 Task: Select the es 2020 option in the target.
Action: Mouse moved to (18, 589)
Screenshot: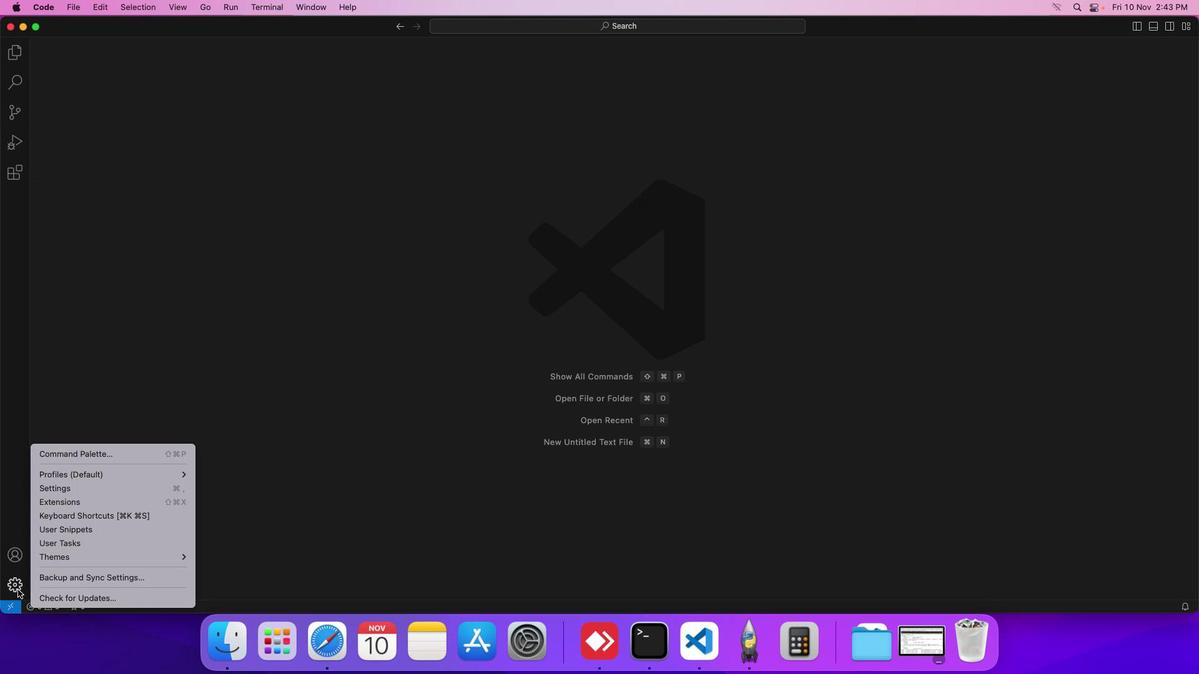 
Action: Mouse pressed left at (18, 589)
Screenshot: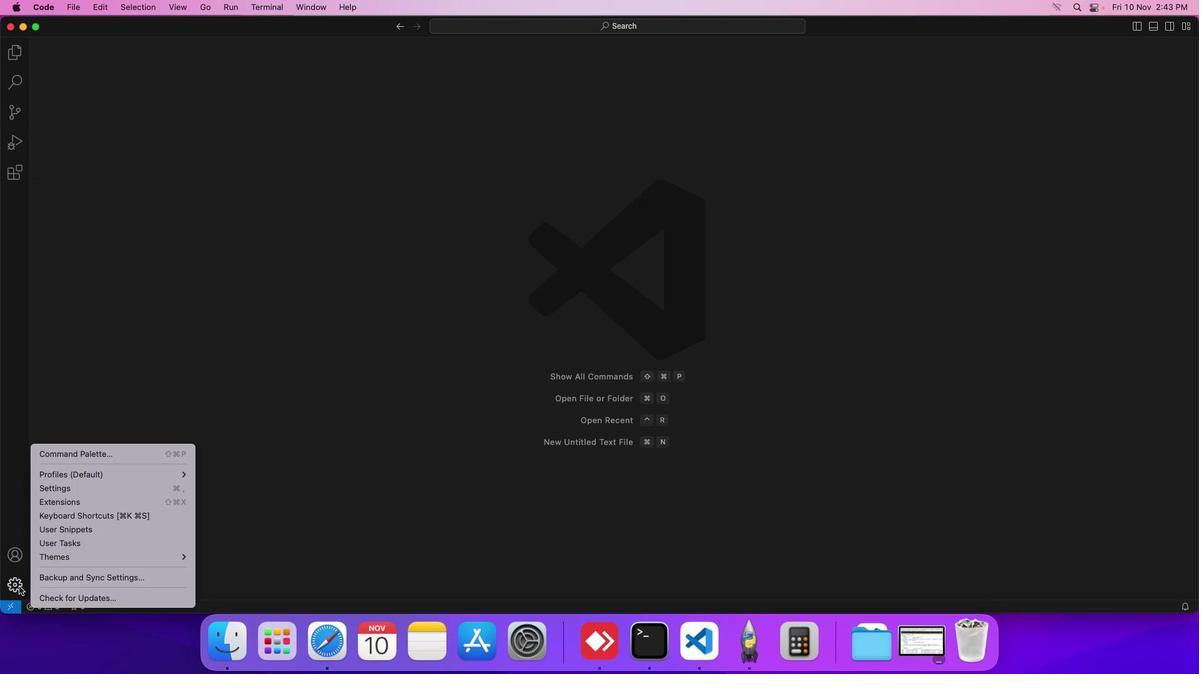 
Action: Mouse moved to (111, 489)
Screenshot: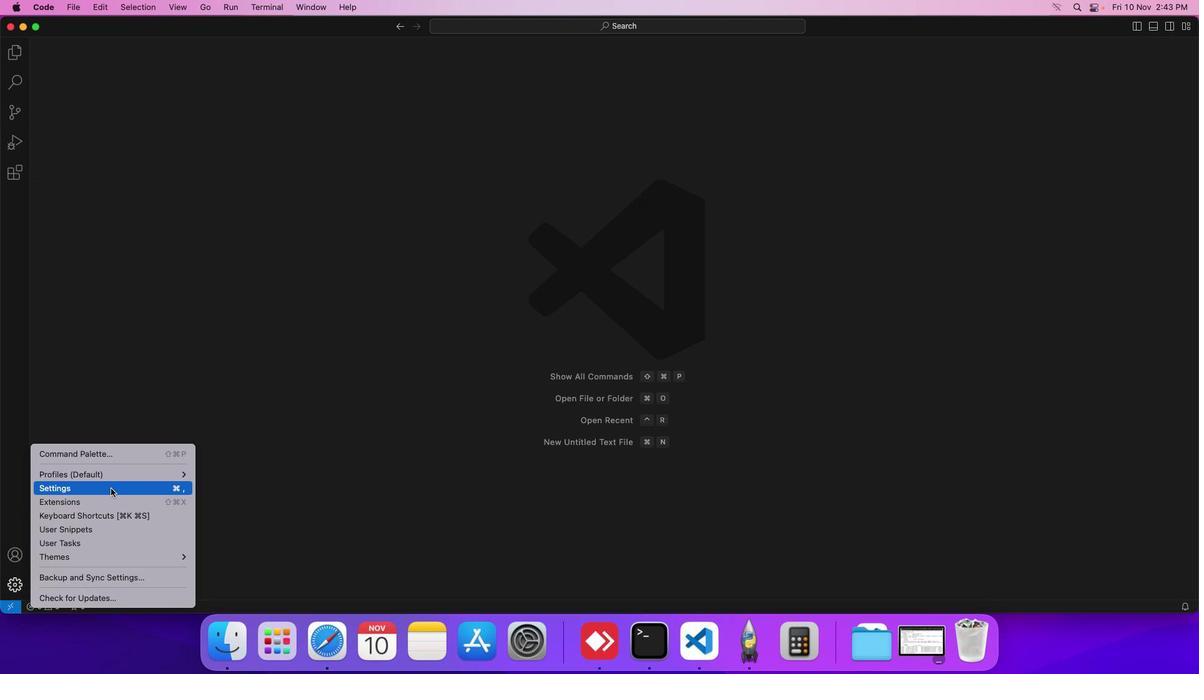 
Action: Mouse pressed left at (111, 489)
Screenshot: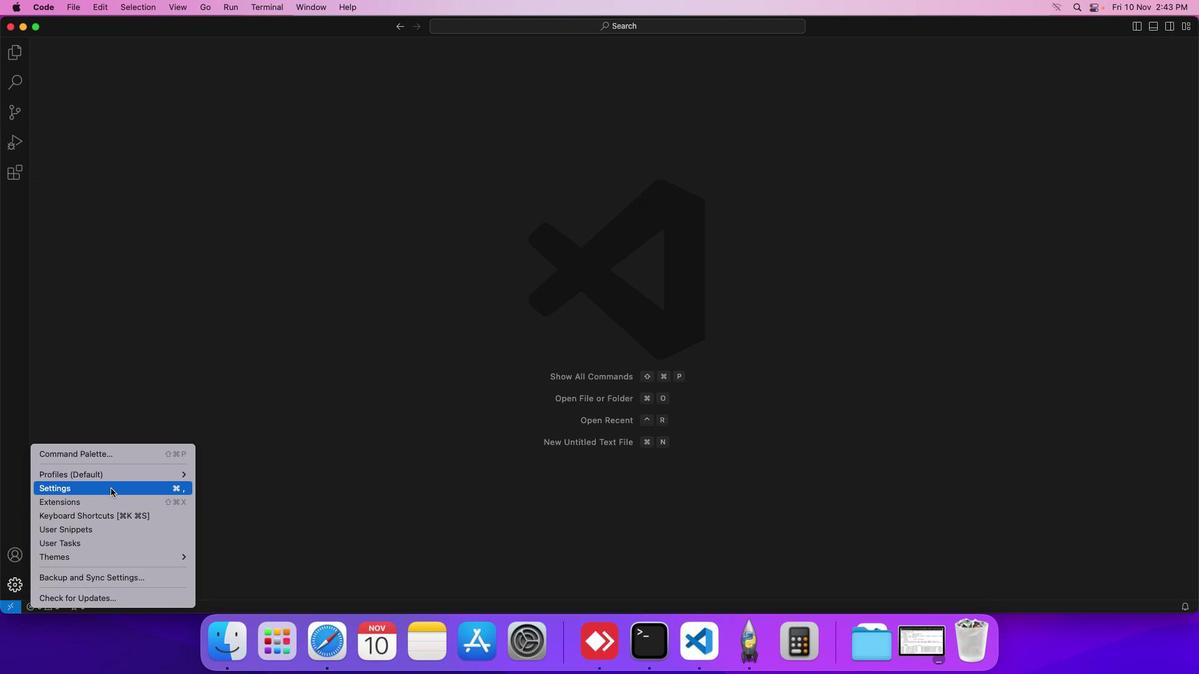 
Action: Mouse moved to (289, 226)
Screenshot: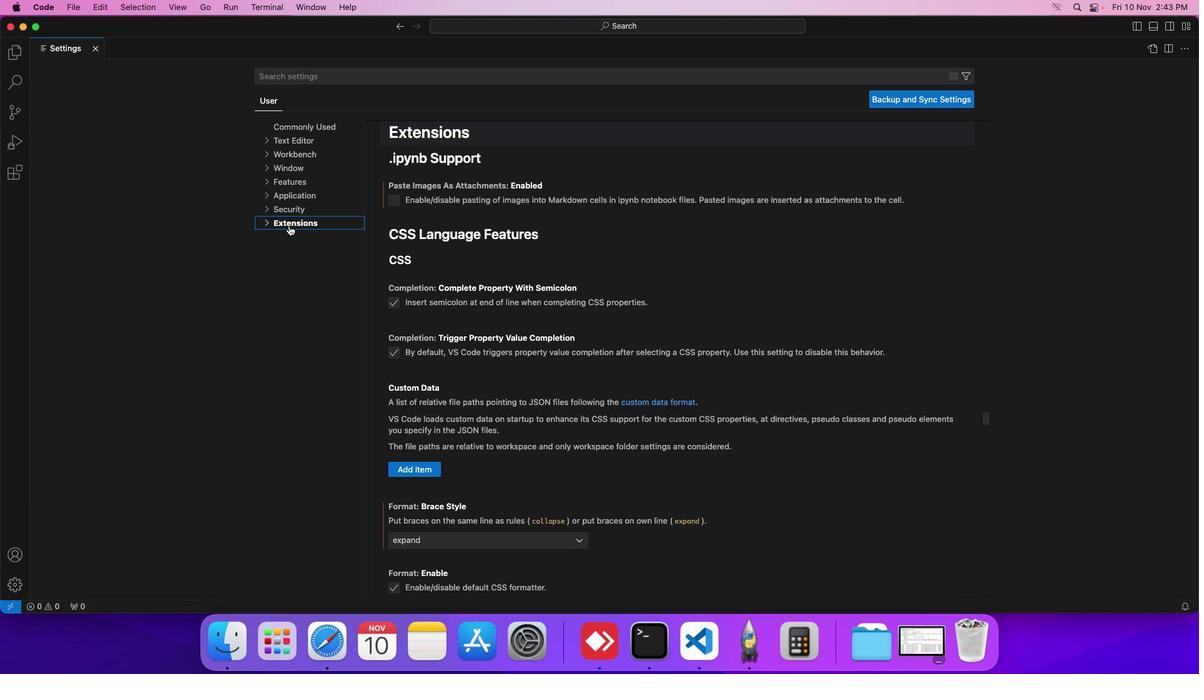 
Action: Mouse pressed left at (289, 226)
Screenshot: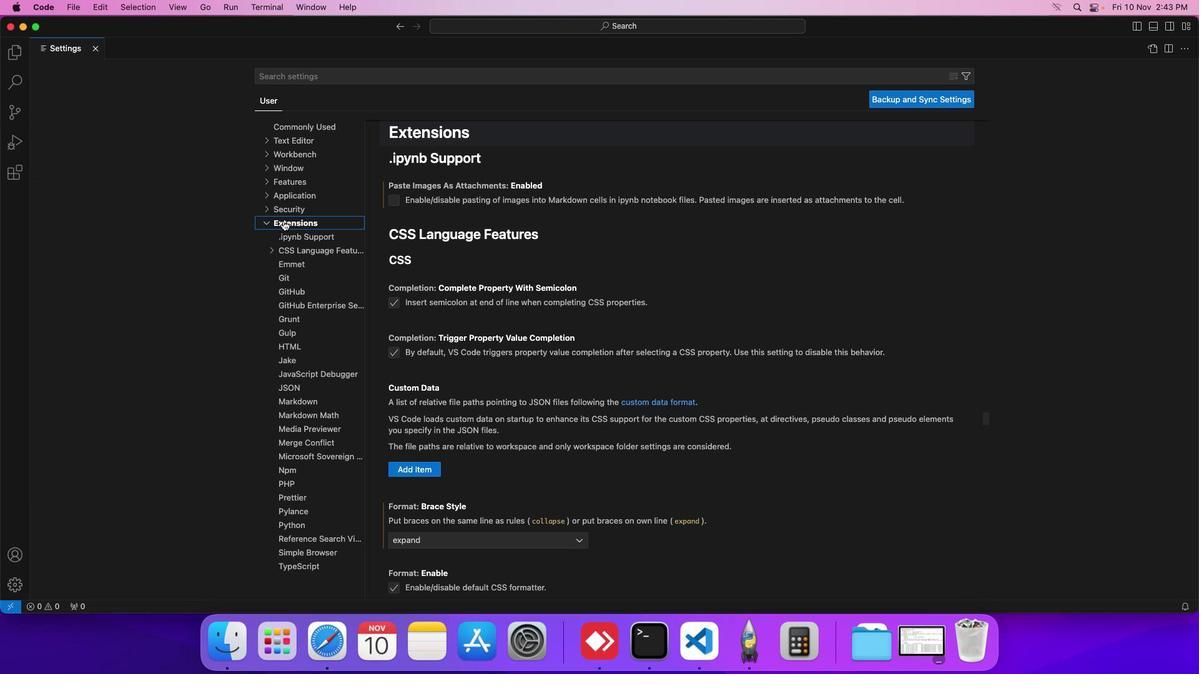 
Action: Mouse moved to (296, 565)
Screenshot: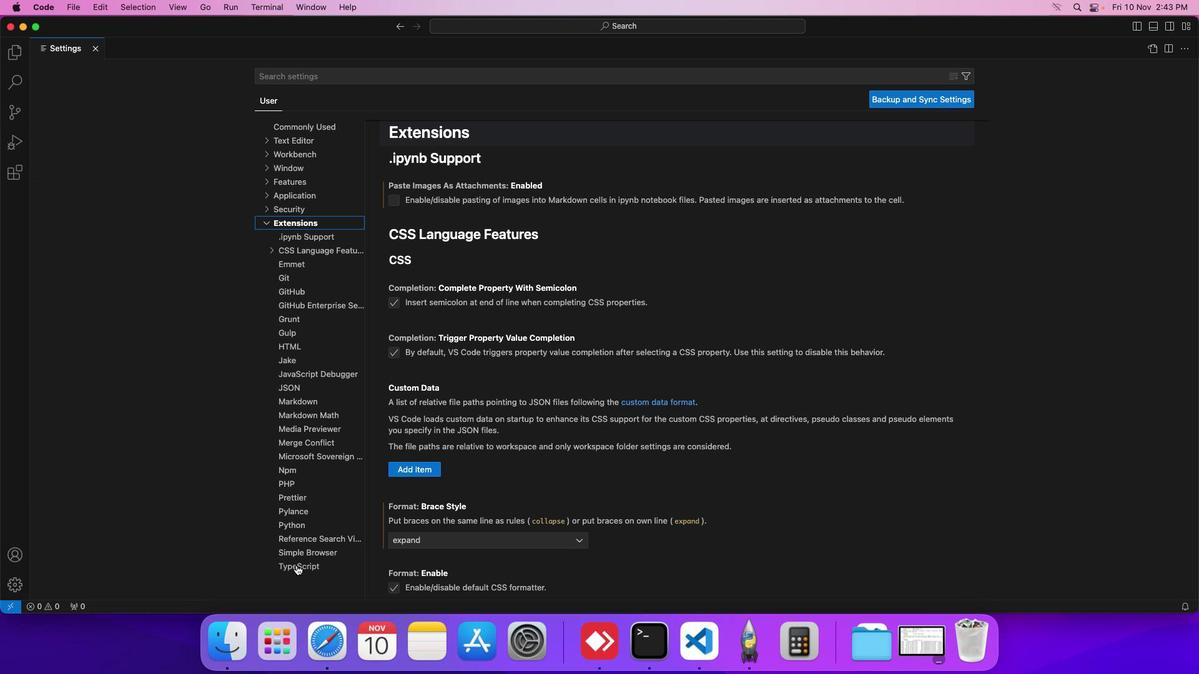 
Action: Mouse pressed left at (296, 565)
Screenshot: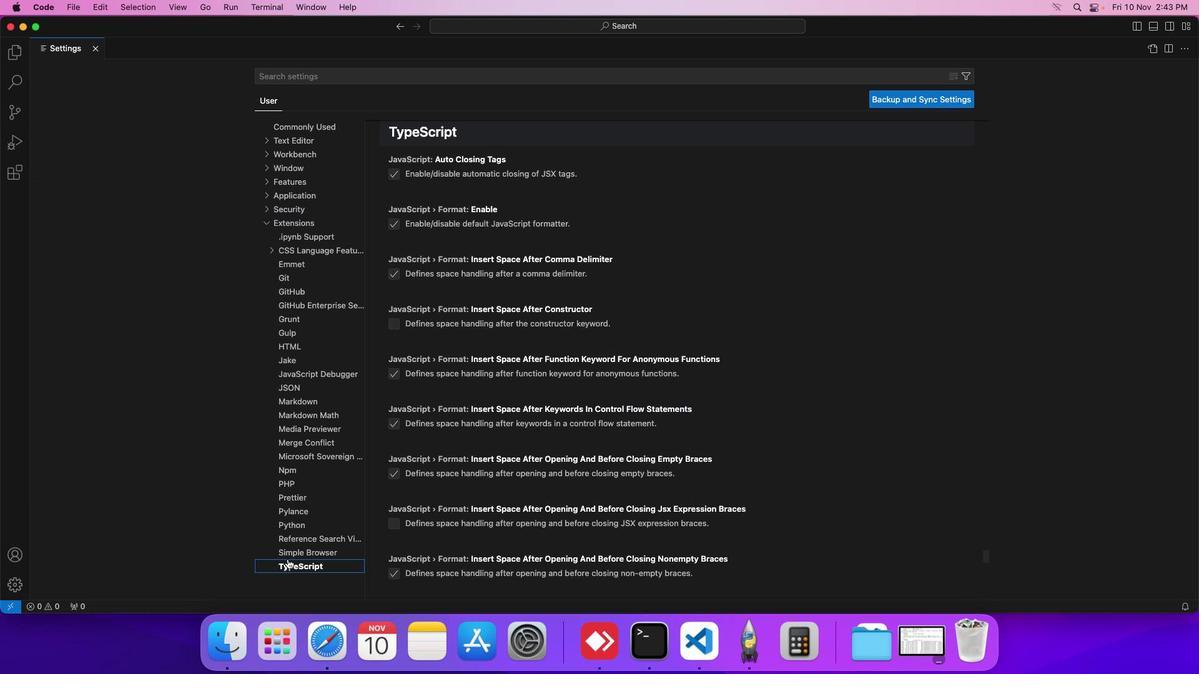 
Action: Mouse moved to (394, 551)
Screenshot: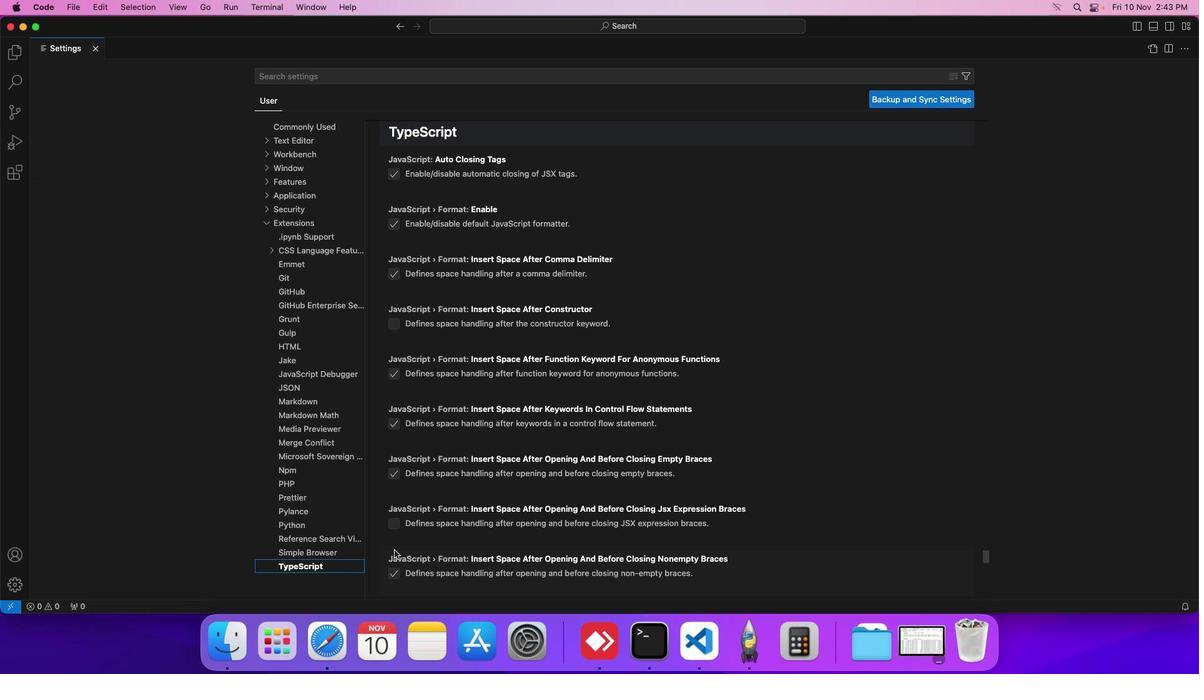 
Action: Mouse scrolled (394, 551) with delta (0, 0)
Screenshot: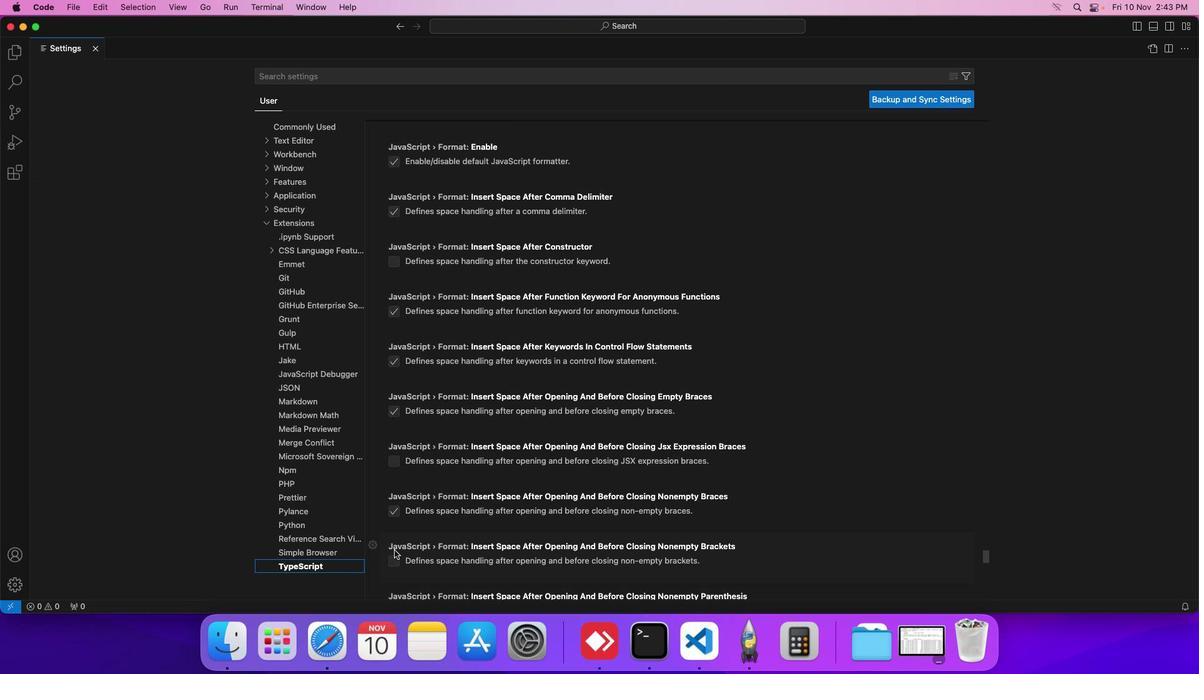 
Action: Mouse scrolled (394, 551) with delta (0, 0)
Screenshot: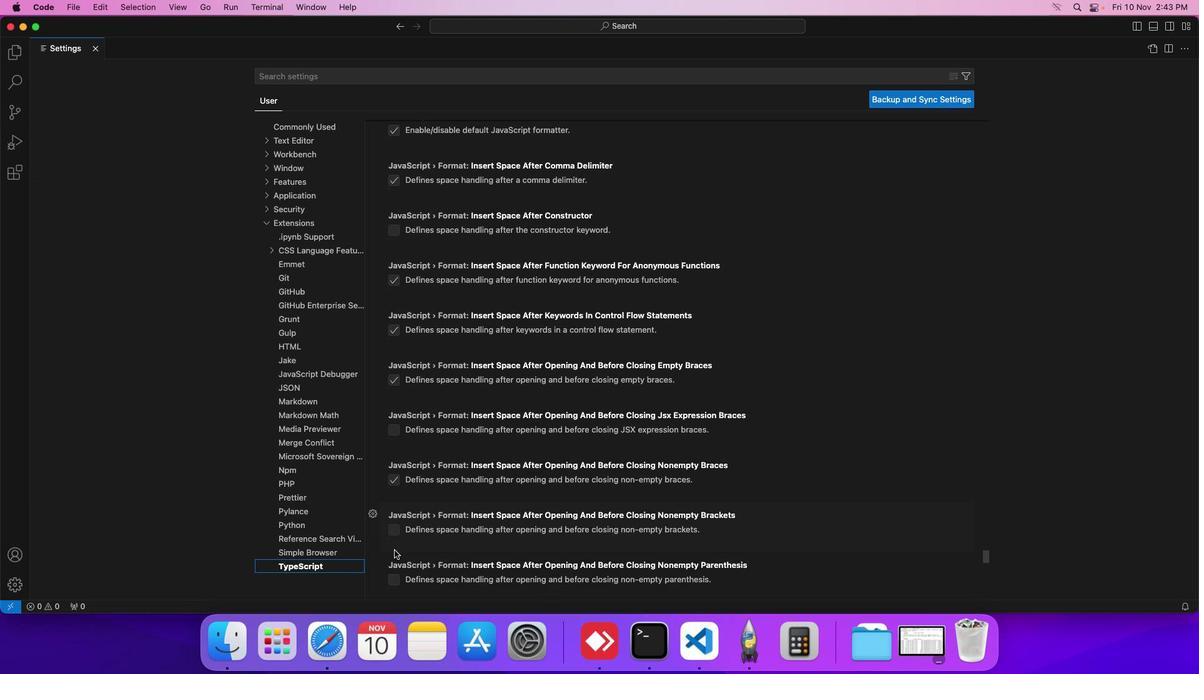 
Action: Mouse scrolled (394, 551) with delta (0, 0)
Screenshot: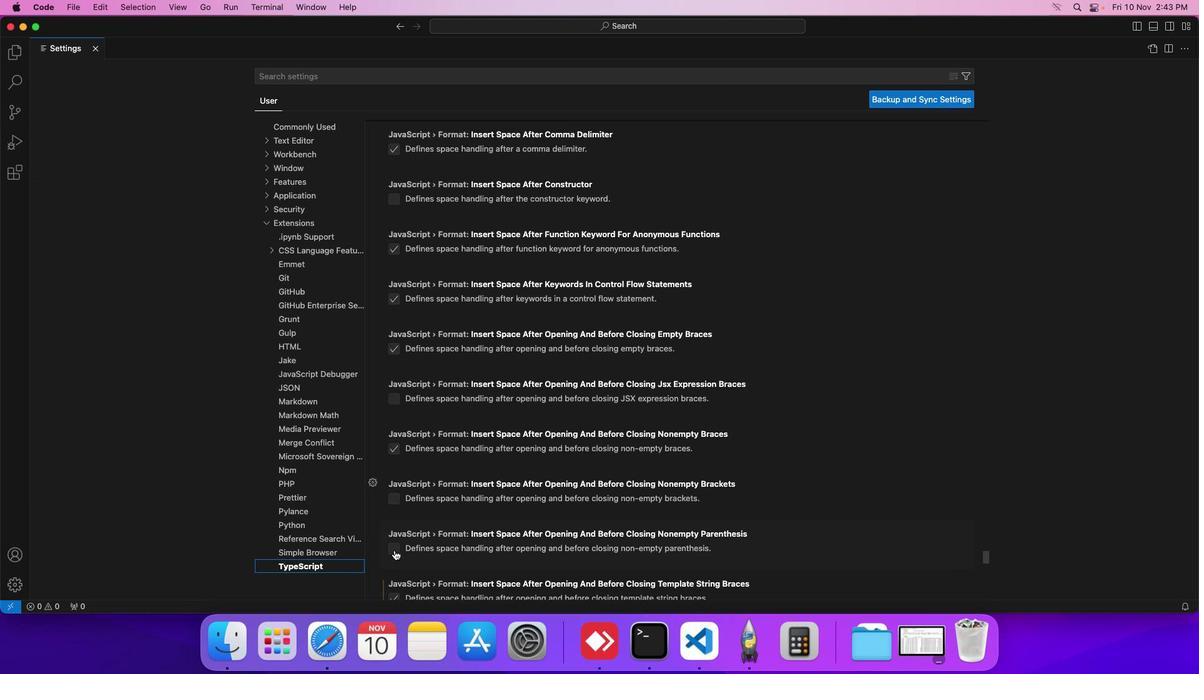 
Action: Mouse scrolled (394, 551) with delta (0, 0)
Screenshot: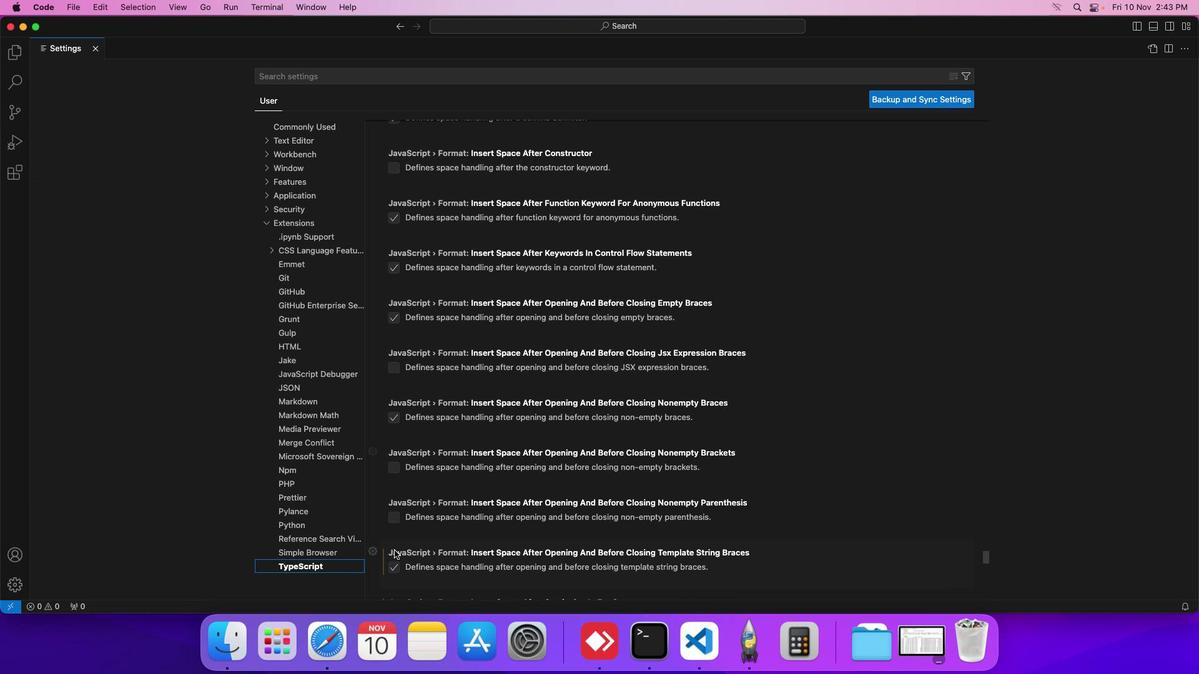 
Action: Mouse scrolled (394, 551) with delta (0, 0)
Screenshot: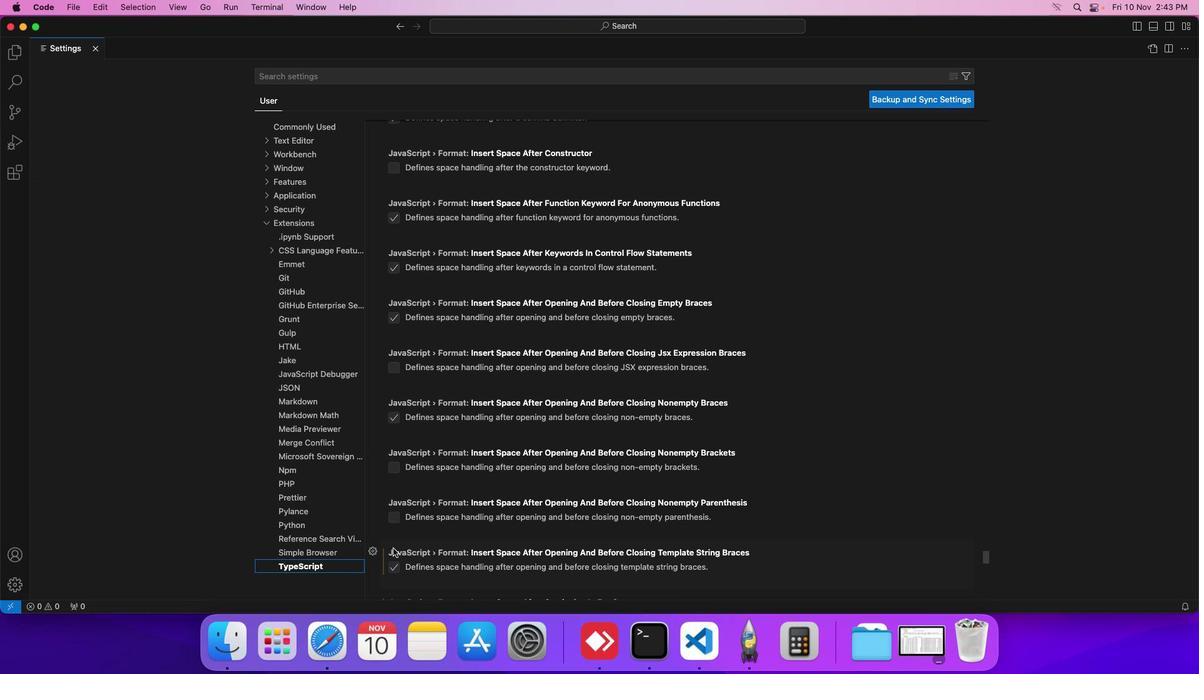 
Action: Mouse moved to (392, 548)
Screenshot: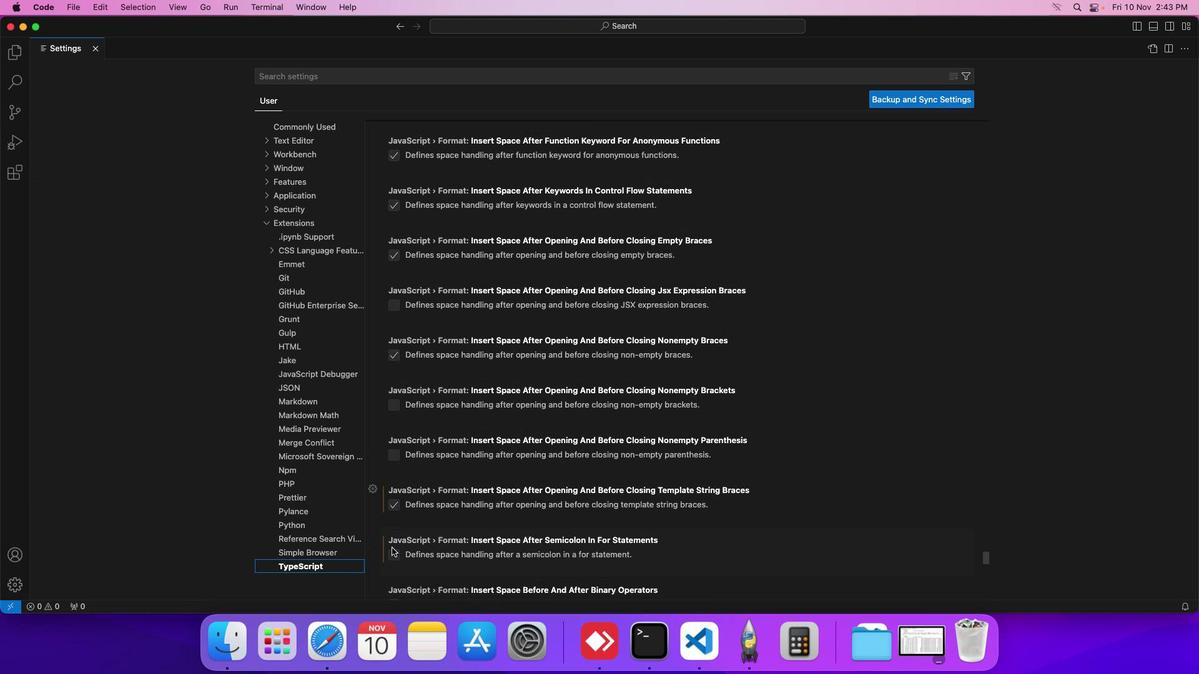 
Action: Mouse scrolled (392, 548) with delta (0, 0)
Screenshot: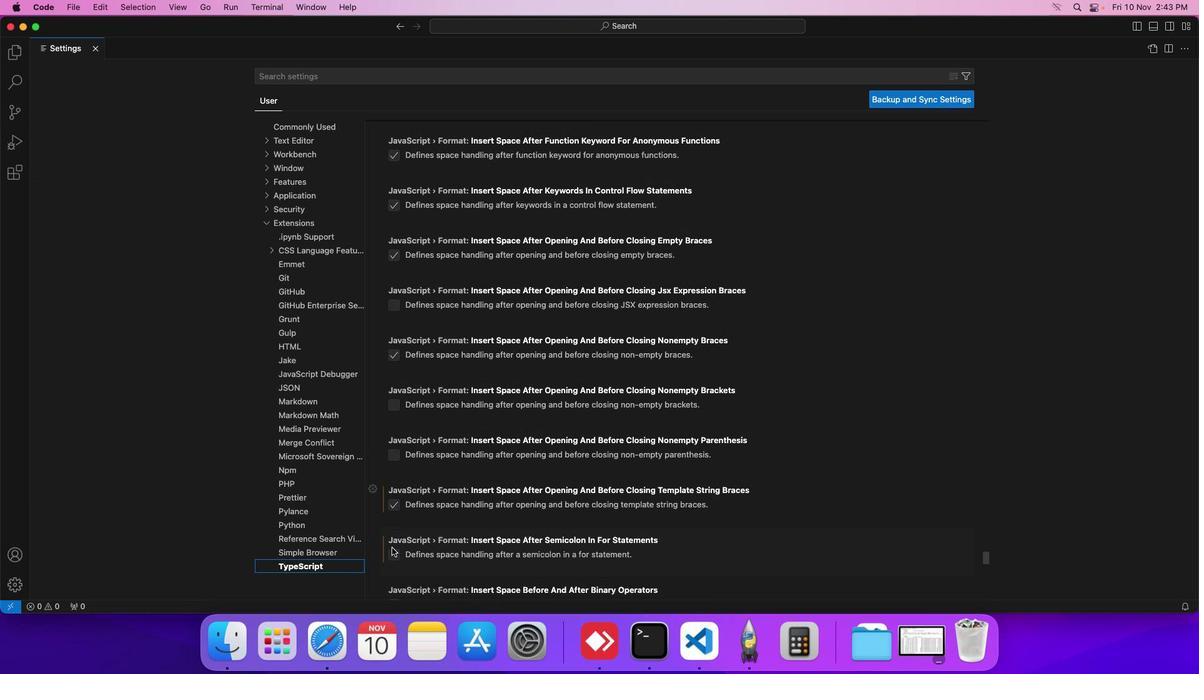
Action: Mouse scrolled (392, 548) with delta (0, 0)
Screenshot: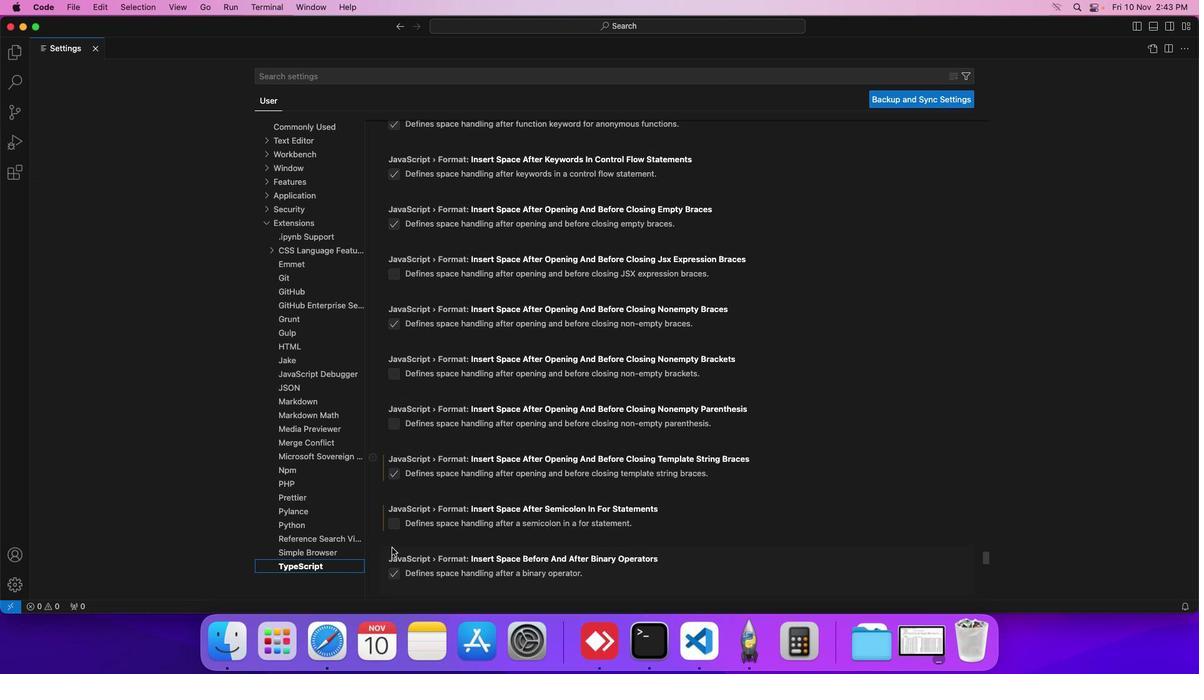 
Action: Mouse scrolled (392, 548) with delta (0, 0)
Screenshot: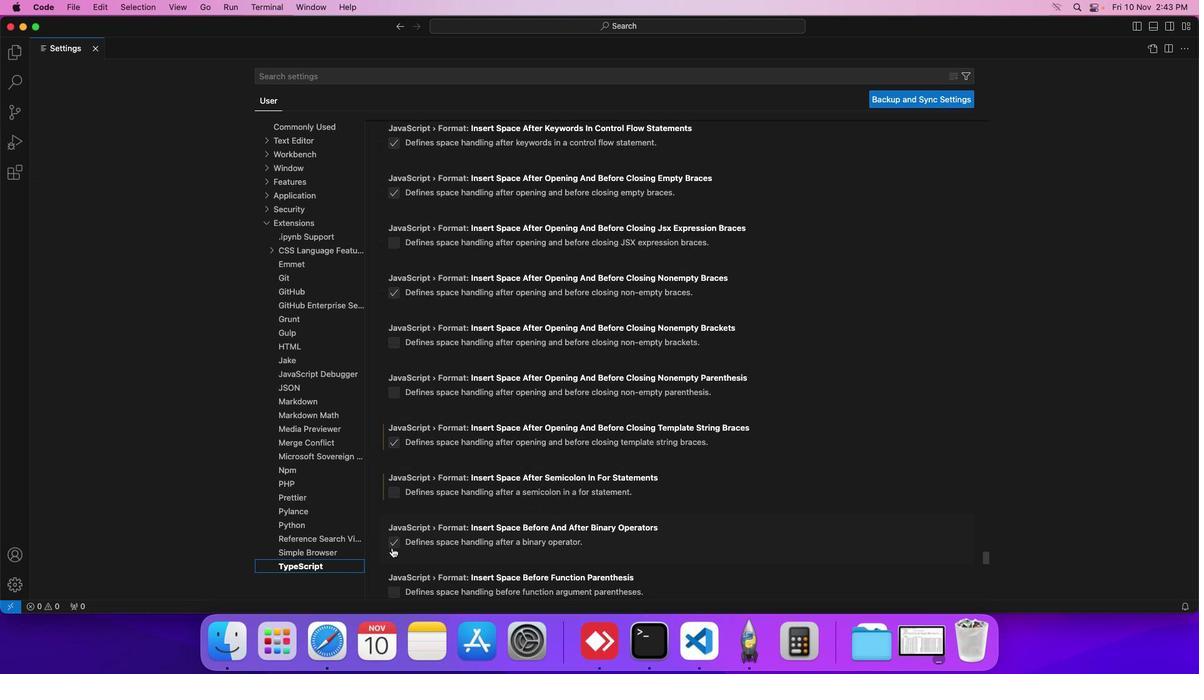 
Action: Mouse scrolled (392, 548) with delta (0, 0)
Screenshot: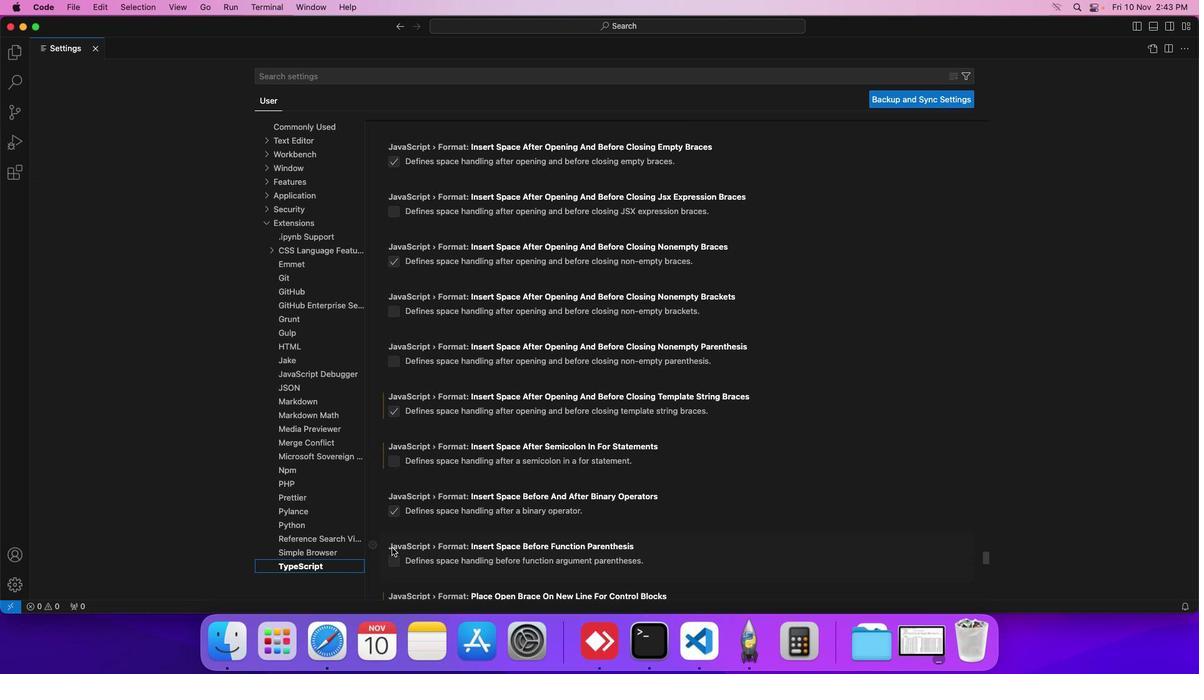 
Action: Mouse scrolled (392, 548) with delta (0, 0)
Screenshot: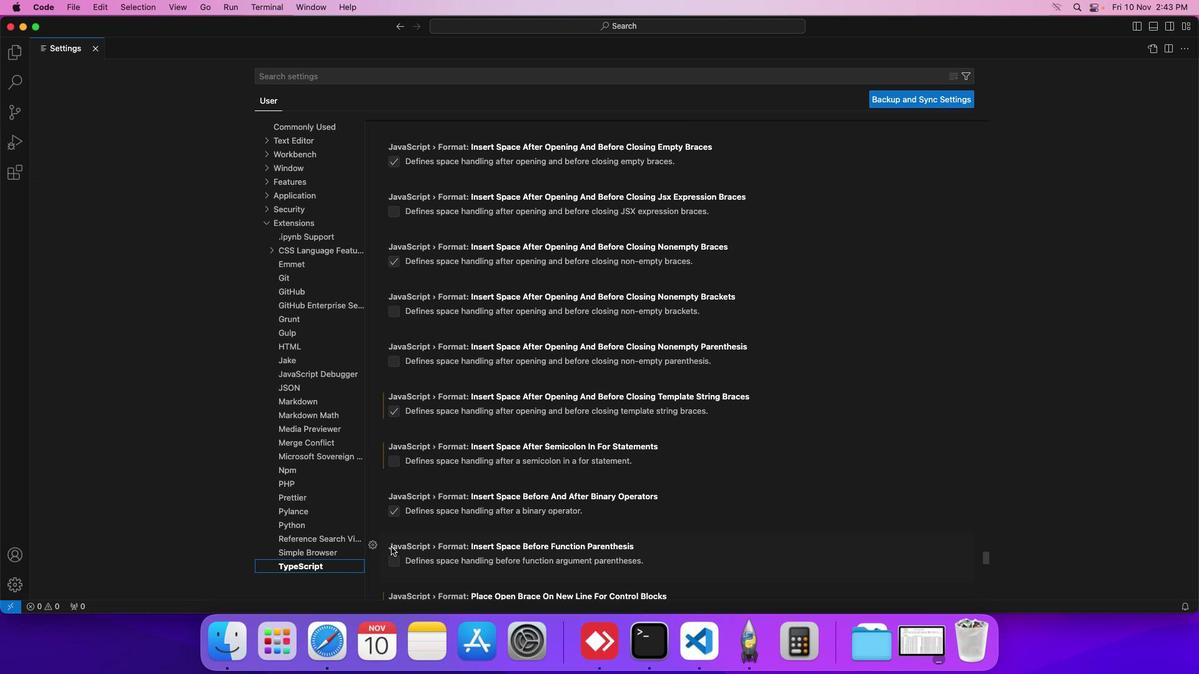 
Action: Mouse moved to (391, 547)
Screenshot: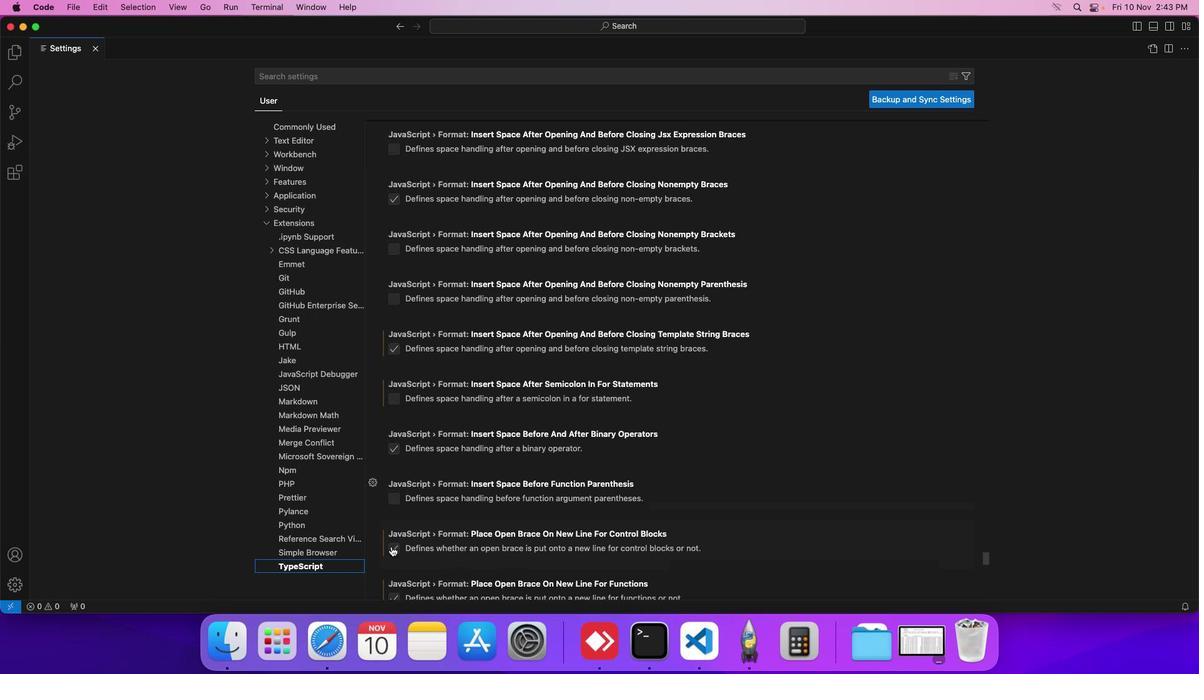 
Action: Mouse scrolled (391, 547) with delta (0, 0)
Screenshot: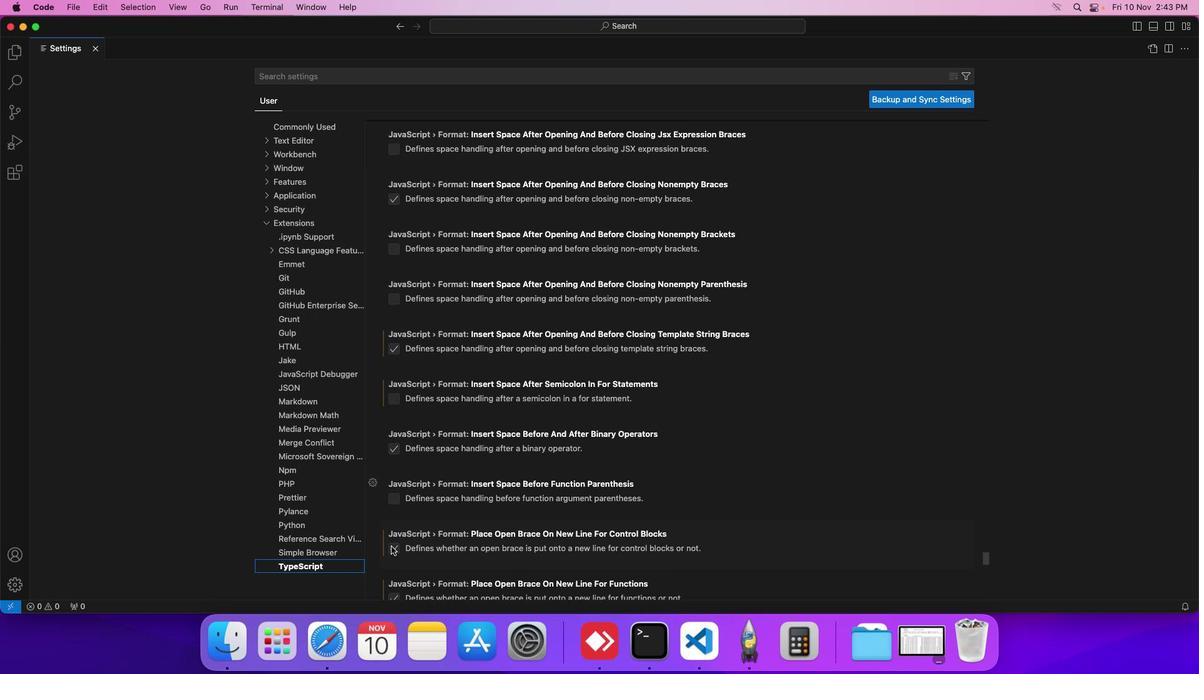 
Action: Mouse scrolled (391, 547) with delta (0, 0)
Screenshot: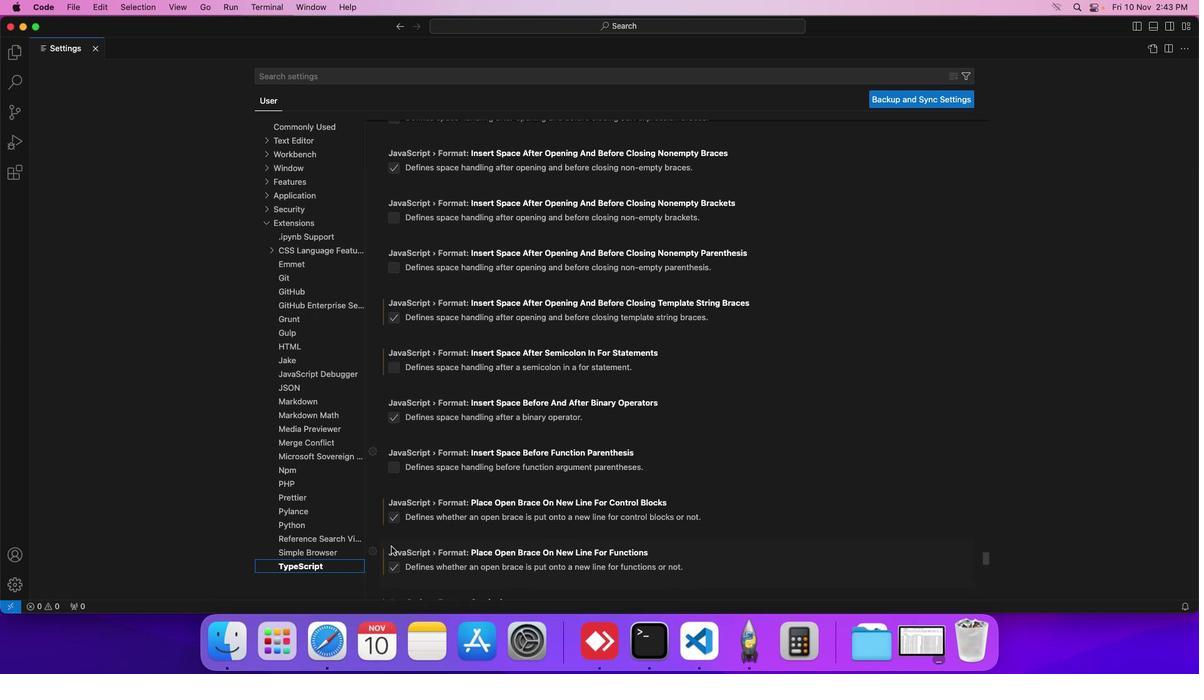 
Action: Mouse scrolled (391, 547) with delta (0, 0)
Screenshot: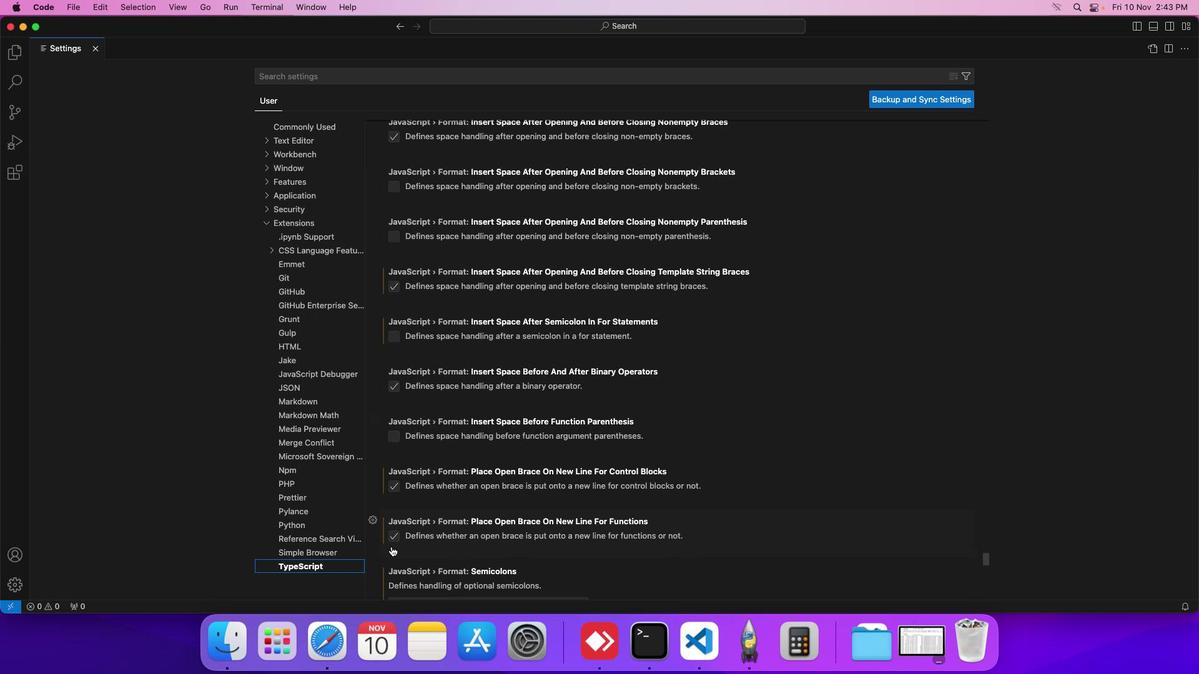 
Action: Mouse scrolled (391, 547) with delta (0, 0)
Screenshot: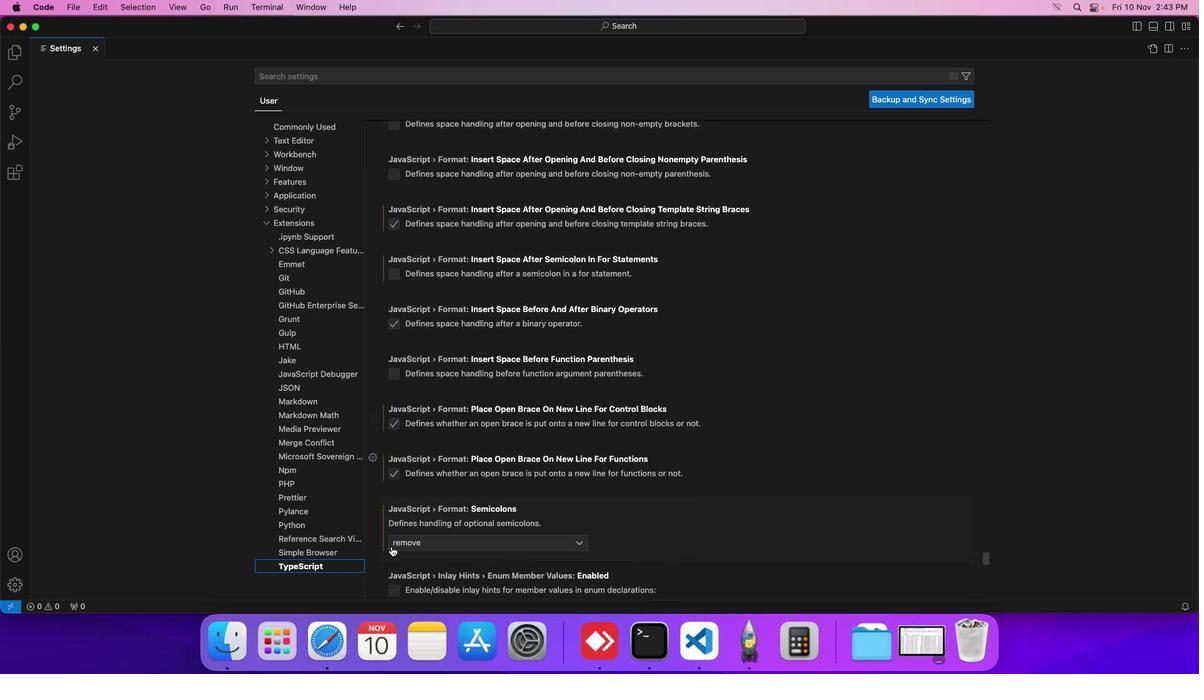 
Action: Mouse scrolled (391, 547) with delta (0, -1)
Screenshot: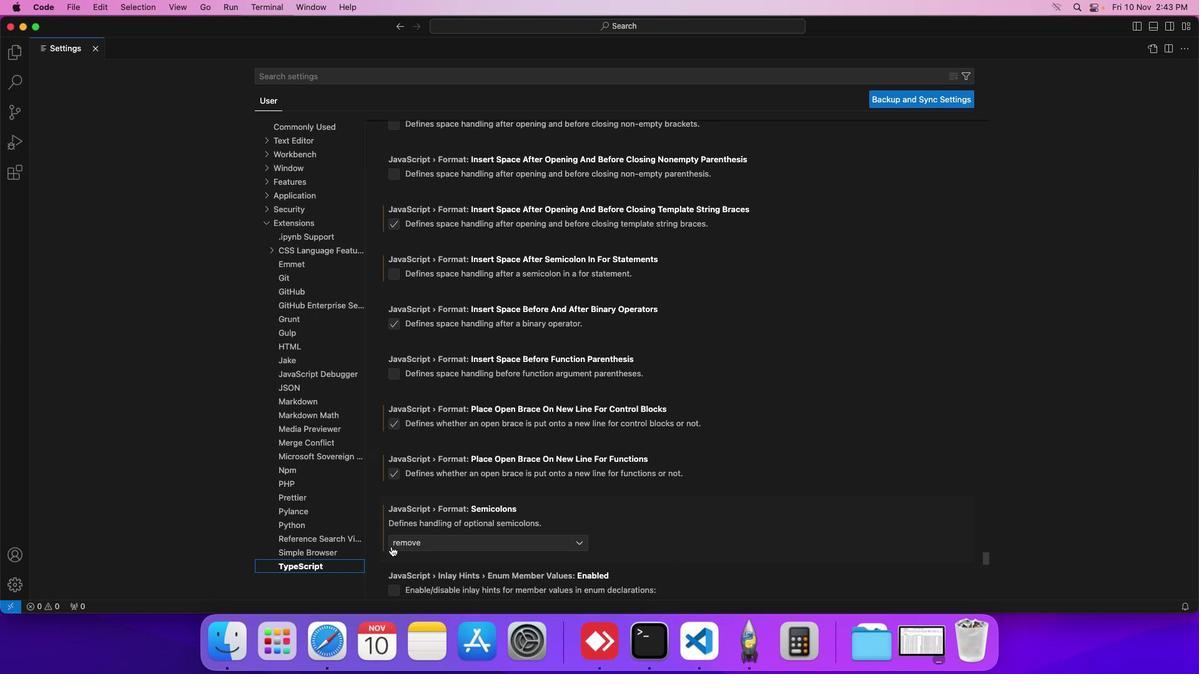 
Action: Mouse scrolled (391, 547) with delta (0, 0)
Screenshot: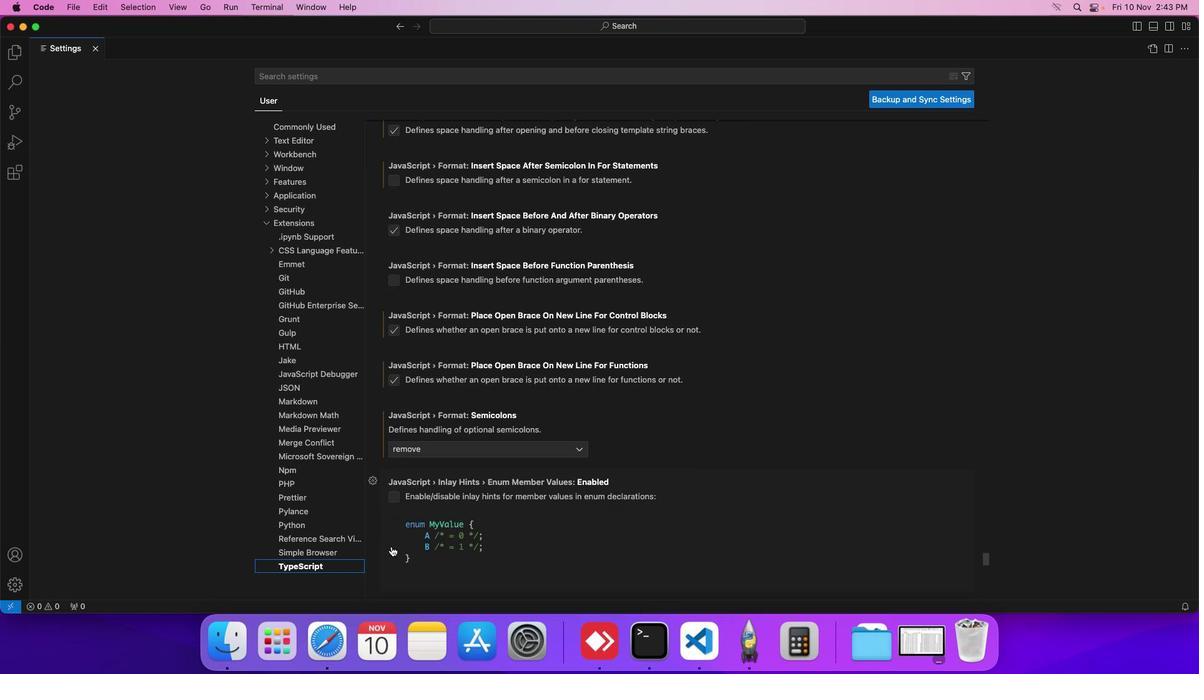 
Action: Mouse scrolled (391, 547) with delta (0, 0)
Screenshot: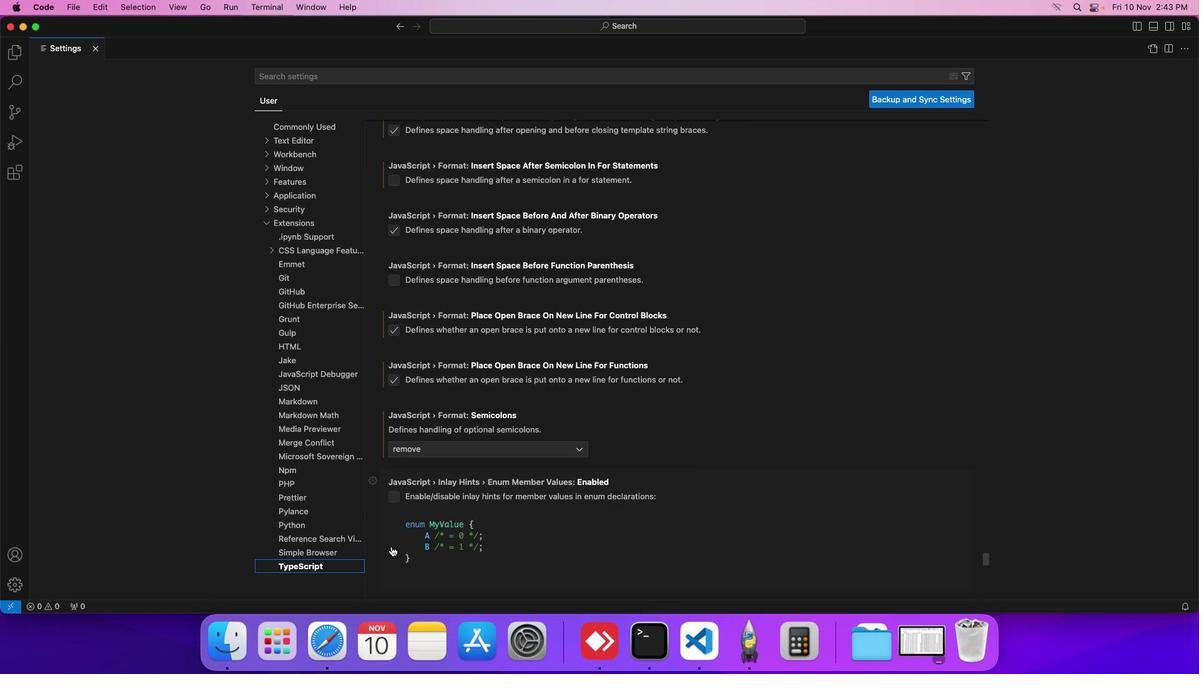
Action: Mouse scrolled (391, 547) with delta (0, 0)
Screenshot: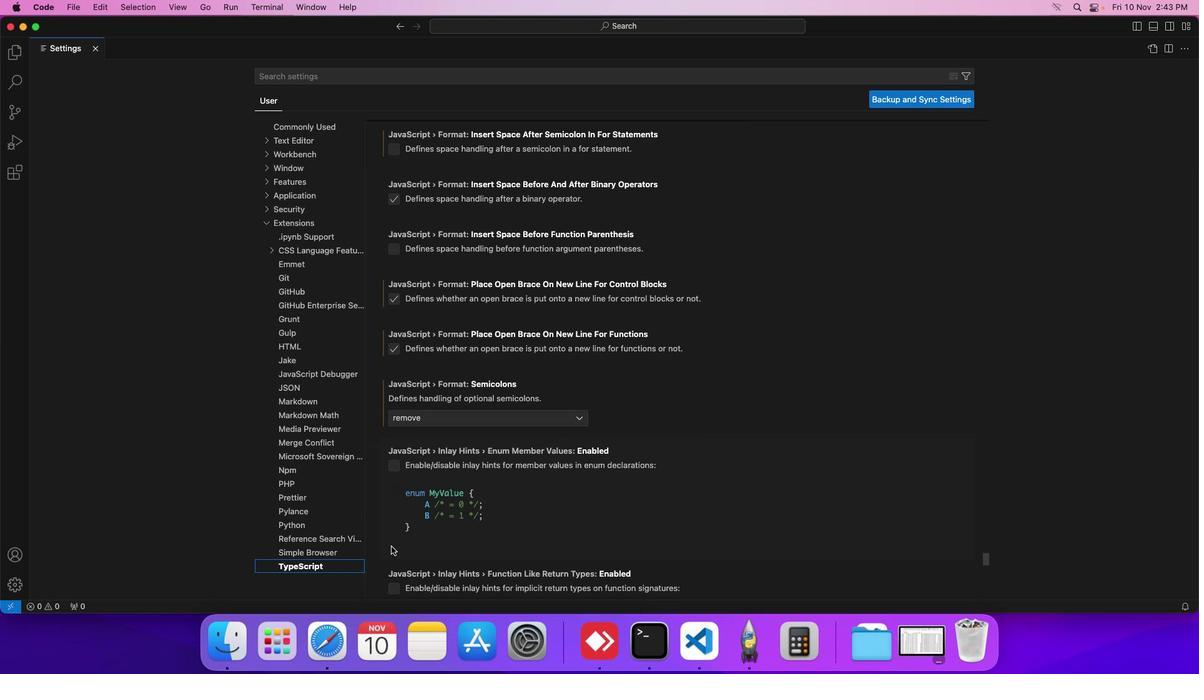 
Action: Mouse scrolled (391, 547) with delta (0, 0)
Screenshot: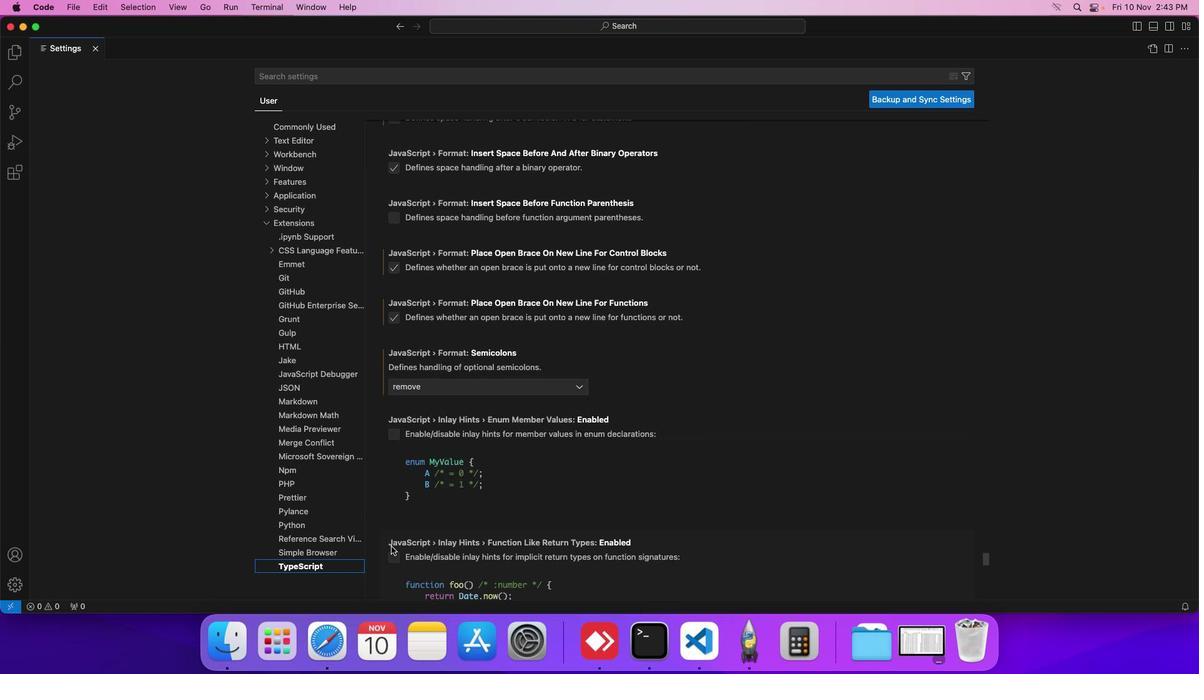 
Action: Mouse scrolled (391, 547) with delta (0, 0)
Screenshot: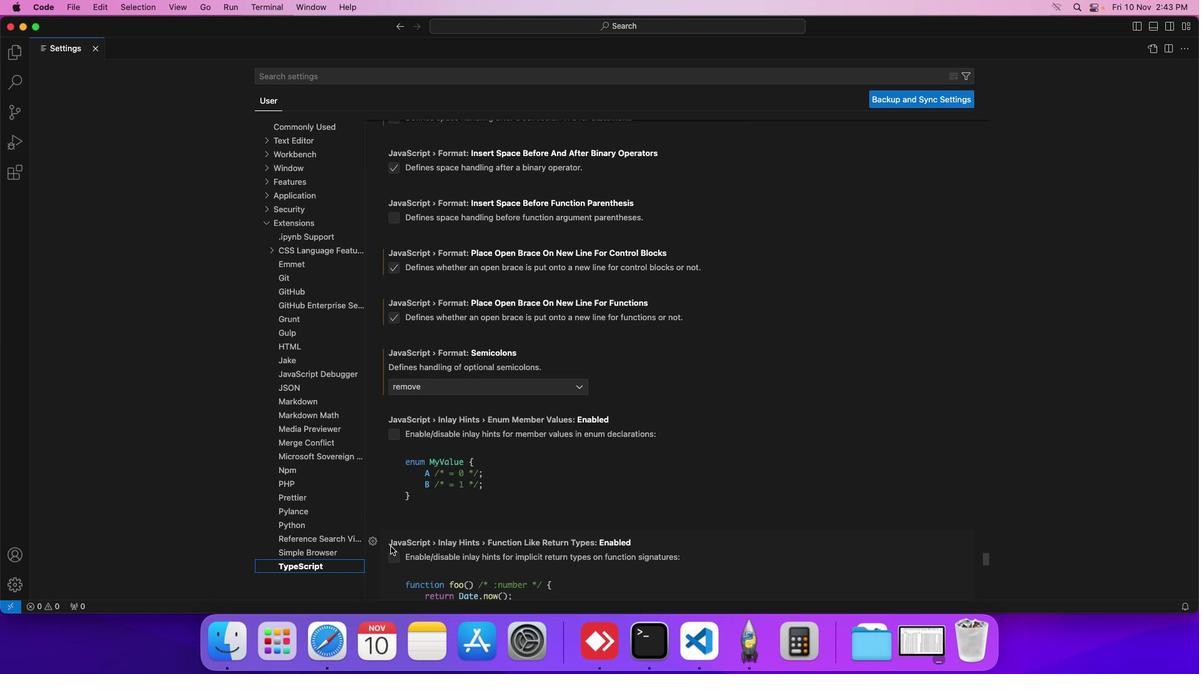 
Action: Mouse moved to (390, 546)
Screenshot: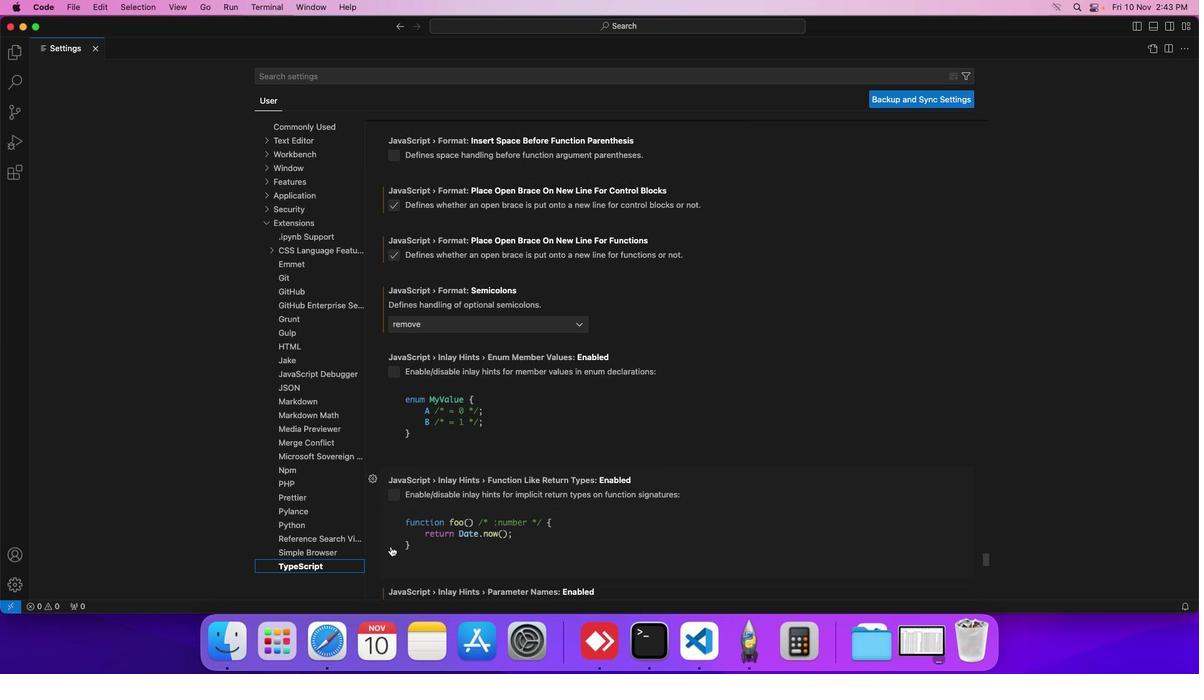 
Action: Mouse scrolled (390, 546) with delta (0, 0)
Screenshot: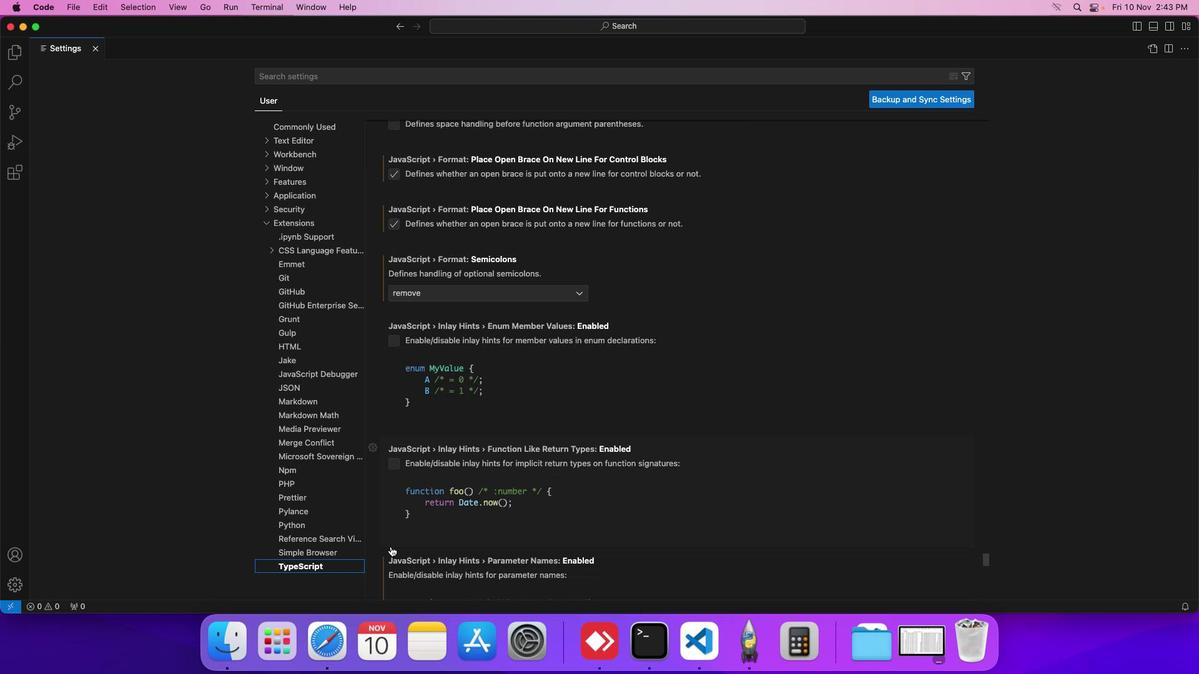 
Action: Mouse scrolled (390, 546) with delta (0, 0)
Screenshot: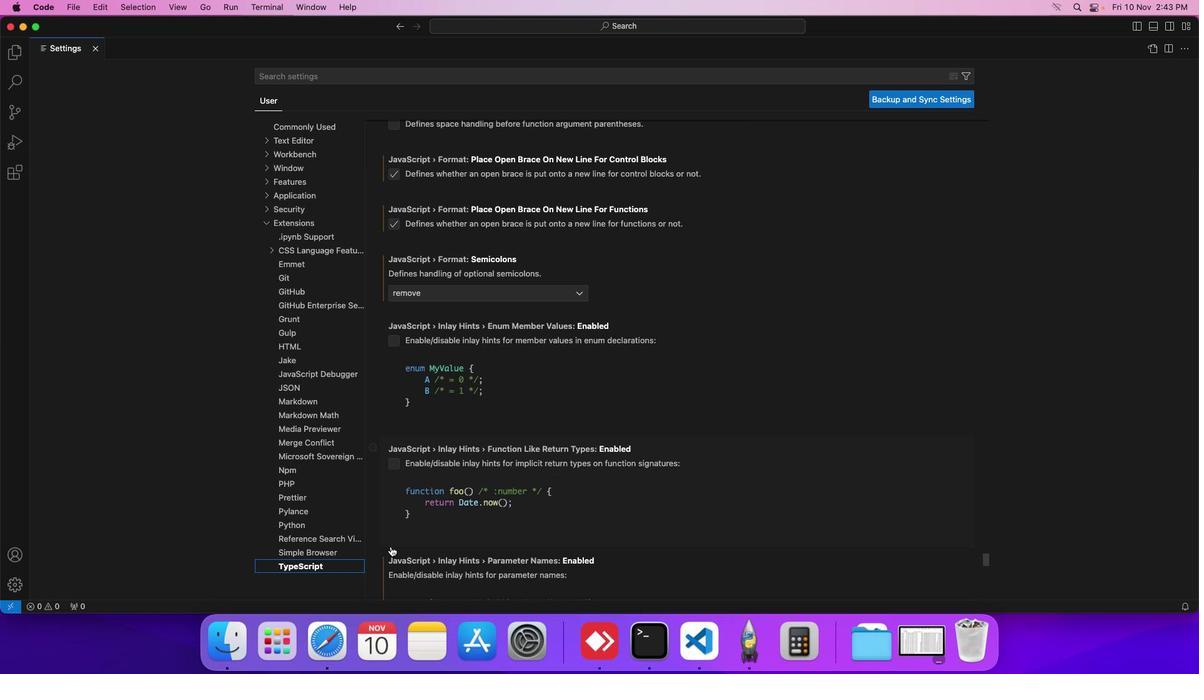 
Action: Mouse scrolled (390, 546) with delta (0, 0)
Screenshot: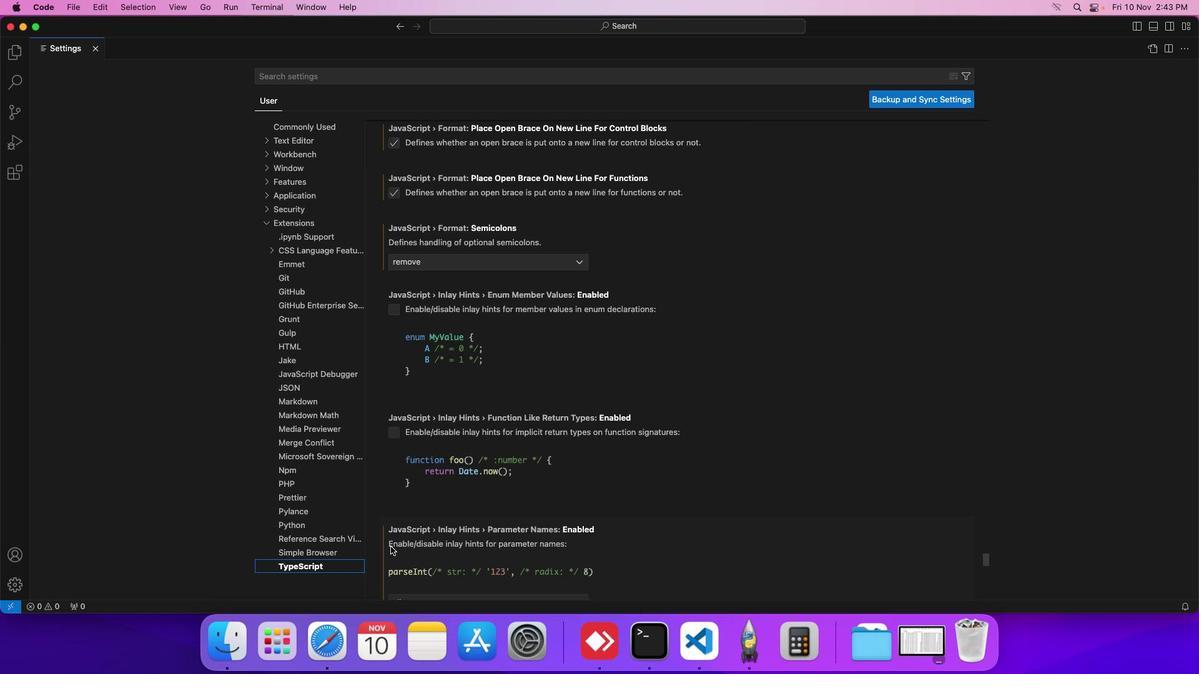 
Action: Mouse scrolled (390, 546) with delta (0, 0)
Screenshot: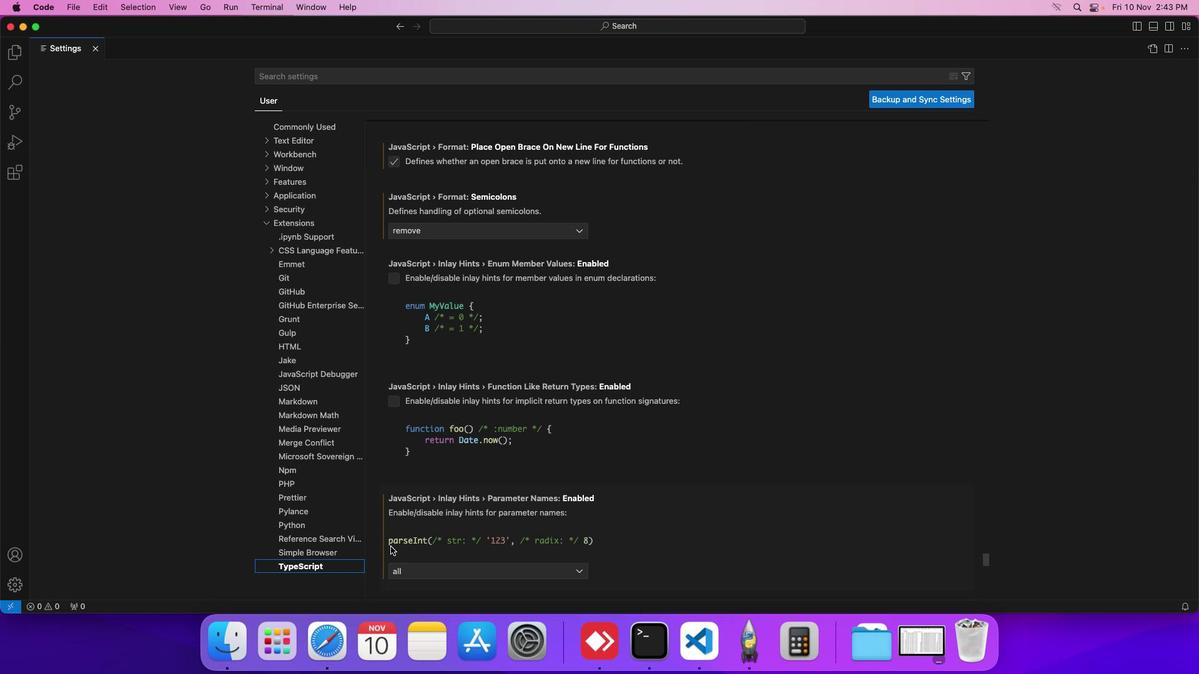 
Action: Mouse scrolled (390, 546) with delta (0, 0)
Screenshot: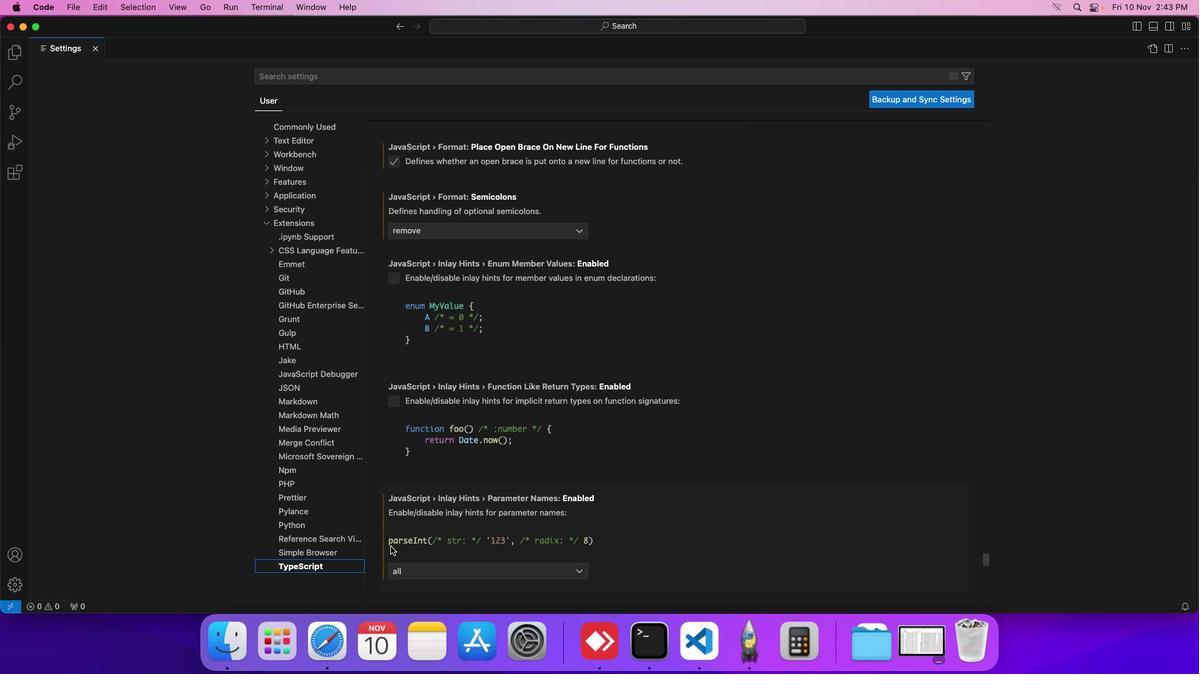 
Action: Mouse scrolled (390, 546) with delta (0, 0)
Screenshot: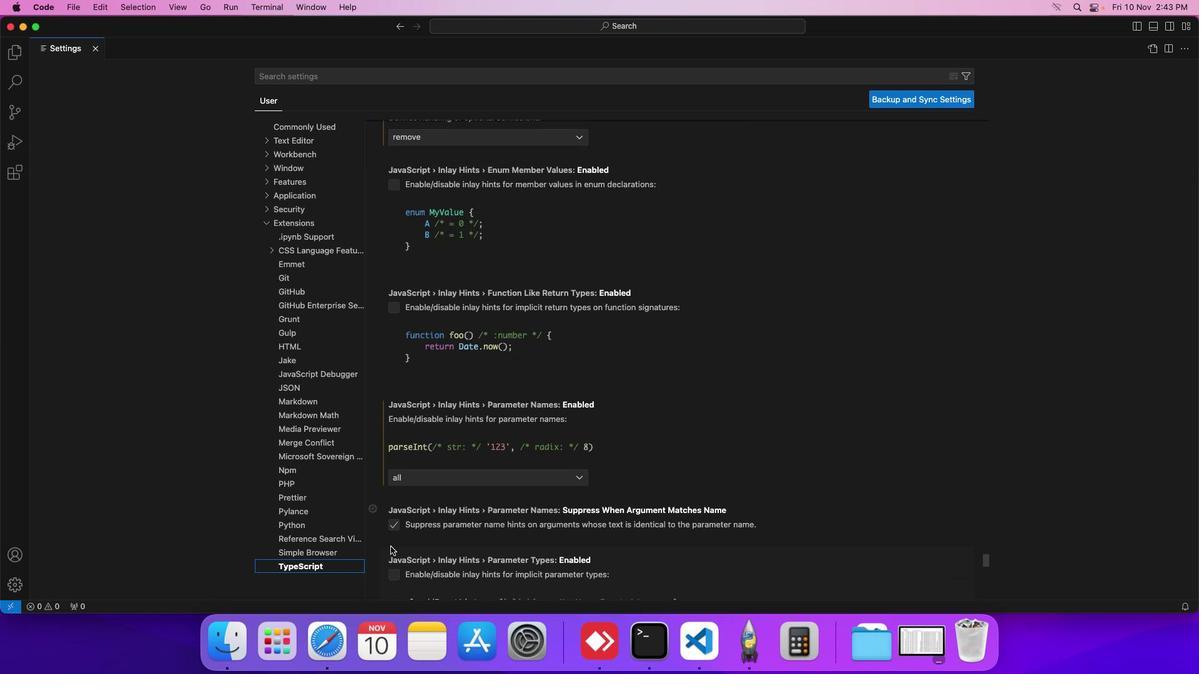 
Action: Mouse scrolled (390, 546) with delta (0, 0)
Screenshot: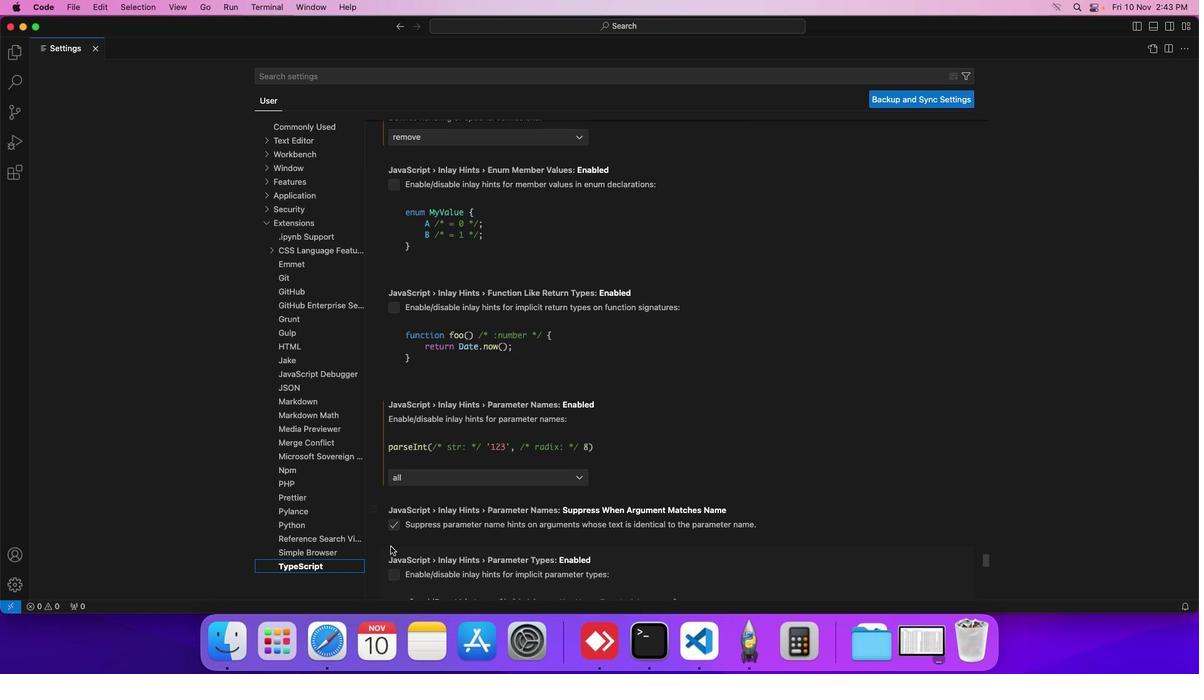 
Action: Mouse scrolled (390, 546) with delta (0, 0)
Screenshot: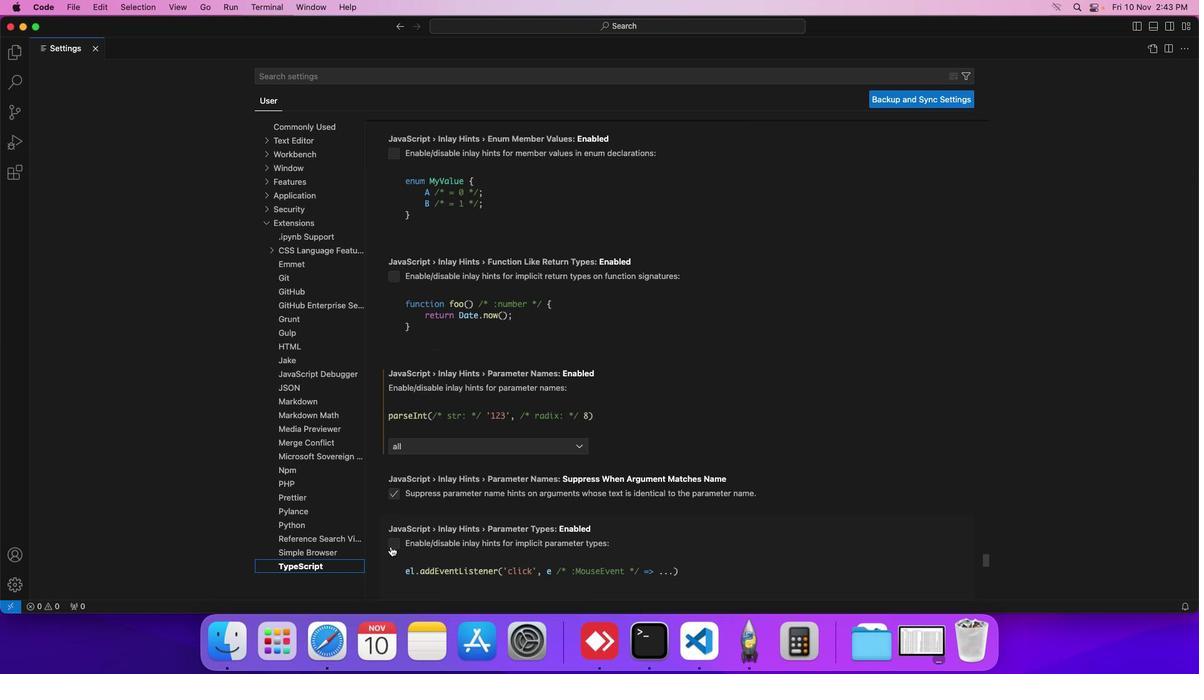 
Action: Mouse scrolled (390, 546) with delta (0, 0)
Screenshot: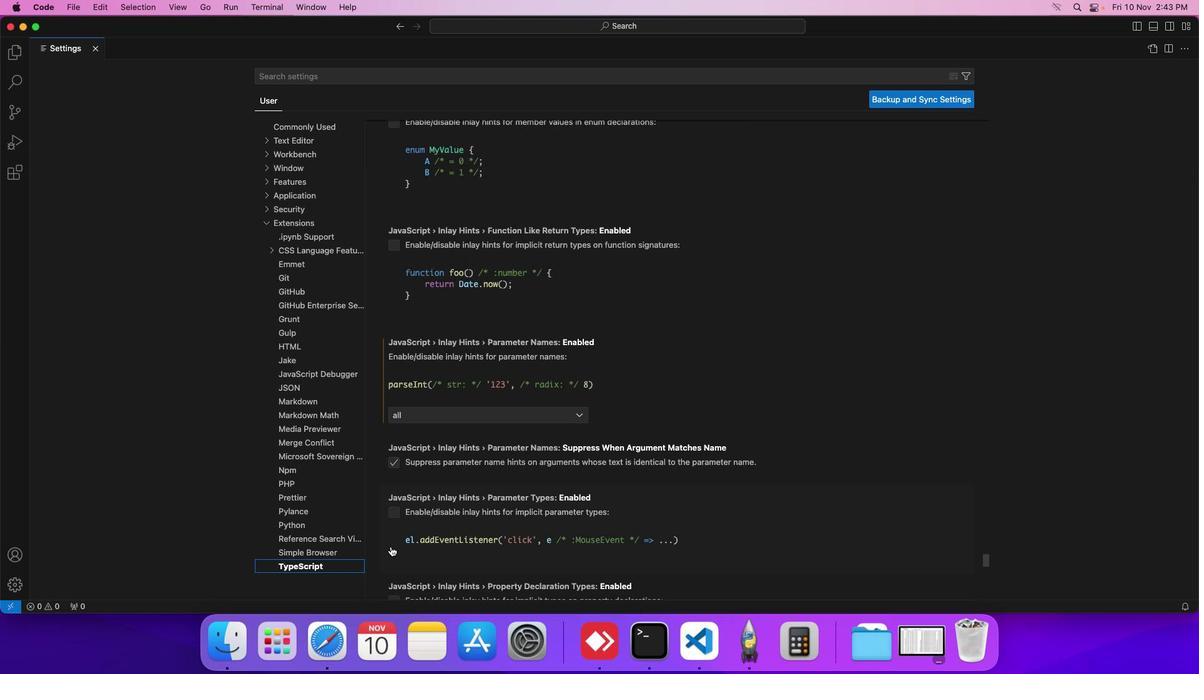 
Action: Mouse scrolled (390, 546) with delta (0, 0)
Screenshot: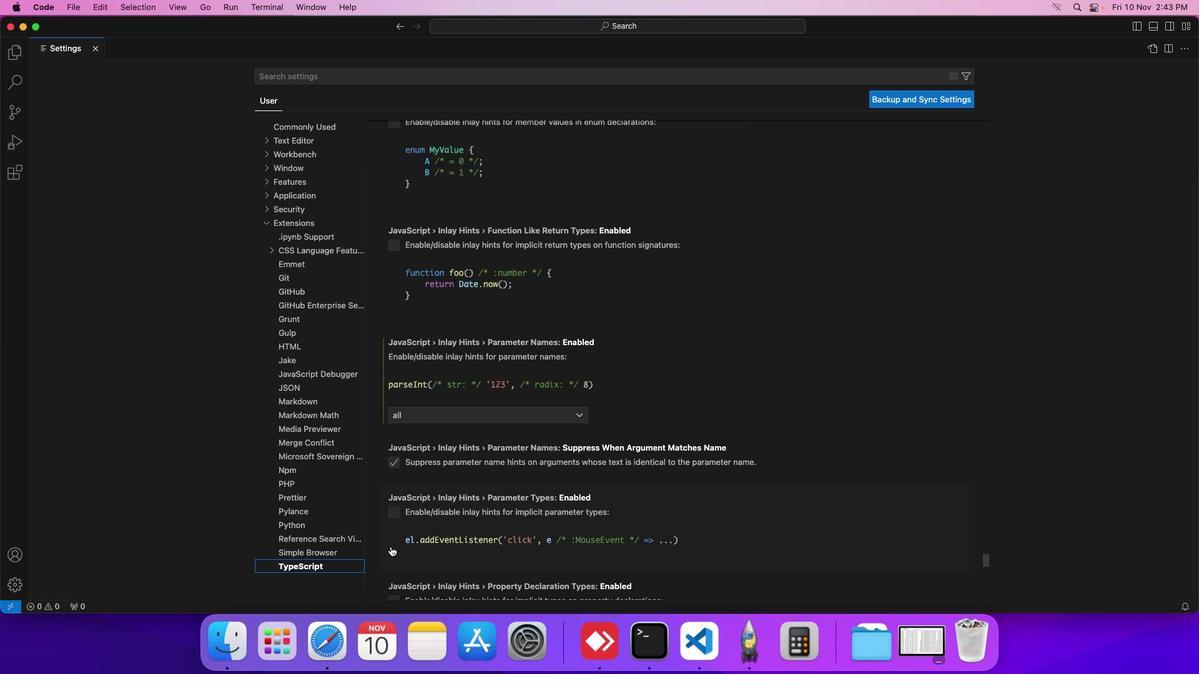 
Action: Mouse scrolled (390, 546) with delta (0, 0)
Screenshot: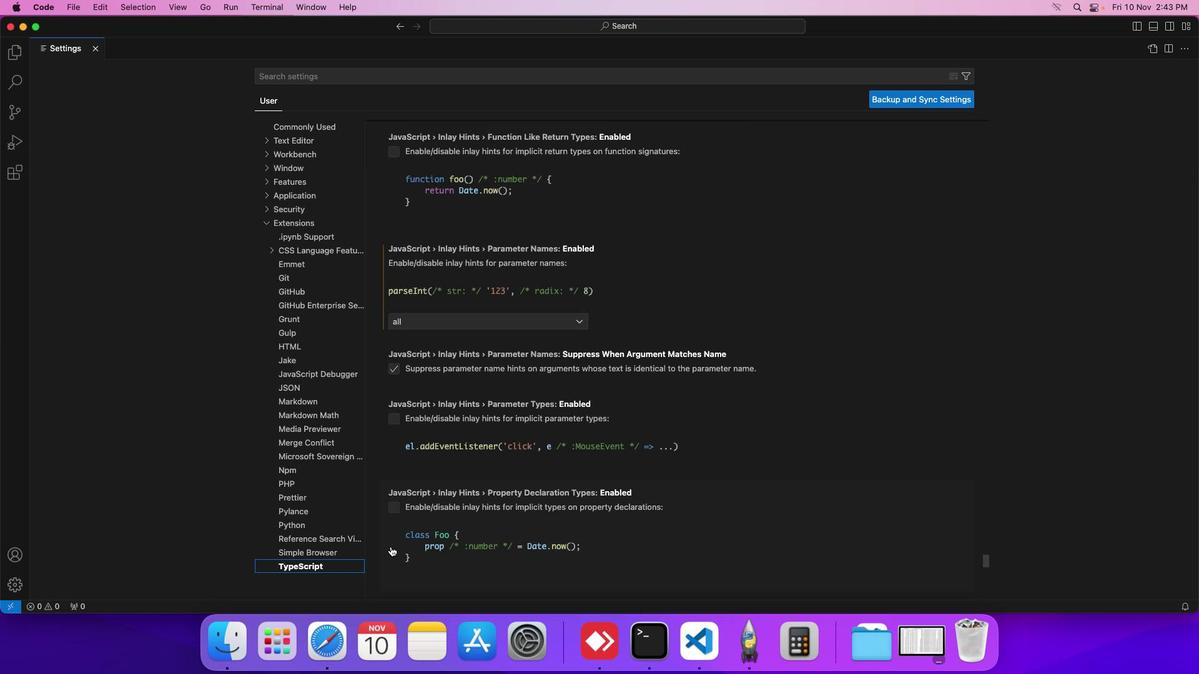 
Action: Mouse scrolled (390, 546) with delta (0, 0)
Screenshot: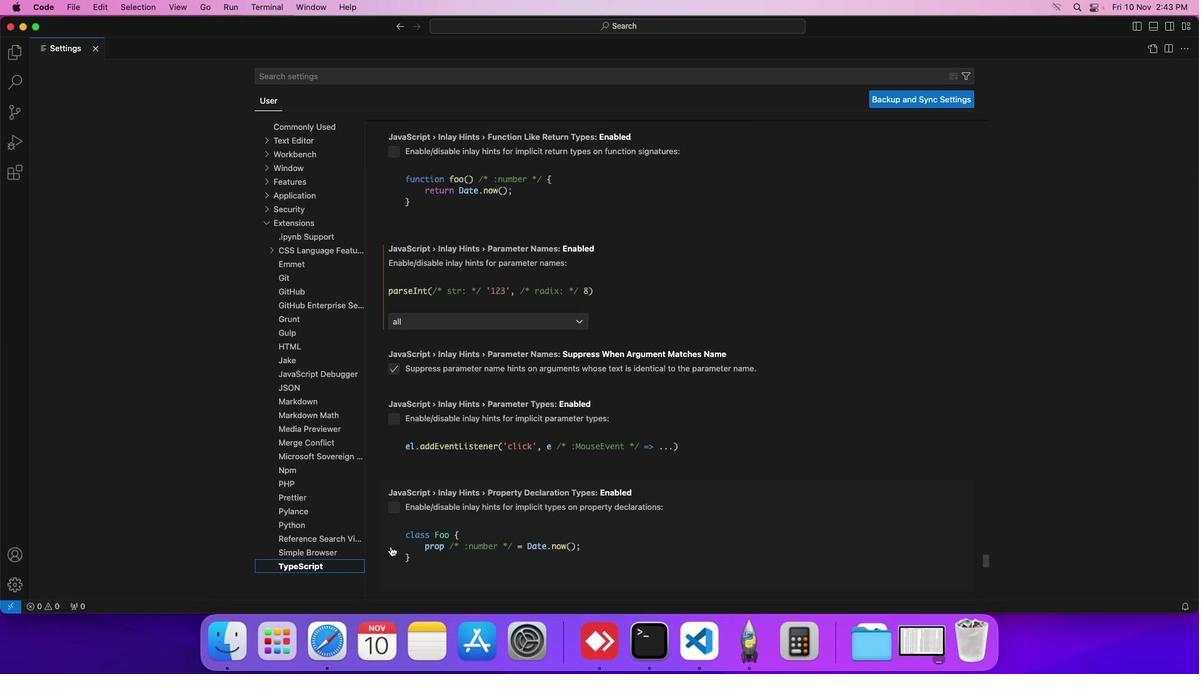 
Action: Mouse scrolled (390, 546) with delta (0, 0)
Screenshot: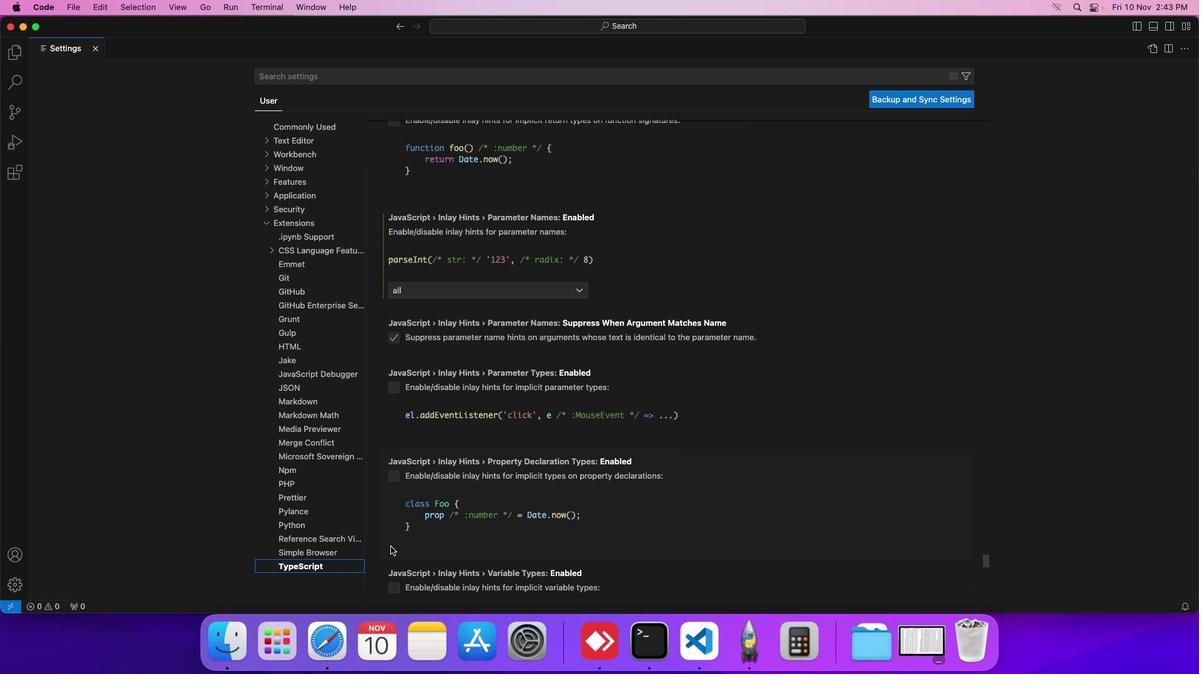 
Action: Mouse scrolled (390, 546) with delta (0, 0)
Screenshot: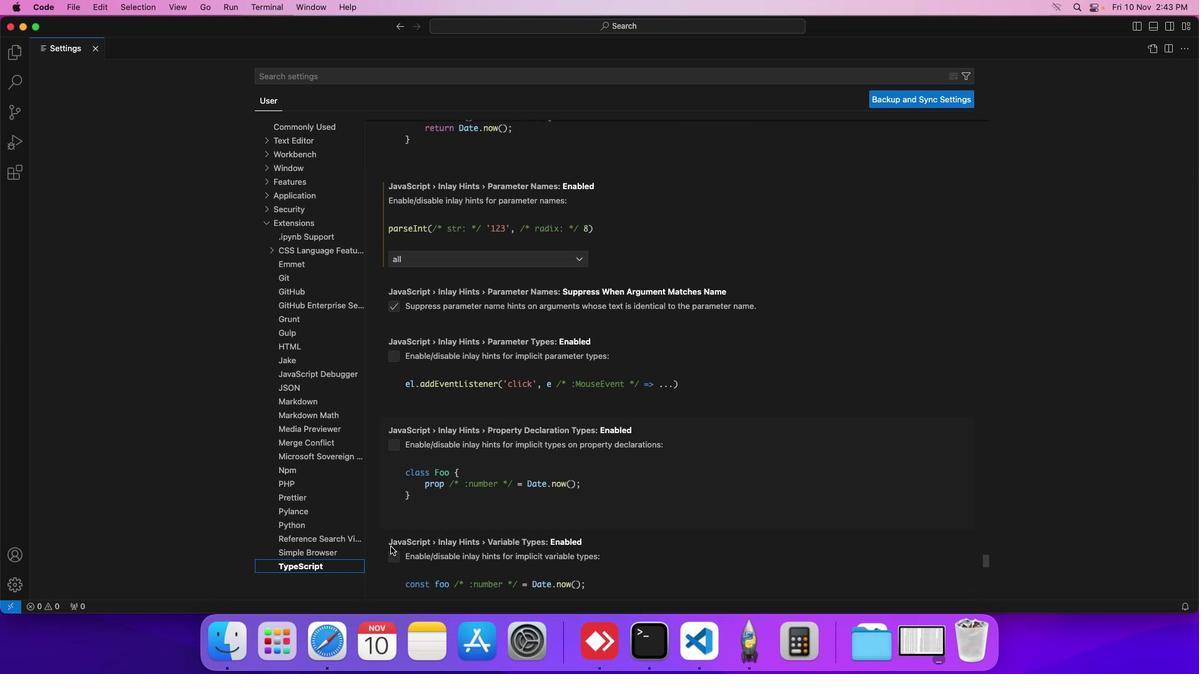 
Action: Mouse scrolled (390, 546) with delta (0, 0)
Screenshot: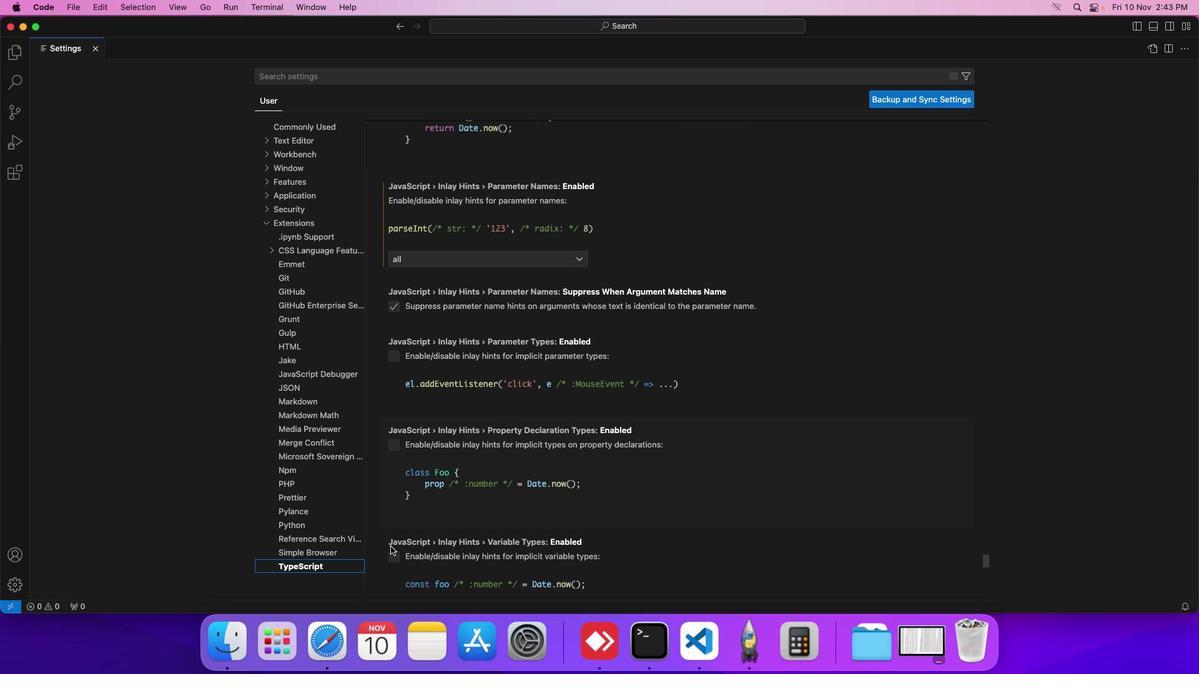 
Action: Mouse scrolled (390, 546) with delta (0, 0)
Screenshot: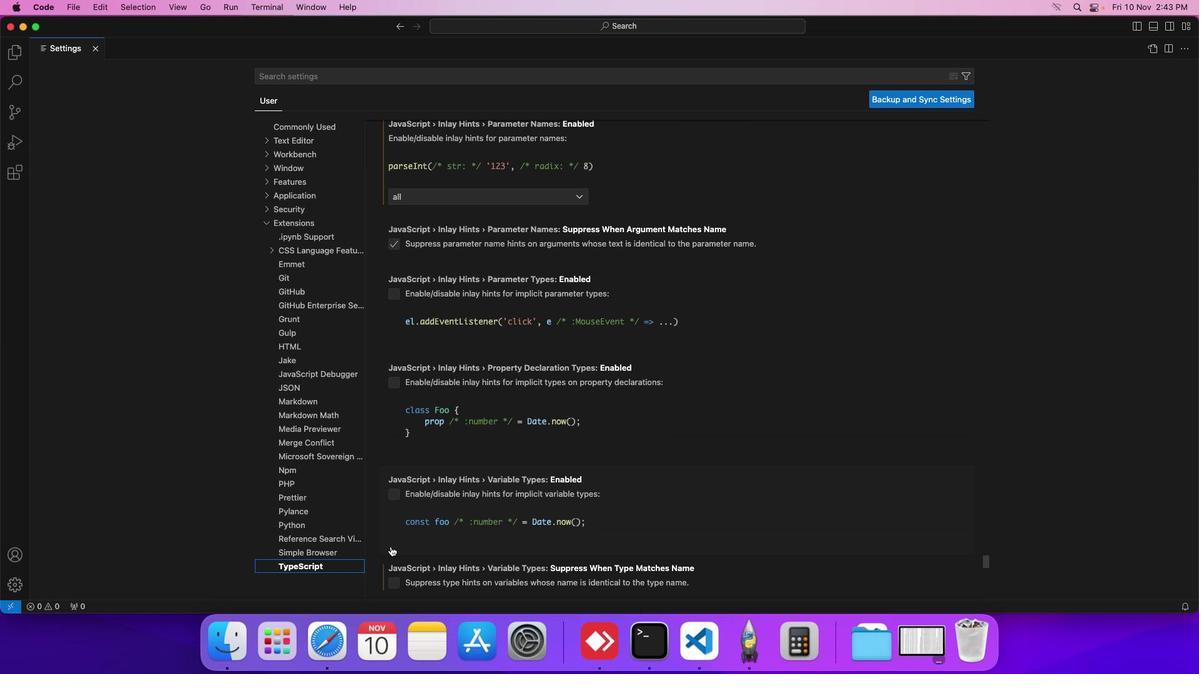 
Action: Mouse scrolled (390, 546) with delta (0, 0)
Screenshot: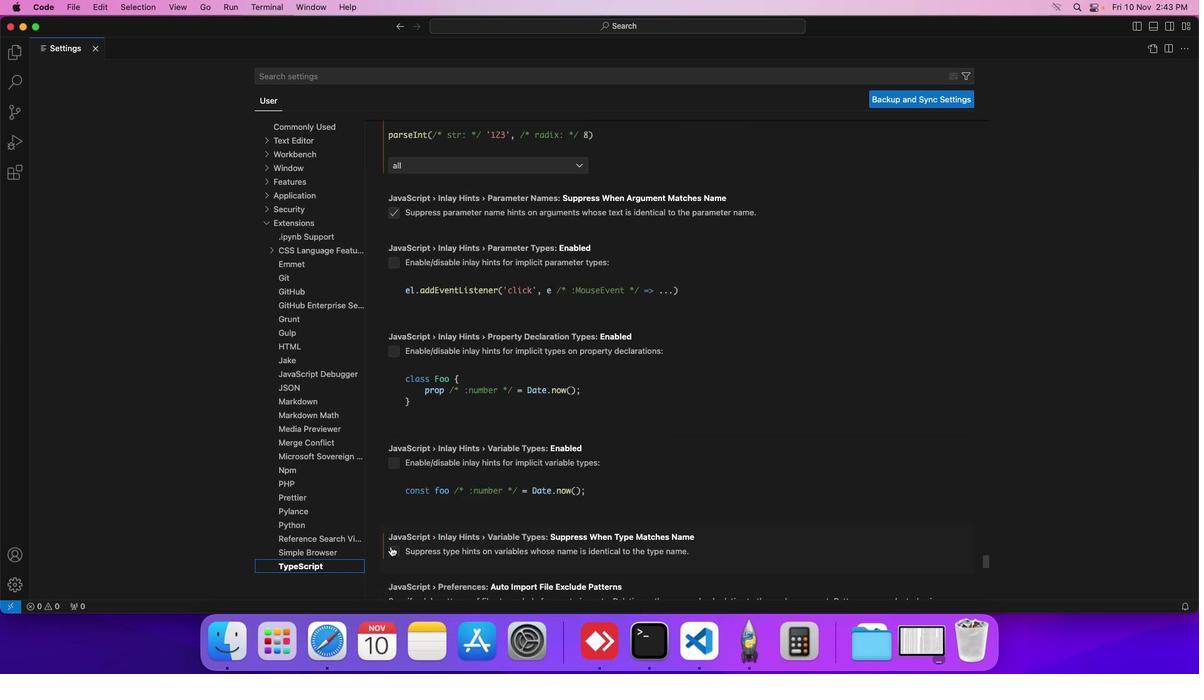 
Action: Mouse scrolled (390, 546) with delta (0, 0)
Screenshot: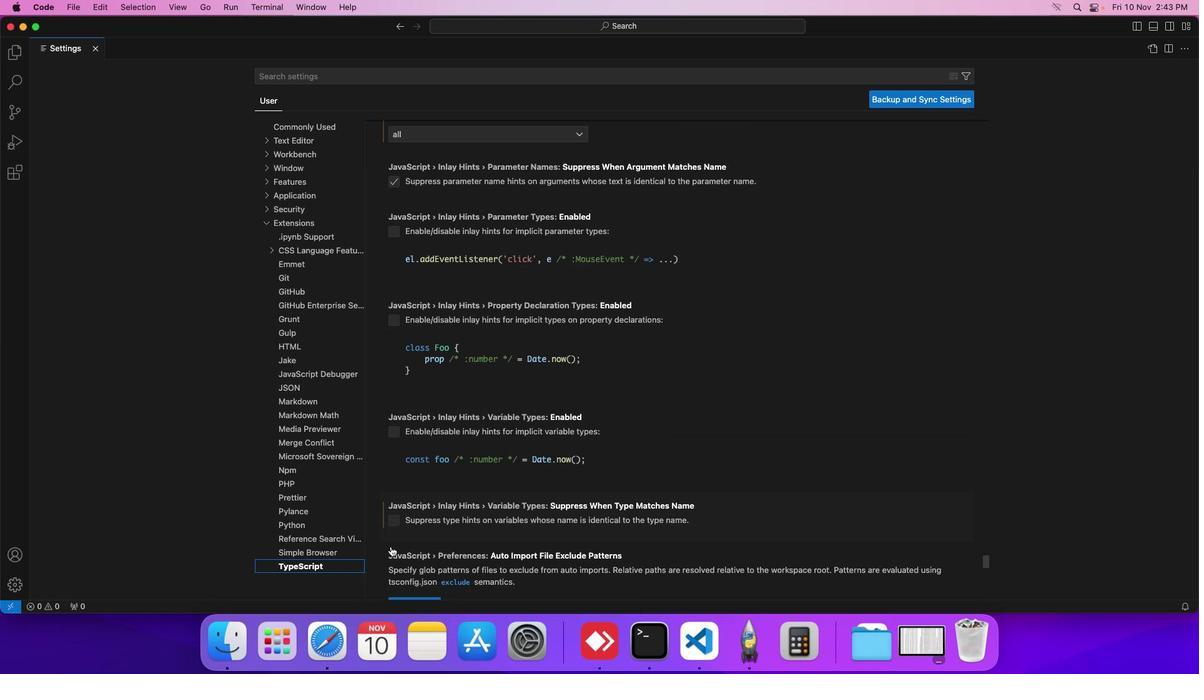 
Action: Mouse scrolled (390, 546) with delta (0, 0)
Screenshot: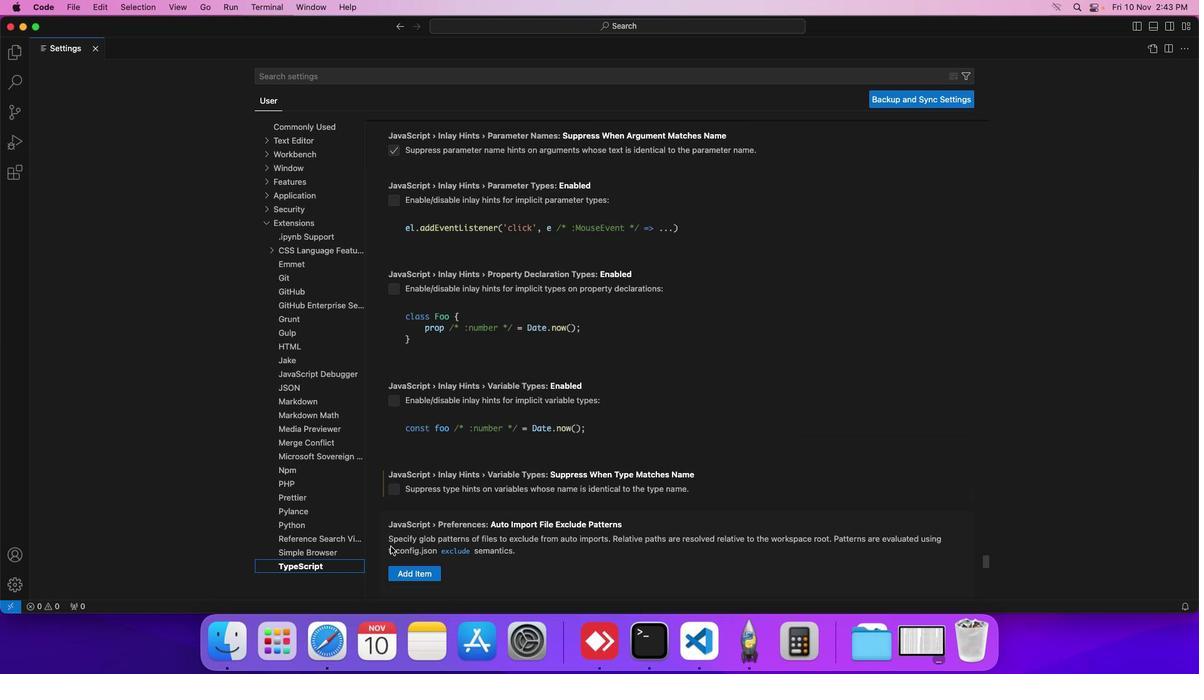 
Action: Mouse scrolled (390, 546) with delta (0, 0)
Screenshot: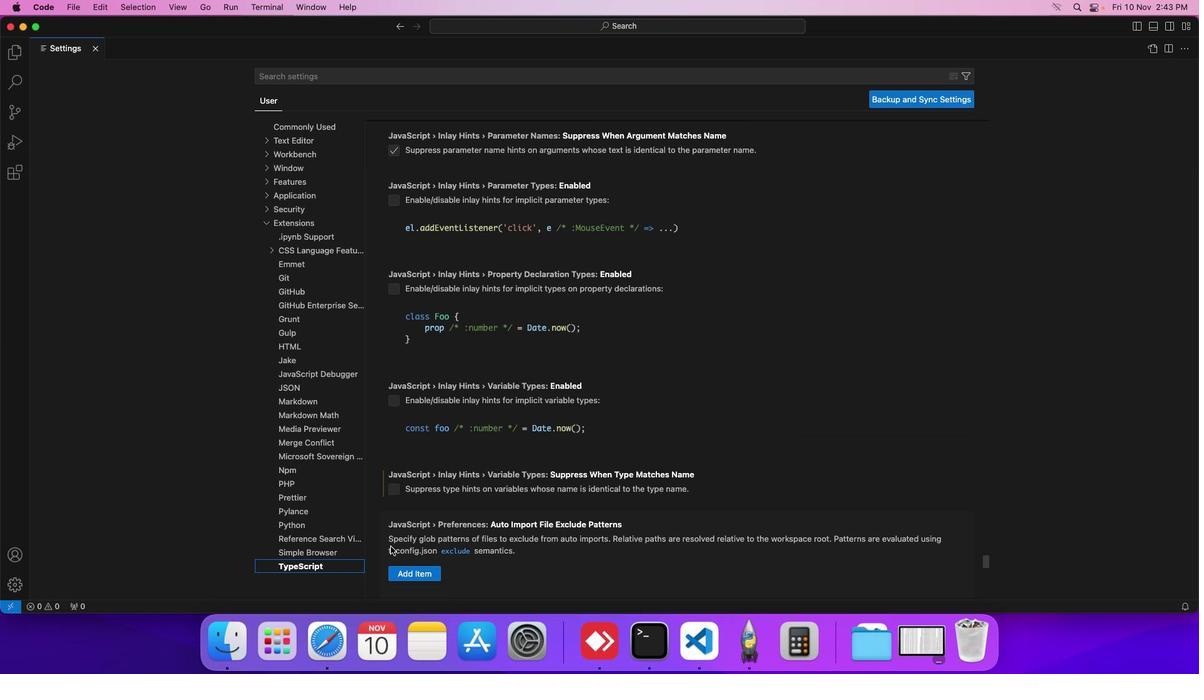 
Action: Mouse scrolled (390, 546) with delta (0, 0)
Screenshot: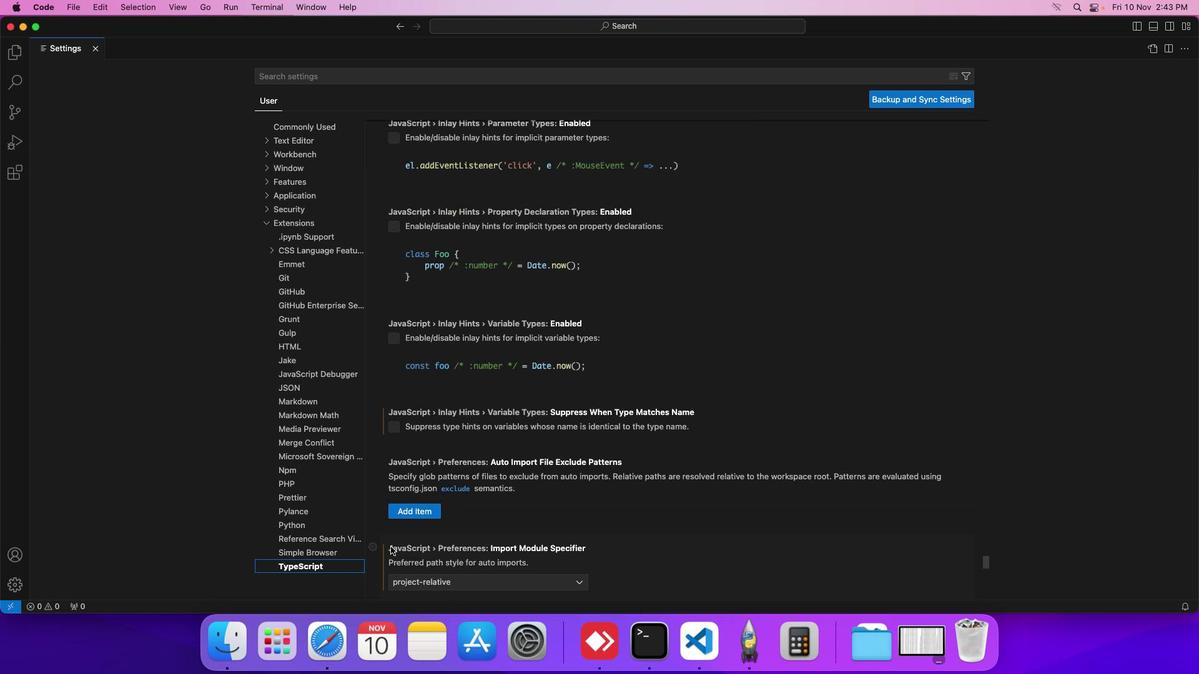 
Action: Mouse scrolled (390, 546) with delta (0, 0)
Screenshot: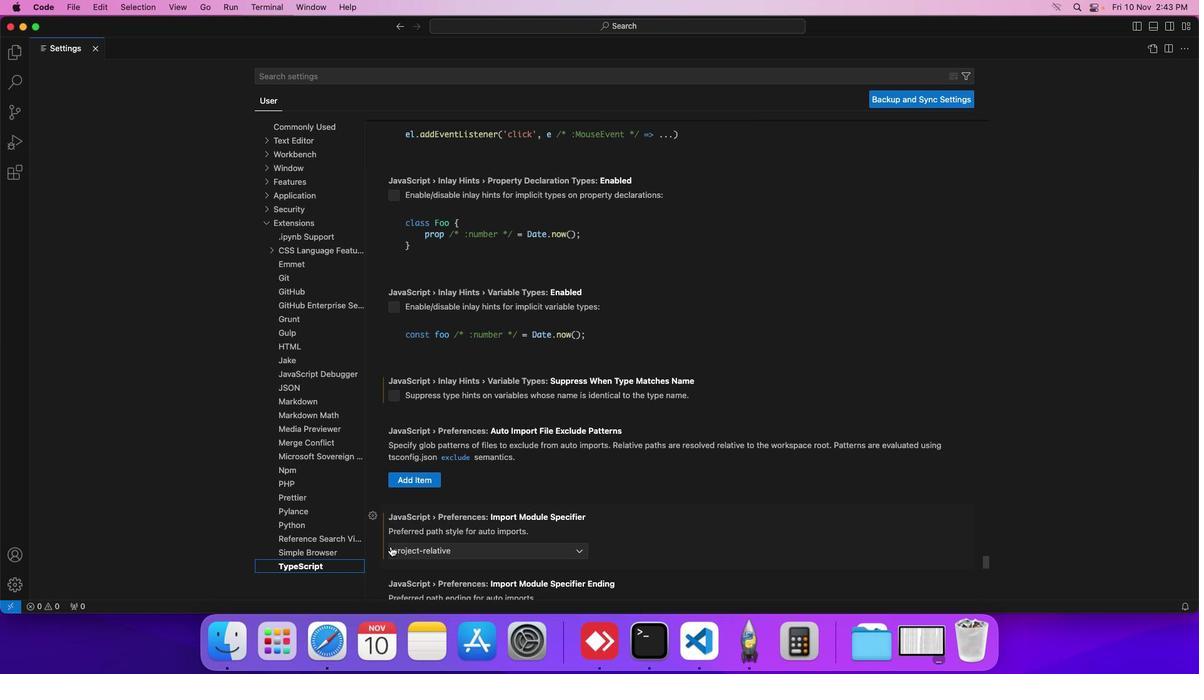 
Action: Mouse scrolled (390, 546) with delta (0, 0)
Screenshot: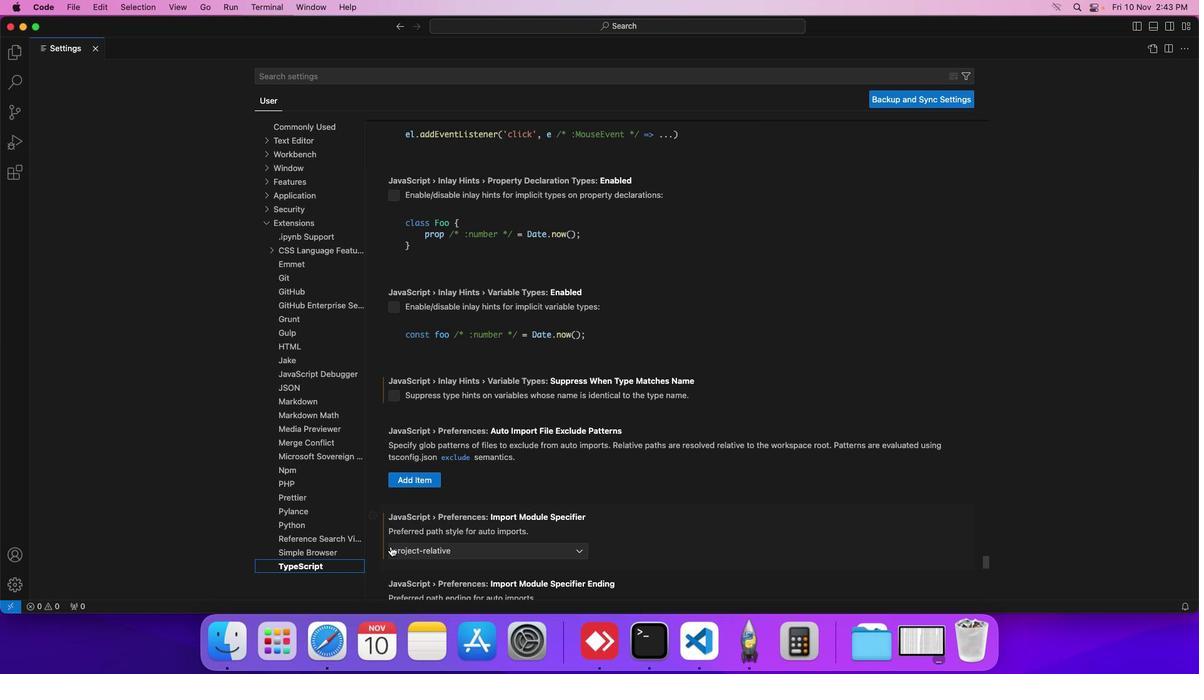
Action: Mouse scrolled (390, 546) with delta (0, 0)
Screenshot: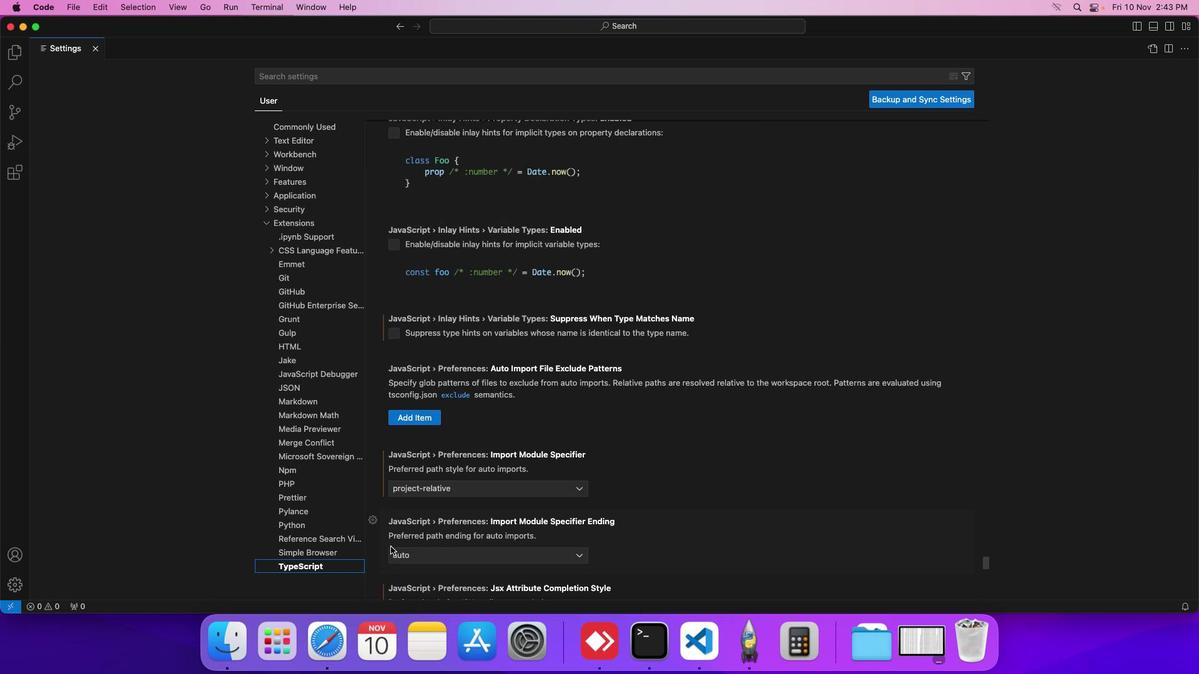 
Action: Mouse scrolled (390, 546) with delta (0, 0)
Screenshot: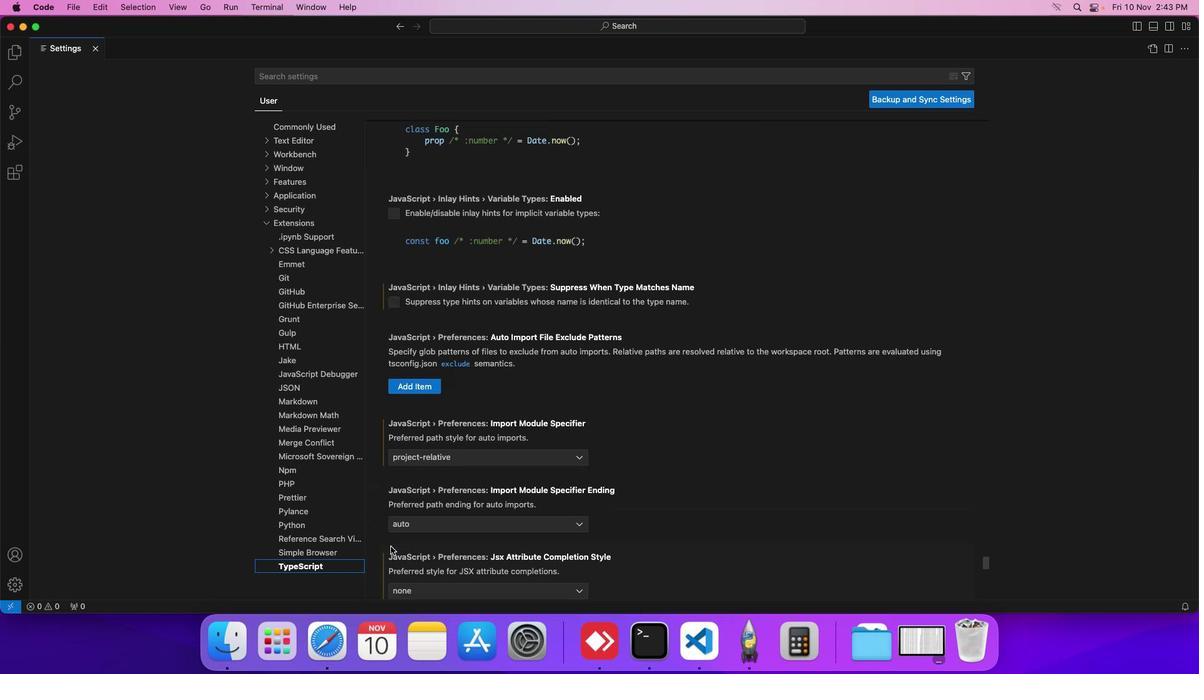 
Action: Mouse scrolled (390, 546) with delta (0, 0)
Screenshot: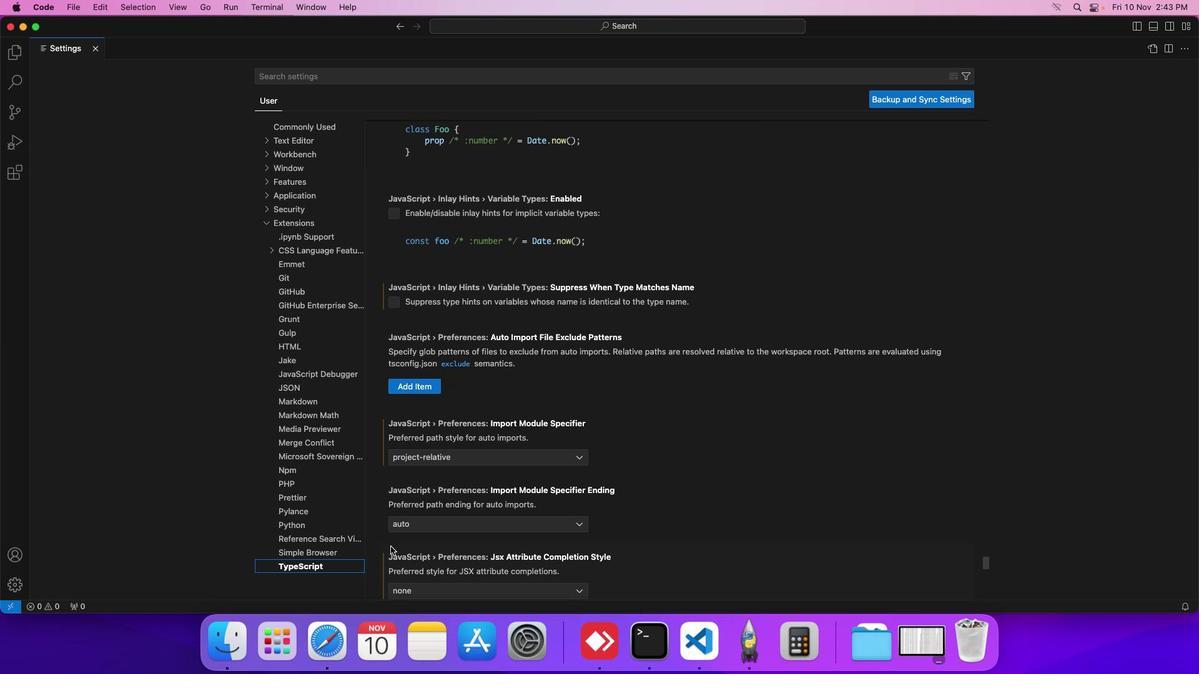 
Action: Mouse scrolled (390, 546) with delta (0, 0)
Screenshot: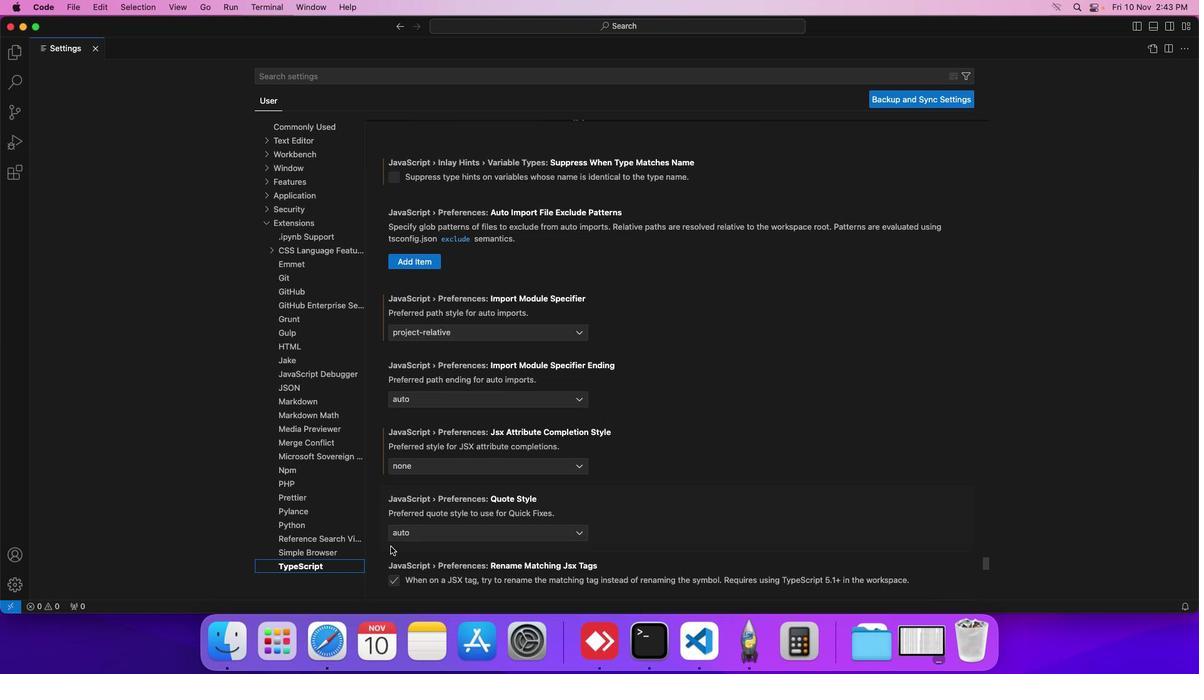 
Action: Mouse scrolled (390, 546) with delta (0, 0)
Screenshot: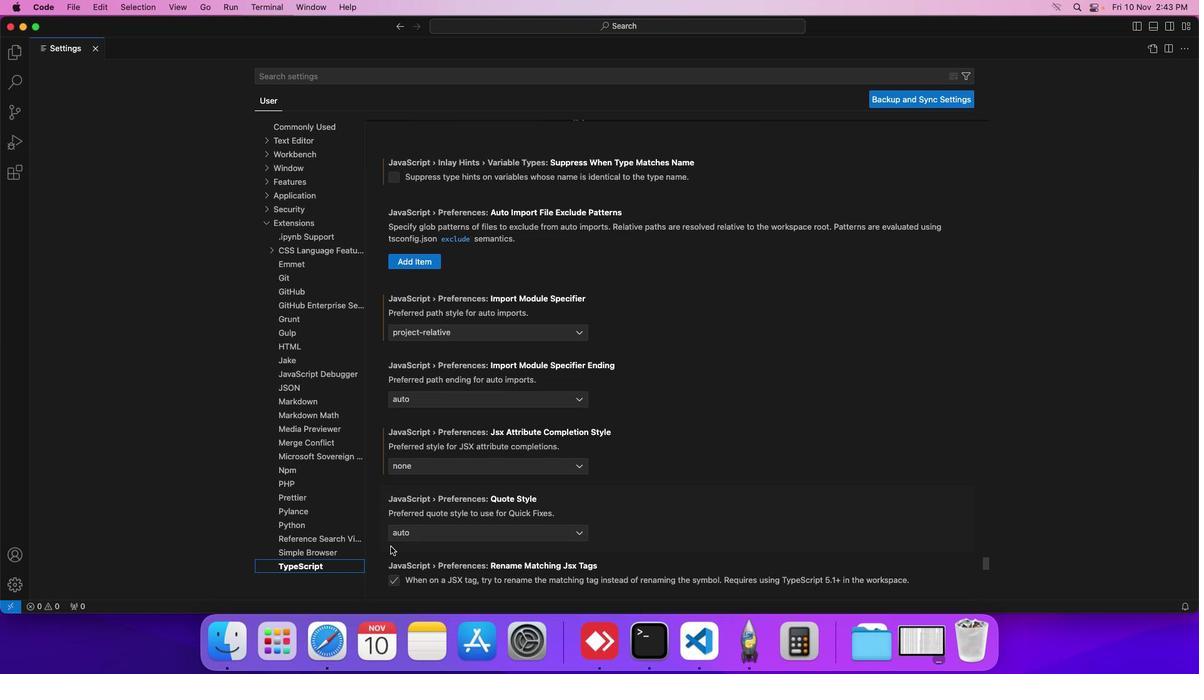 
Action: Mouse scrolled (390, 546) with delta (0, -1)
Screenshot: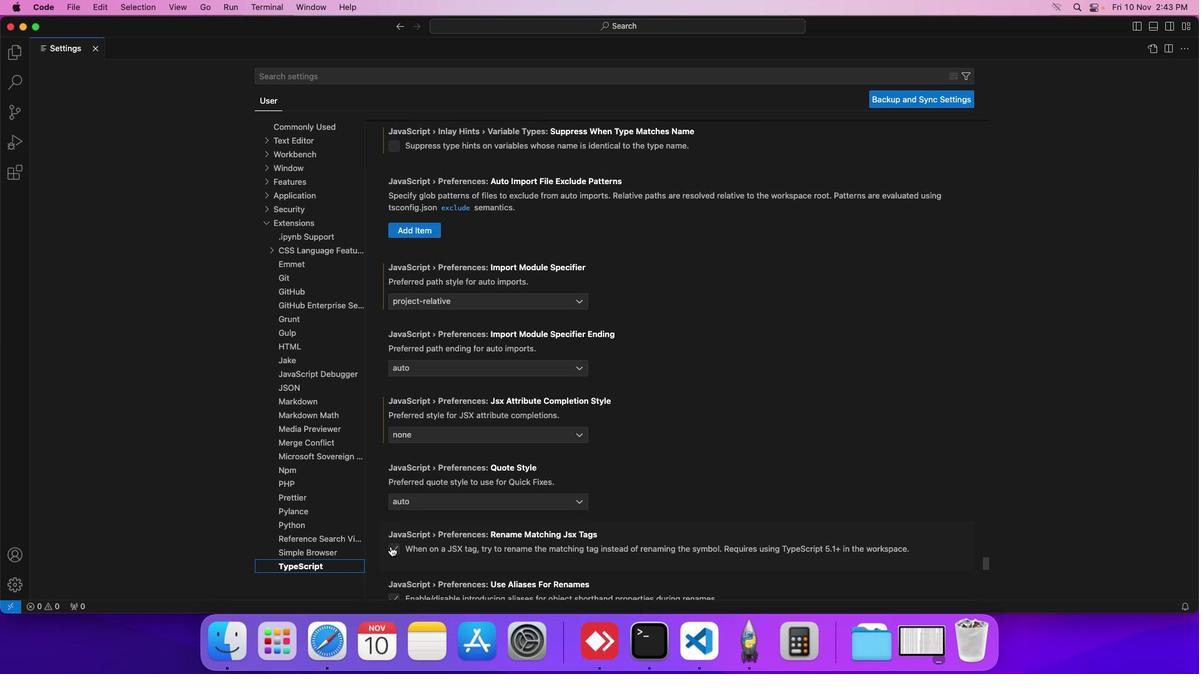 
Action: Mouse scrolled (390, 546) with delta (0, 0)
Screenshot: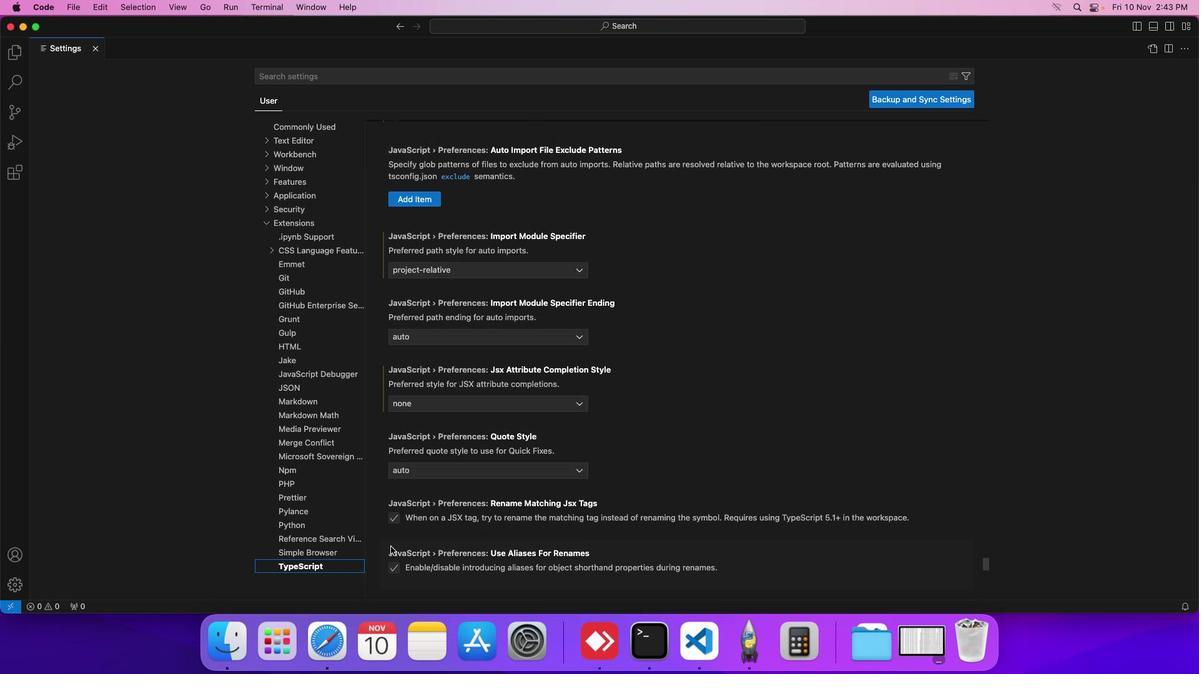 
Action: Mouse scrolled (390, 546) with delta (0, 0)
Screenshot: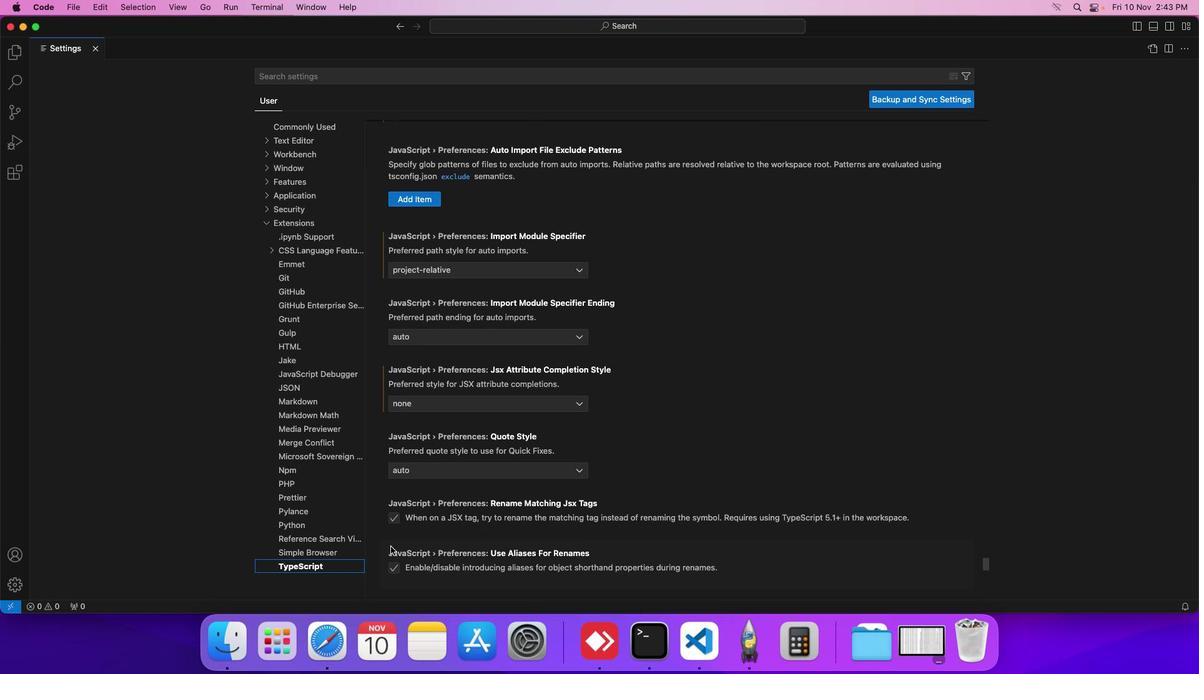 
Action: Mouse scrolled (390, 546) with delta (0, 0)
Screenshot: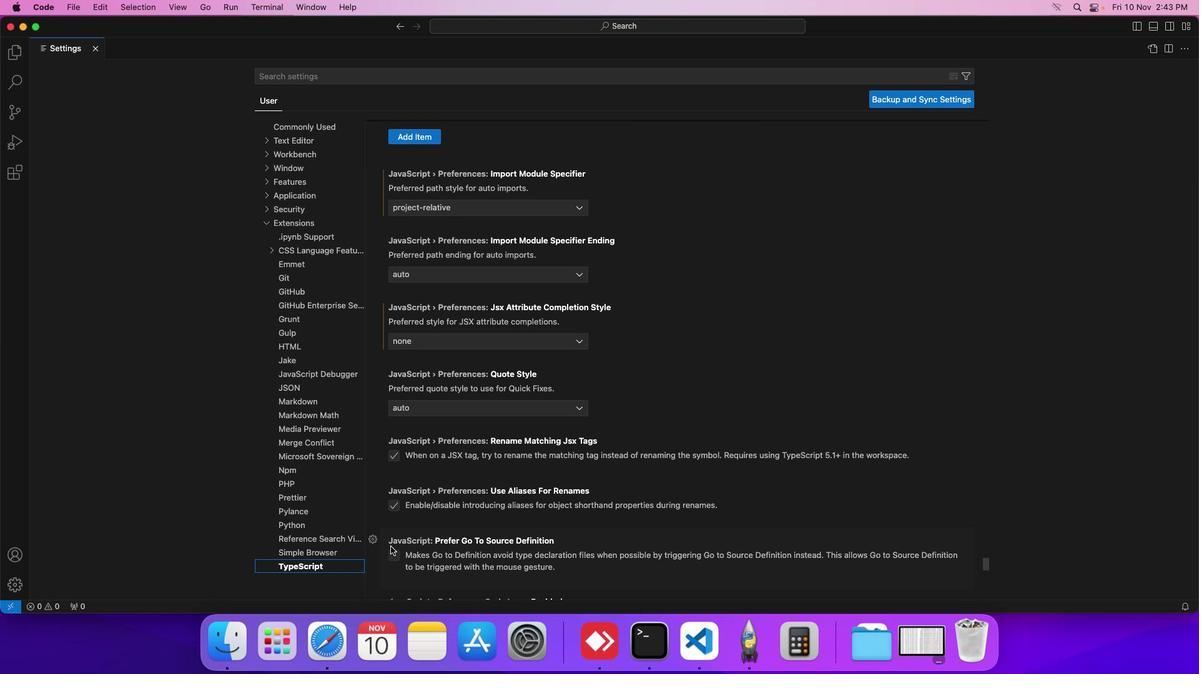 
Action: Mouse scrolled (390, 546) with delta (0, 0)
Screenshot: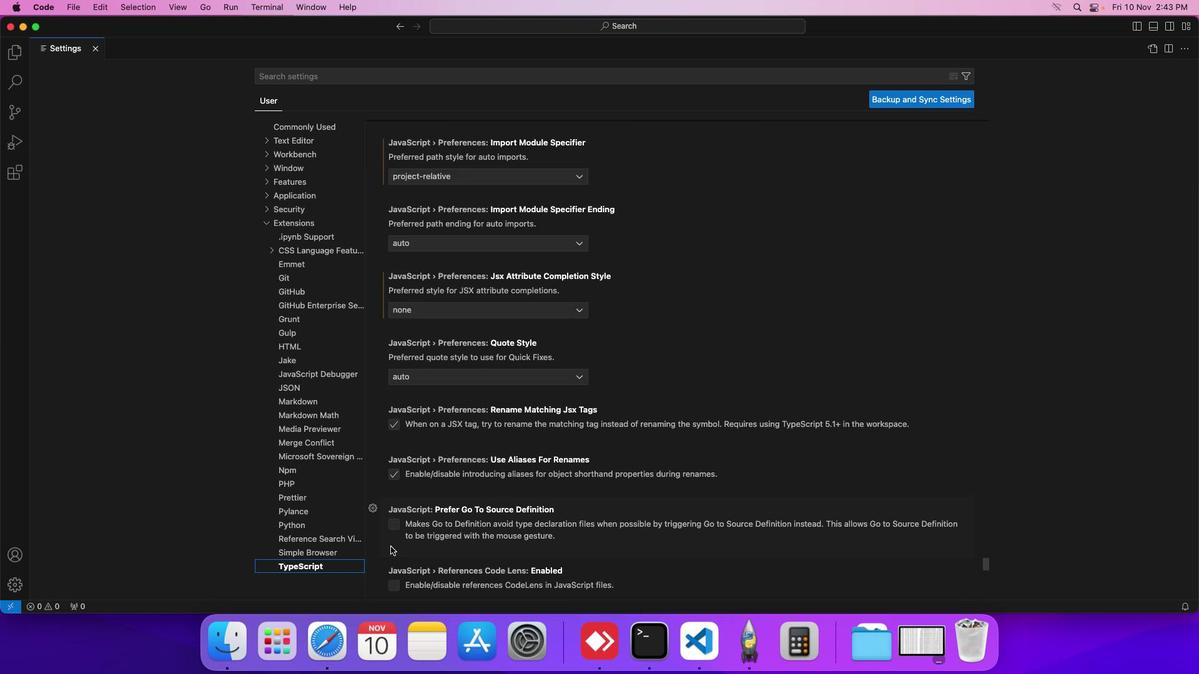 
Action: Mouse scrolled (390, 546) with delta (0, 0)
Screenshot: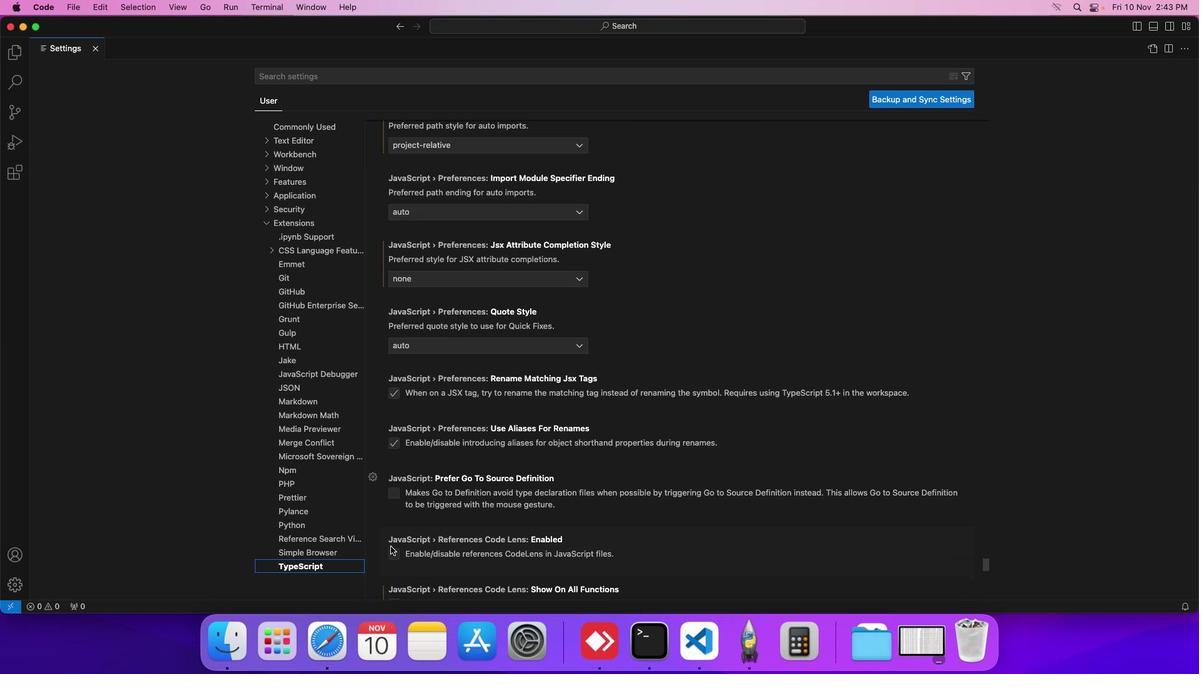 
Action: Mouse scrolled (390, 546) with delta (0, 0)
Screenshot: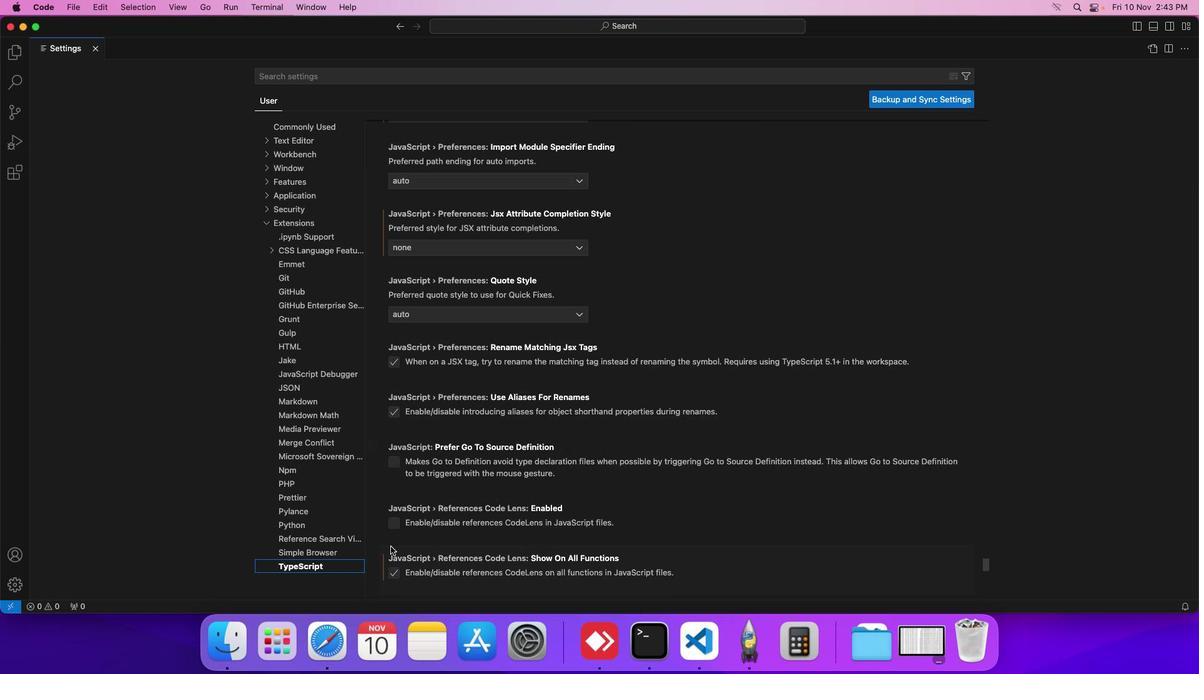 
Action: Mouse scrolled (390, 546) with delta (0, 0)
Screenshot: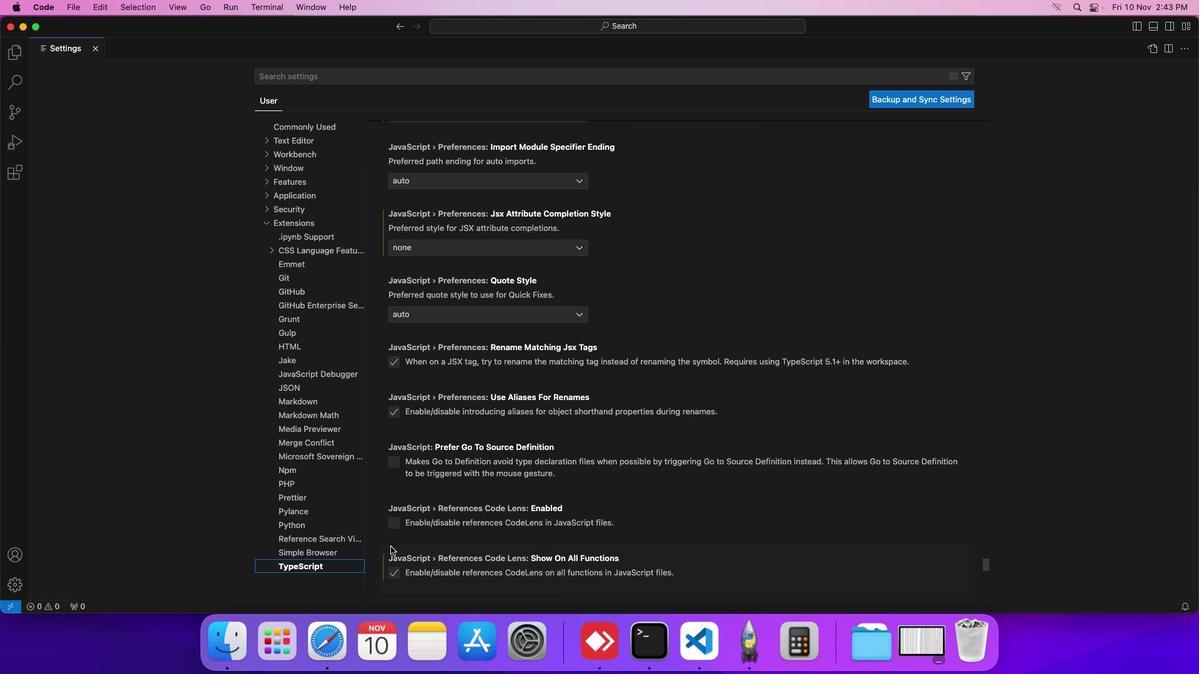 
Action: Mouse scrolled (390, 546) with delta (0, 0)
Screenshot: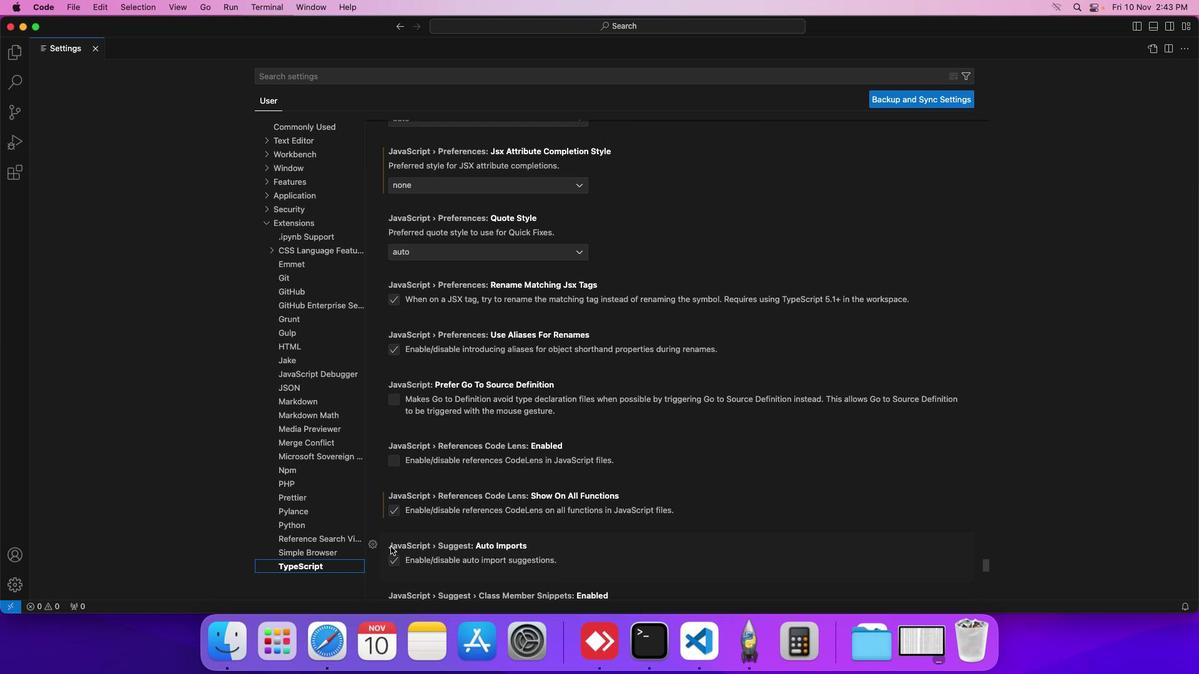 
Action: Mouse scrolled (390, 546) with delta (0, 0)
Screenshot: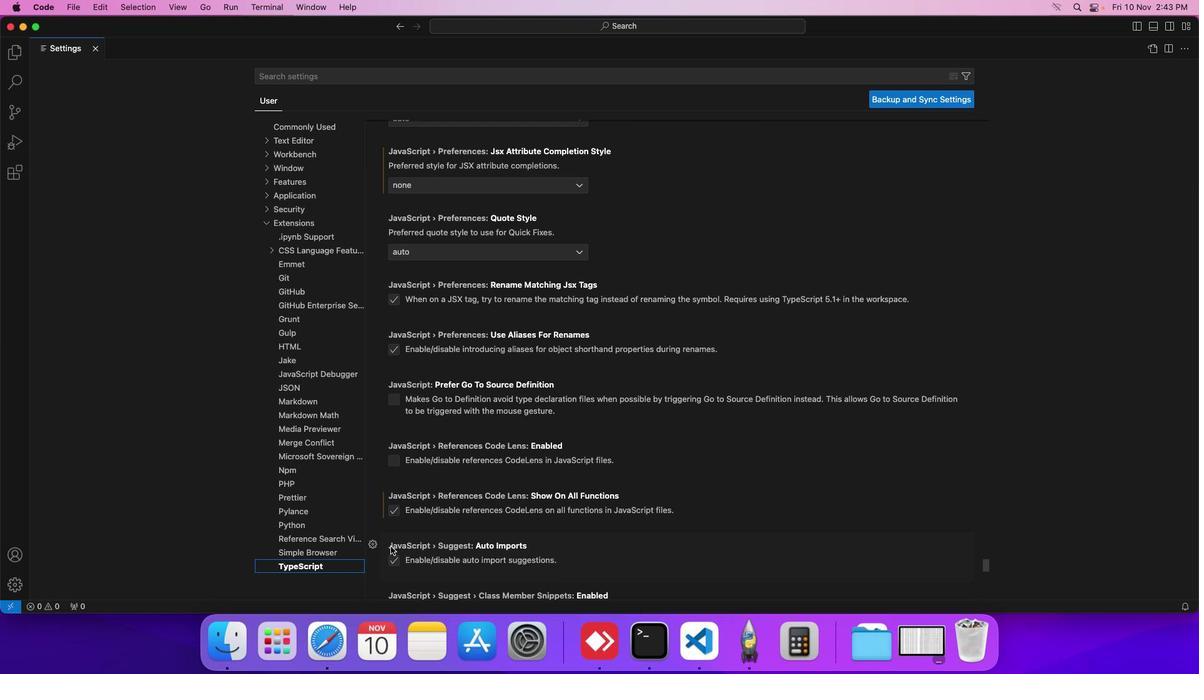 
Action: Mouse scrolled (390, 546) with delta (0, 0)
Screenshot: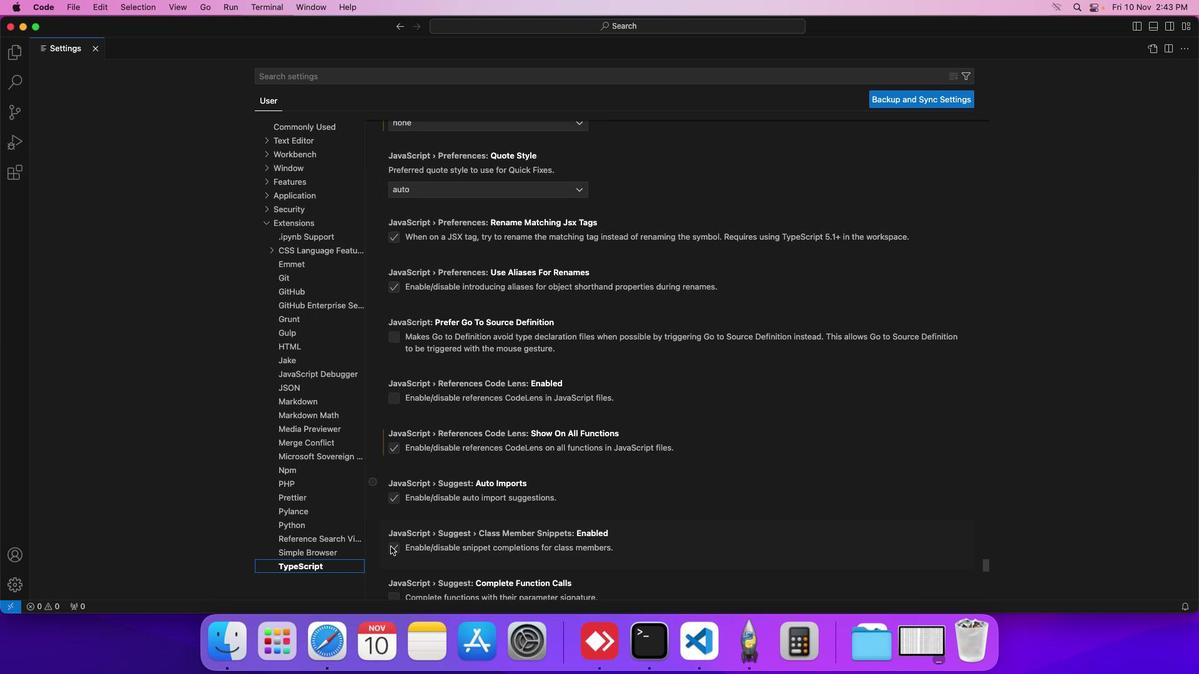 
Action: Mouse scrolled (390, 546) with delta (0, 0)
Screenshot: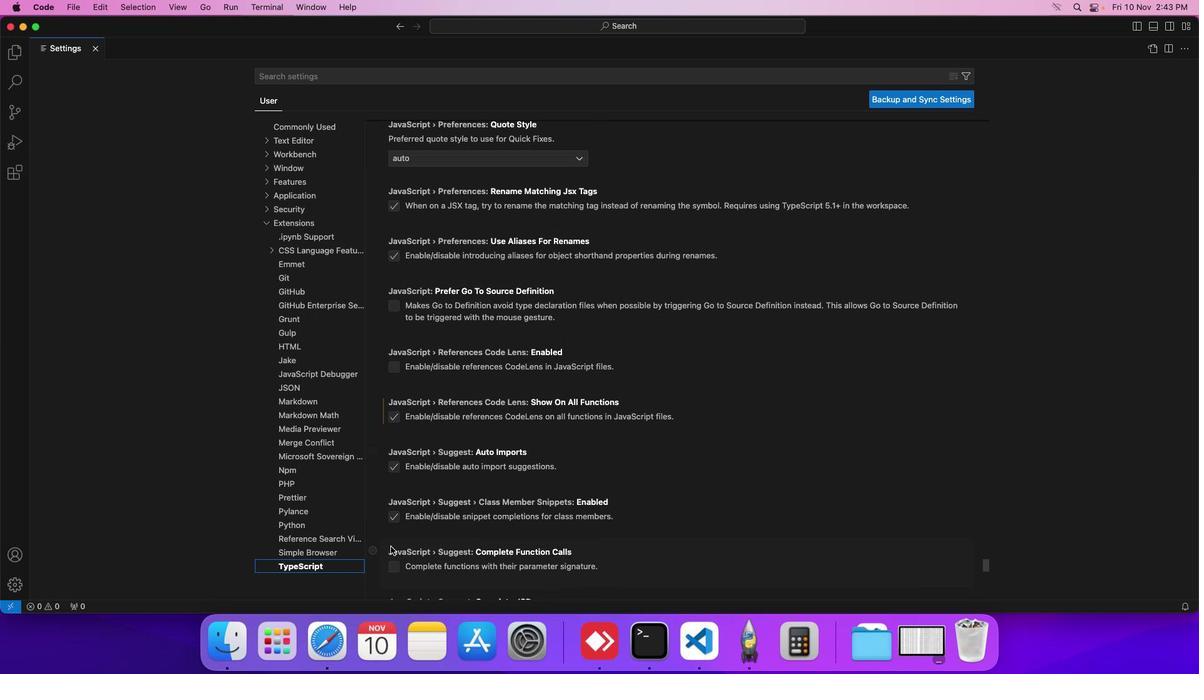 
Action: Mouse scrolled (390, 546) with delta (0, 0)
Screenshot: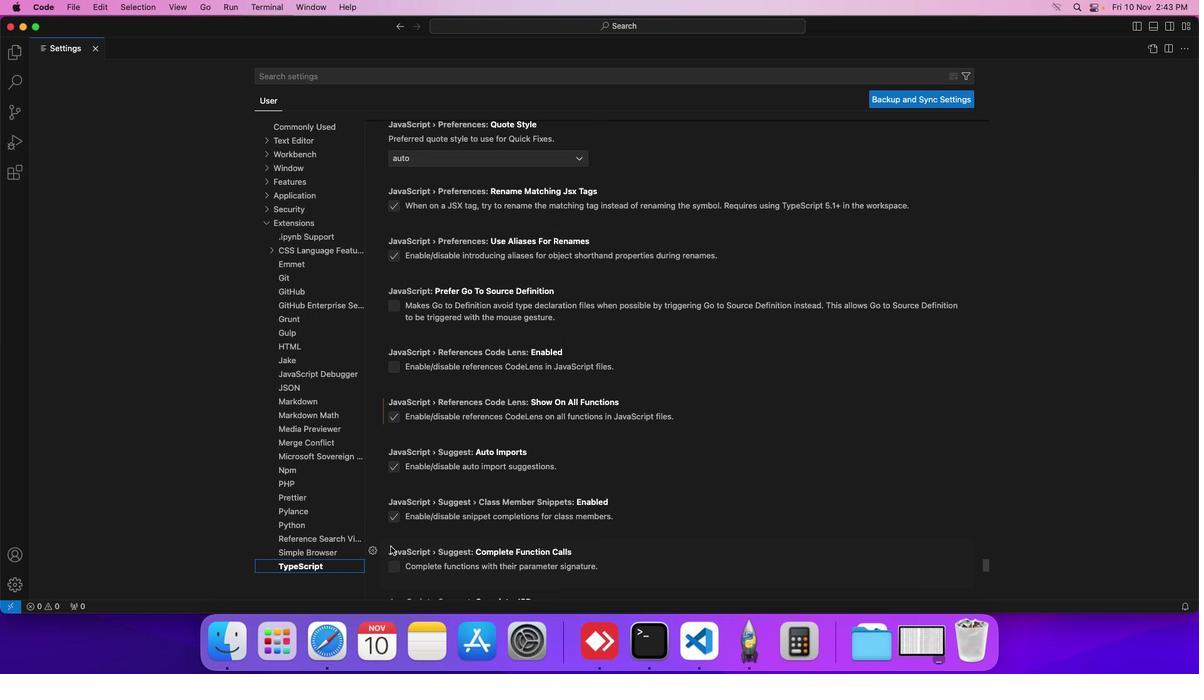 
Action: Mouse scrolled (390, 546) with delta (0, 0)
Screenshot: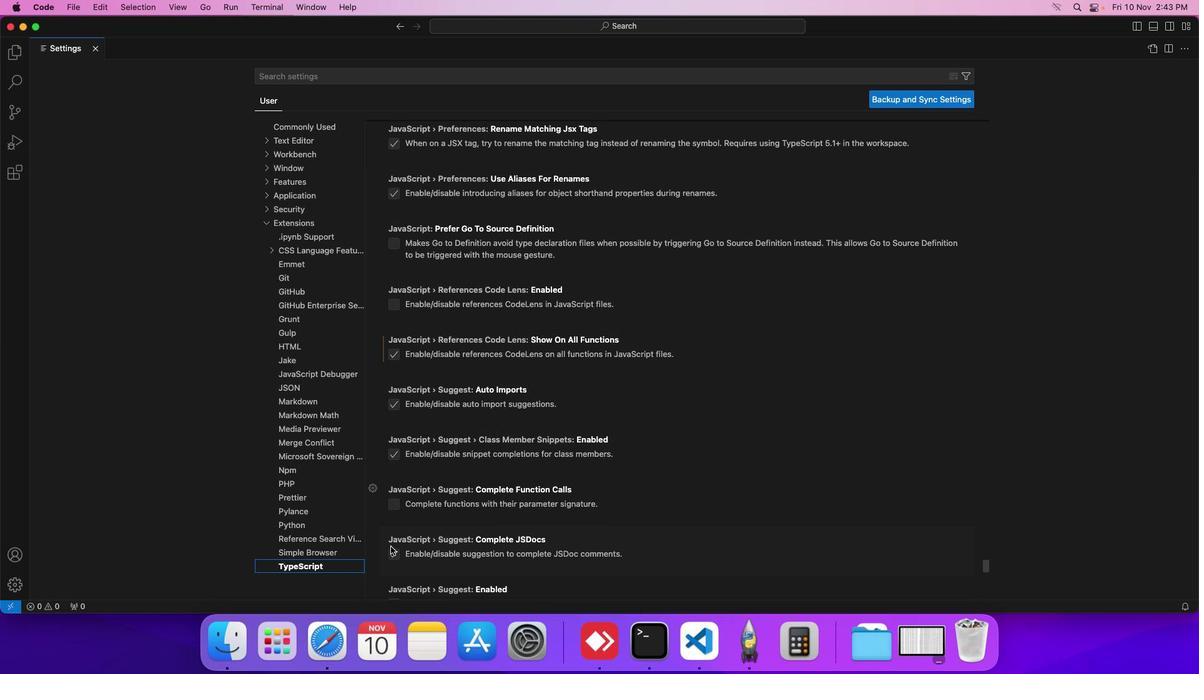 
Action: Mouse scrolled (390, 546) with delta (0, 0)
Screenshot: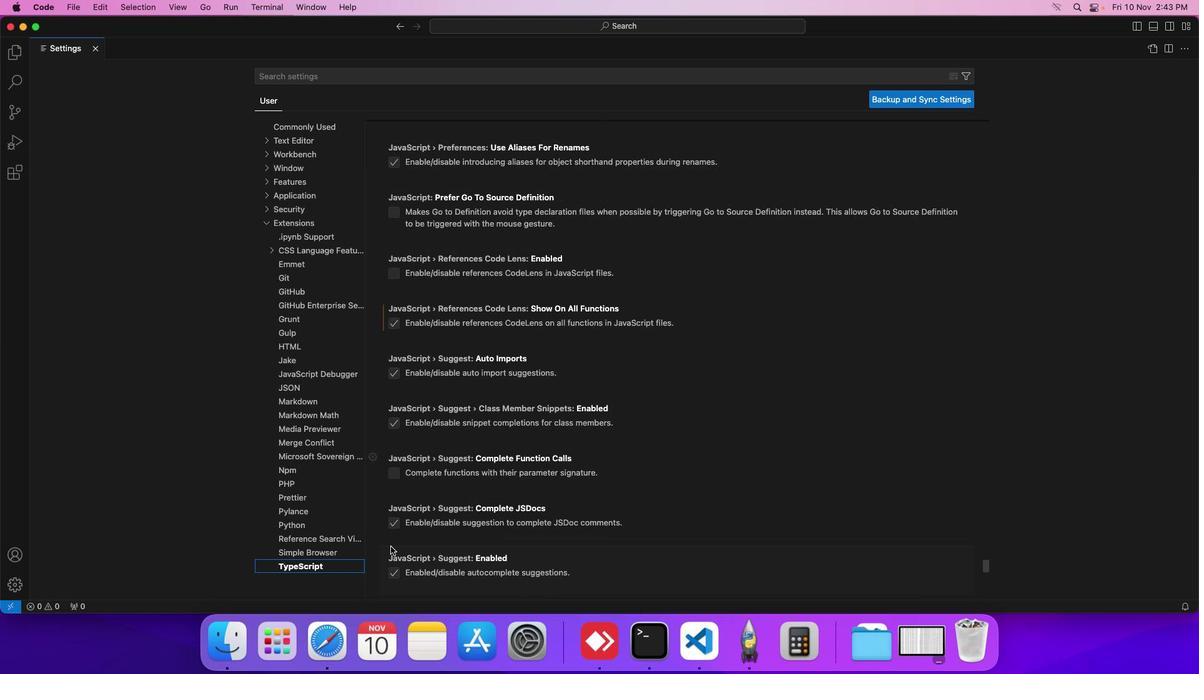 
Action: Mouse scrolled (390, 546) with delta (0, 0)
Screenshot: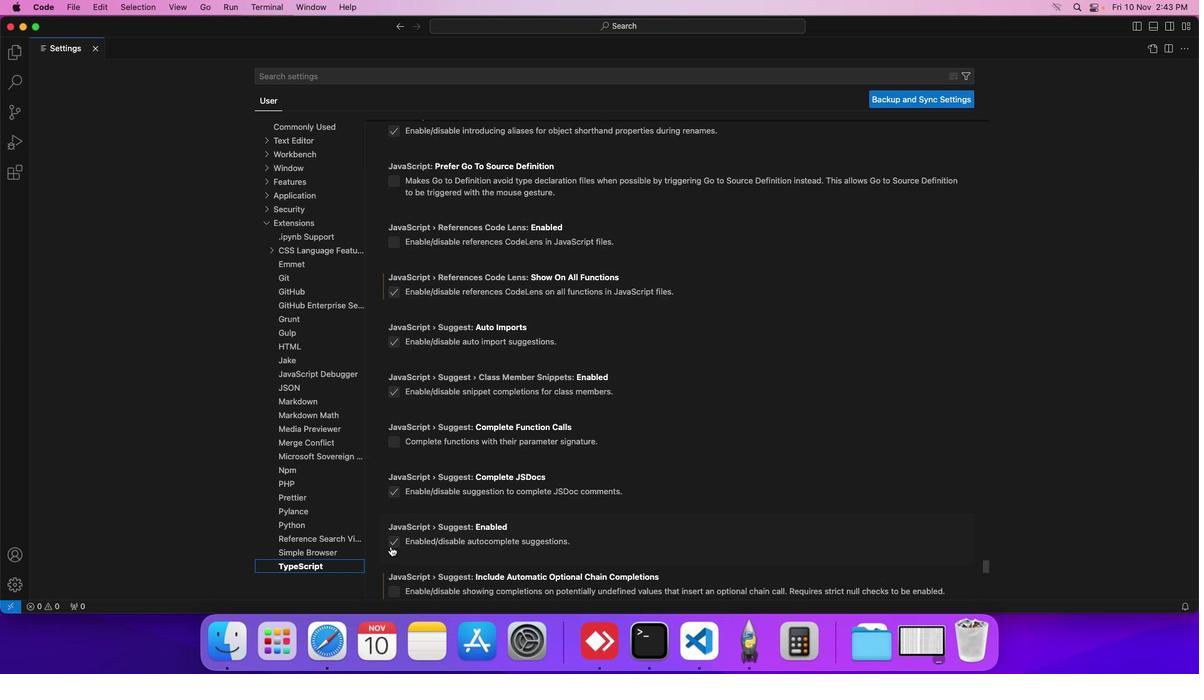 
Action: Mouse scrolled (390, 546) with delta (0, 0)
Screenshot: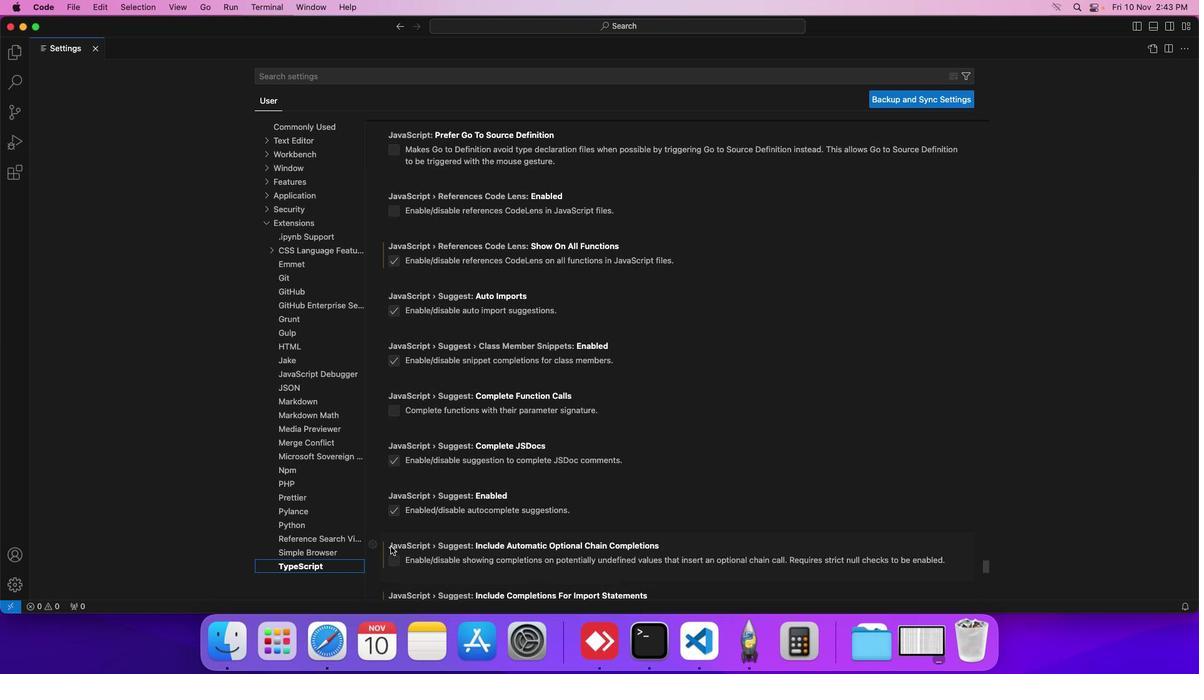 
Action: Mouse scrolled (390, 546) with delta (0, 0)
Screenshot: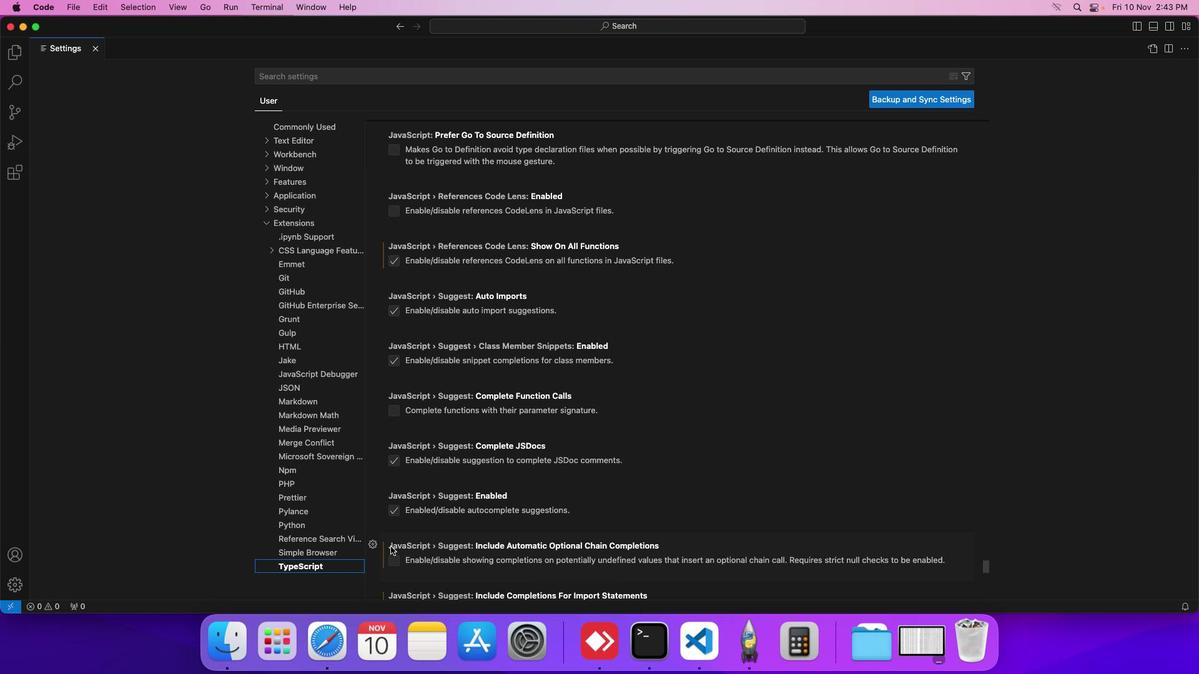 
Action: Mouse scrolled (390, 546) with delta (0, 0)
Screenshot: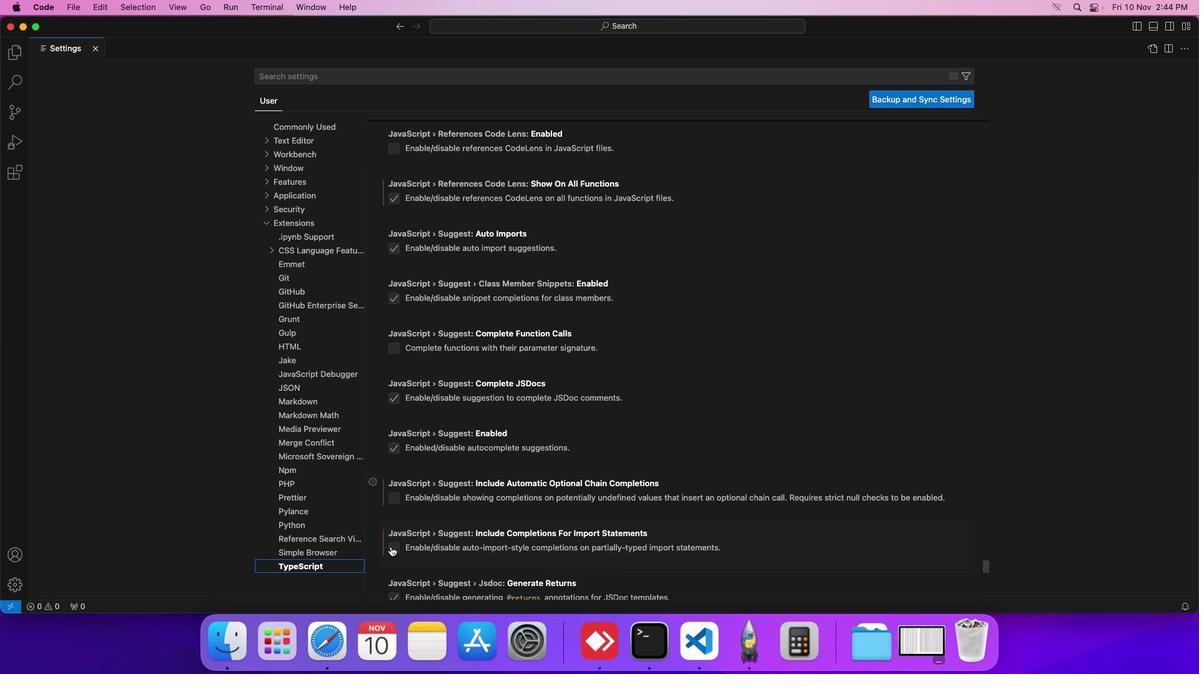 
Action: Mouse scrolled (390, 546) with delta (0, 0)
Screenshot: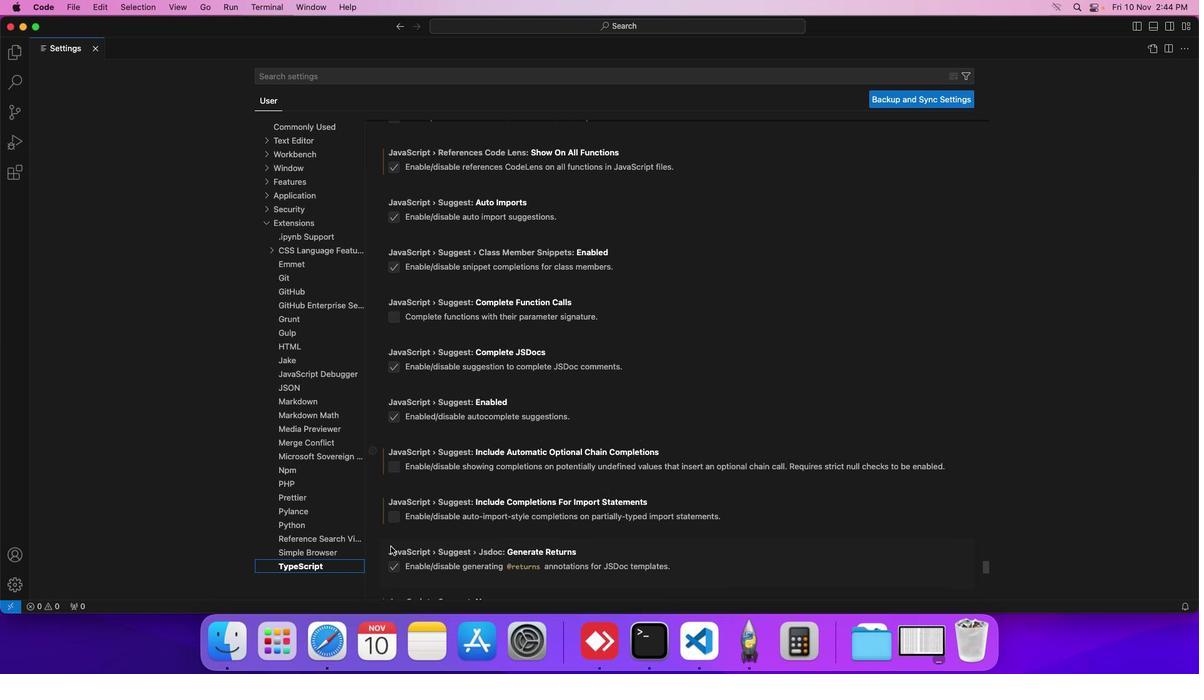 
Action: Mouse scrolled (390, 546) with delta (0, 0)
Screenshot: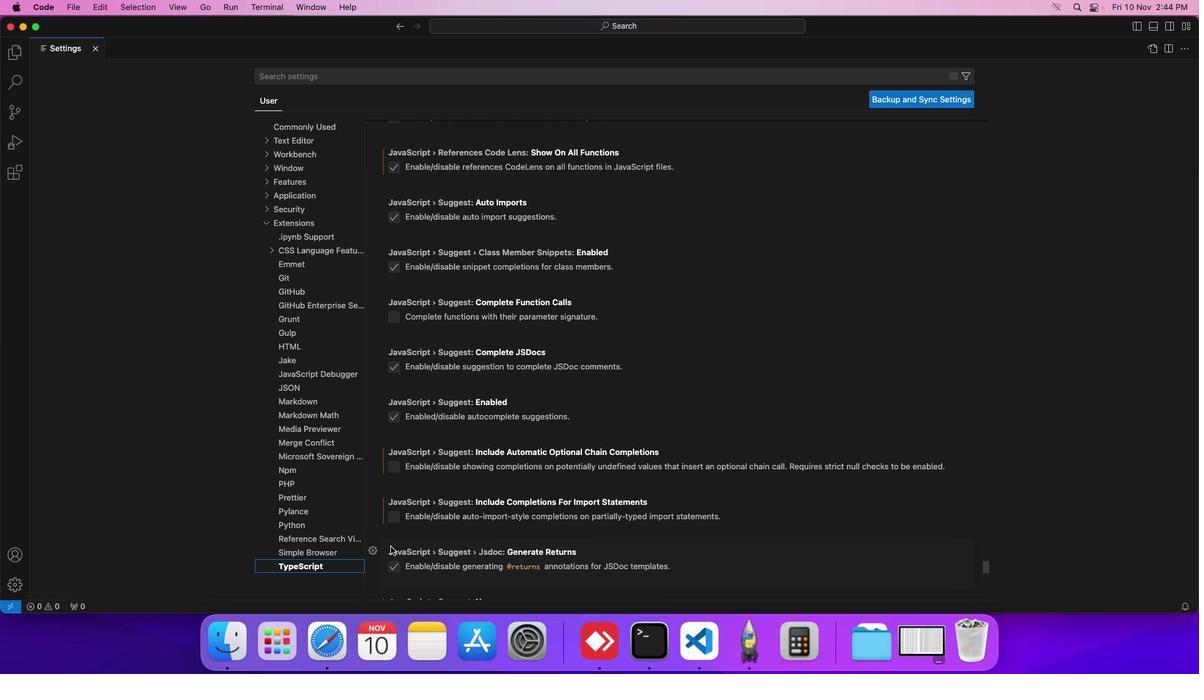 
Action: Mouse scrolled (390, 546) with delta (0, 0)
Screenshot: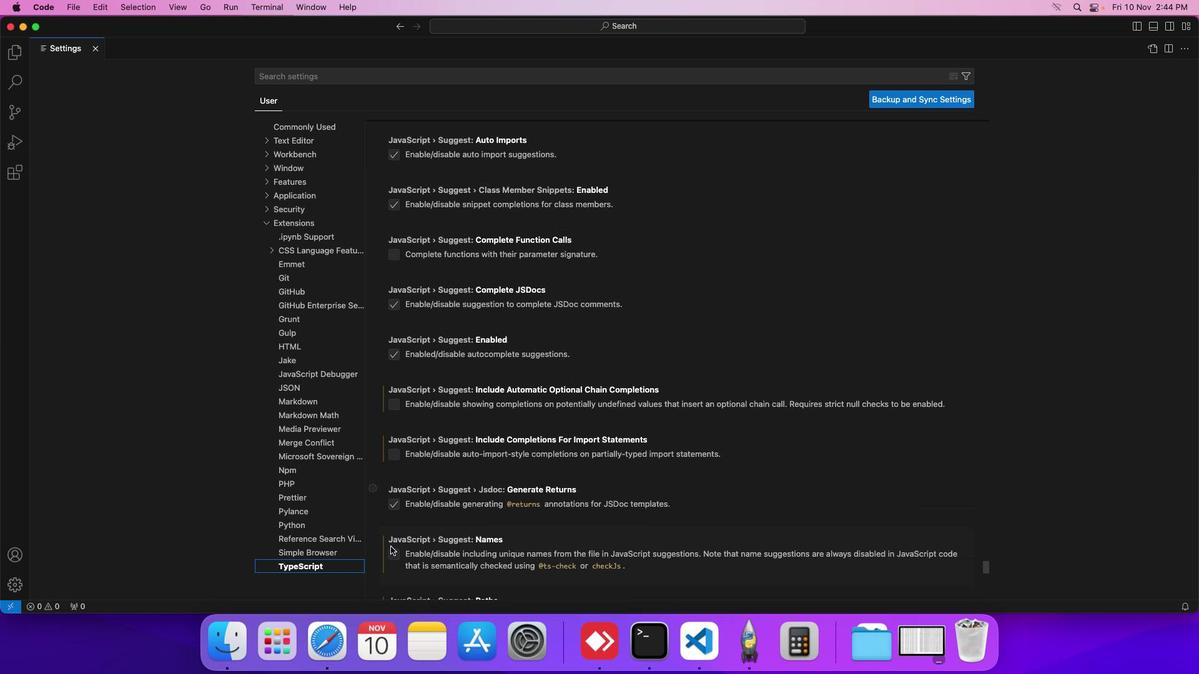 
Action: Mouse scrolled (390, 546) with delta (0, 0)
Screenshot: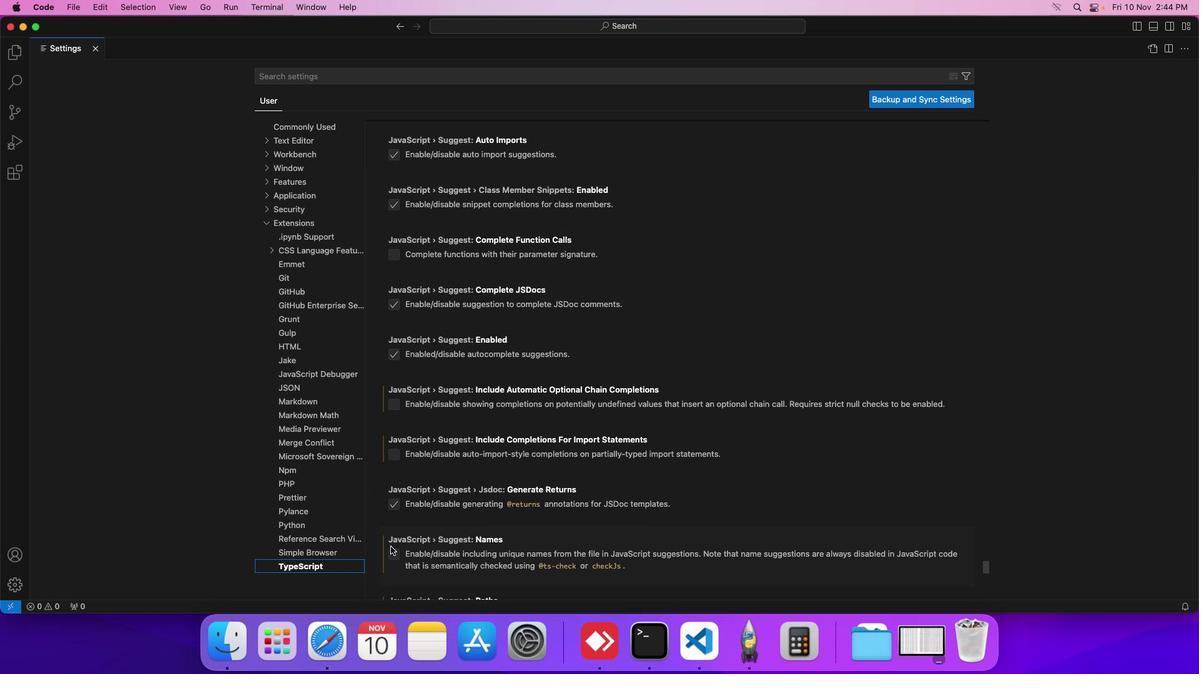 
Action: Mouse scrolled (390, 546) with delta (0, 0)
Screenshot: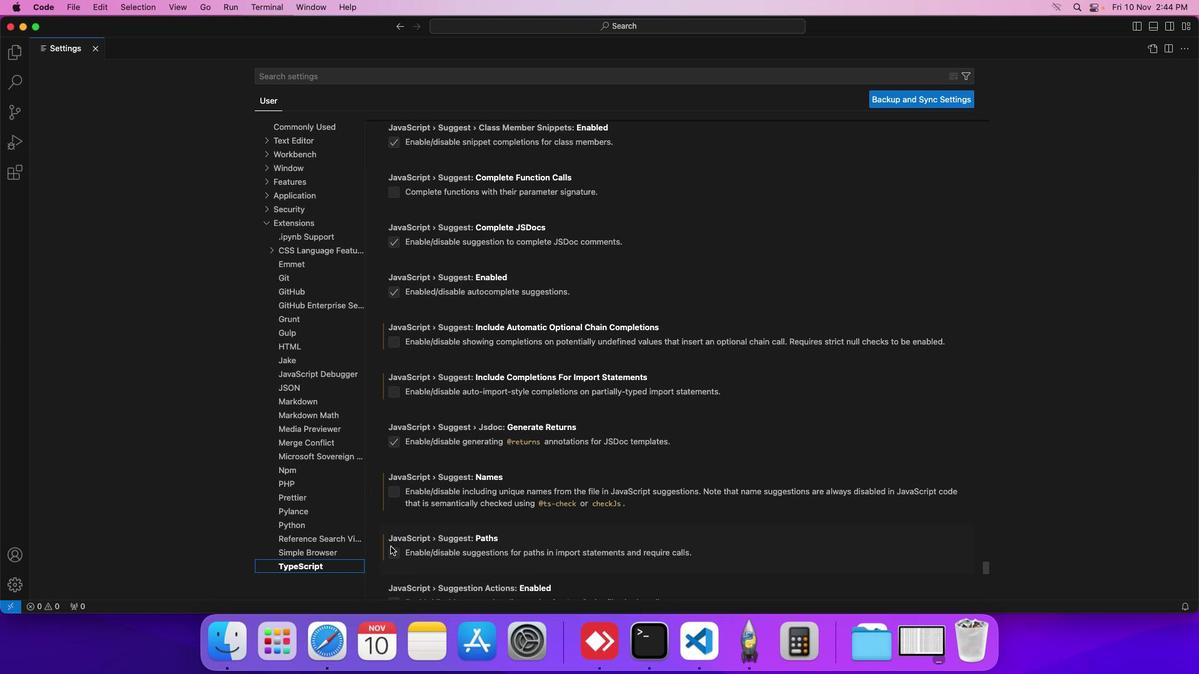 
Action: Mouse scrolled (390, 546) with delta (0, 0)
Screenshot: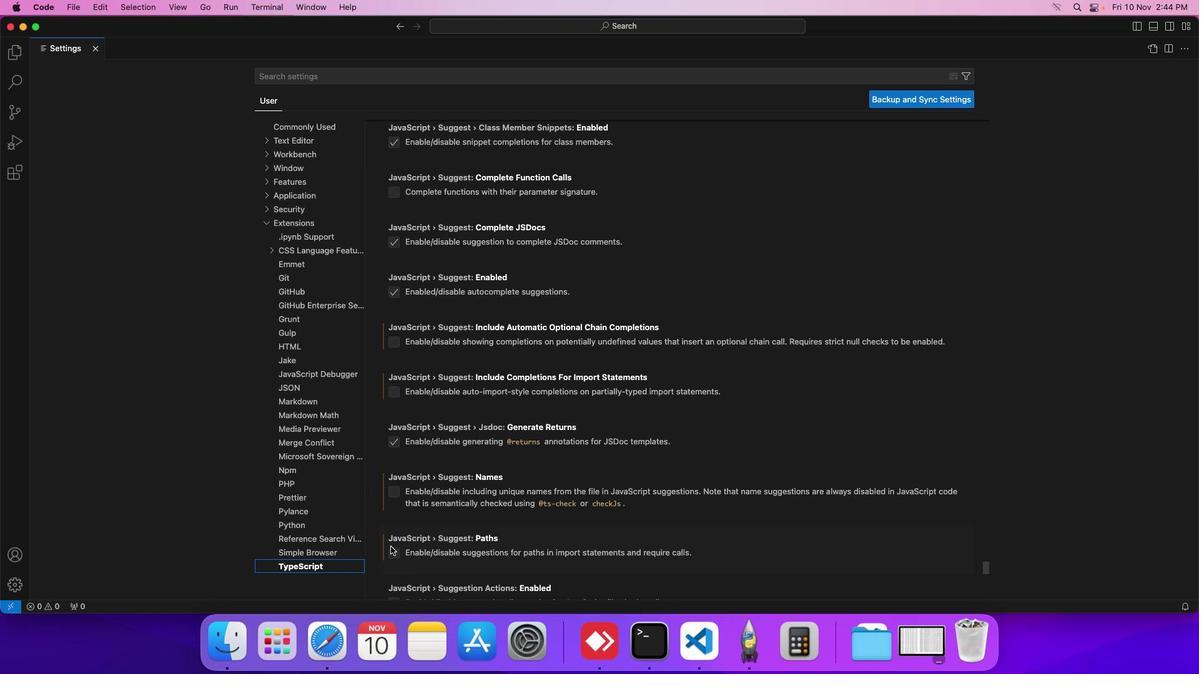 
Action: Mouse scrolled (390, 546) with delta (0, 0)
Screenshot: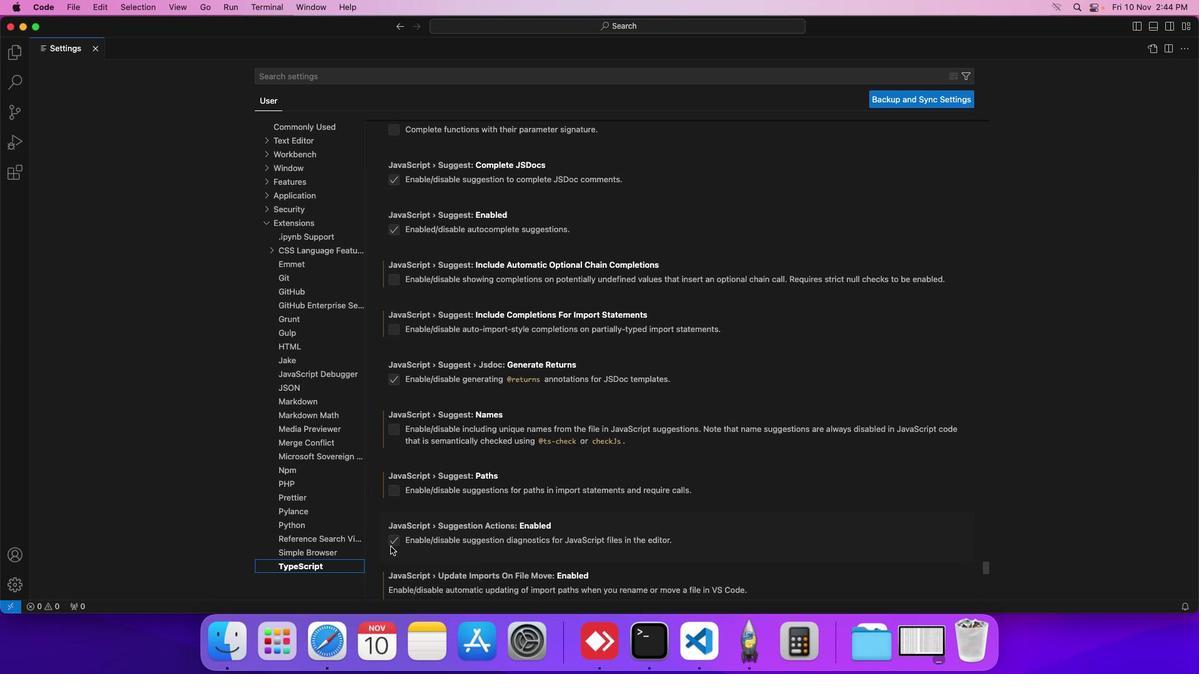 
Action: Mouse scrolled (390, 546) with delta (0, 0)
Screenshot: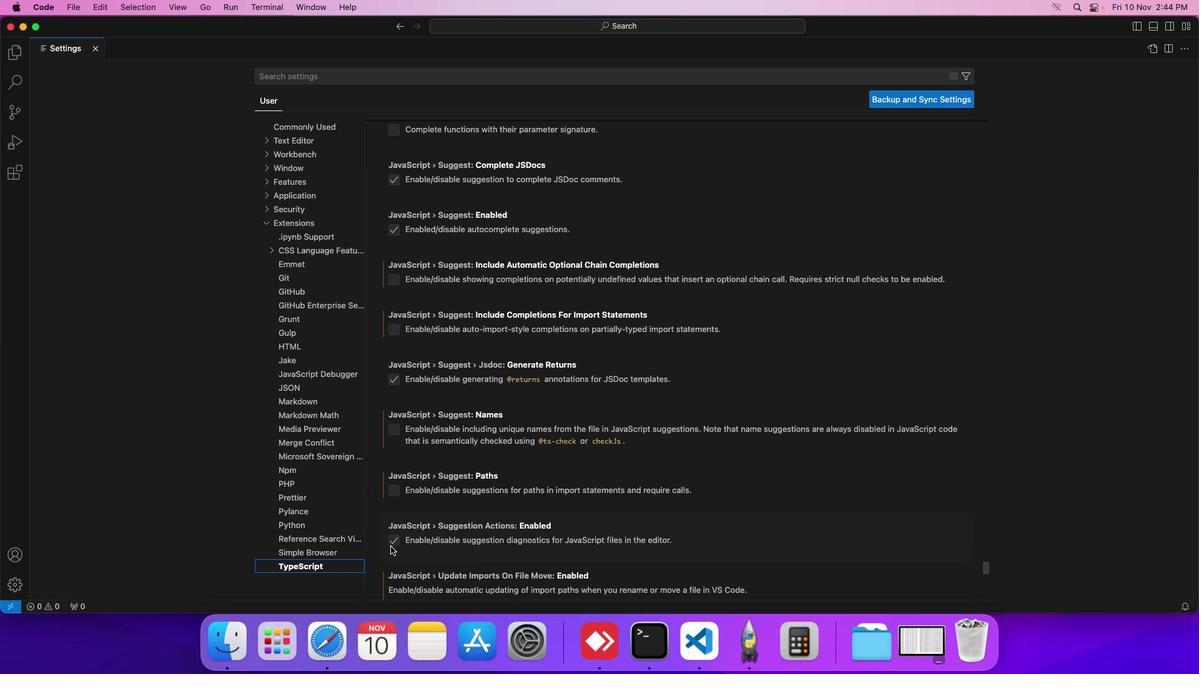 
Action: Mouse scrolled (390, 546) with delta (0, 0)
Screenshot: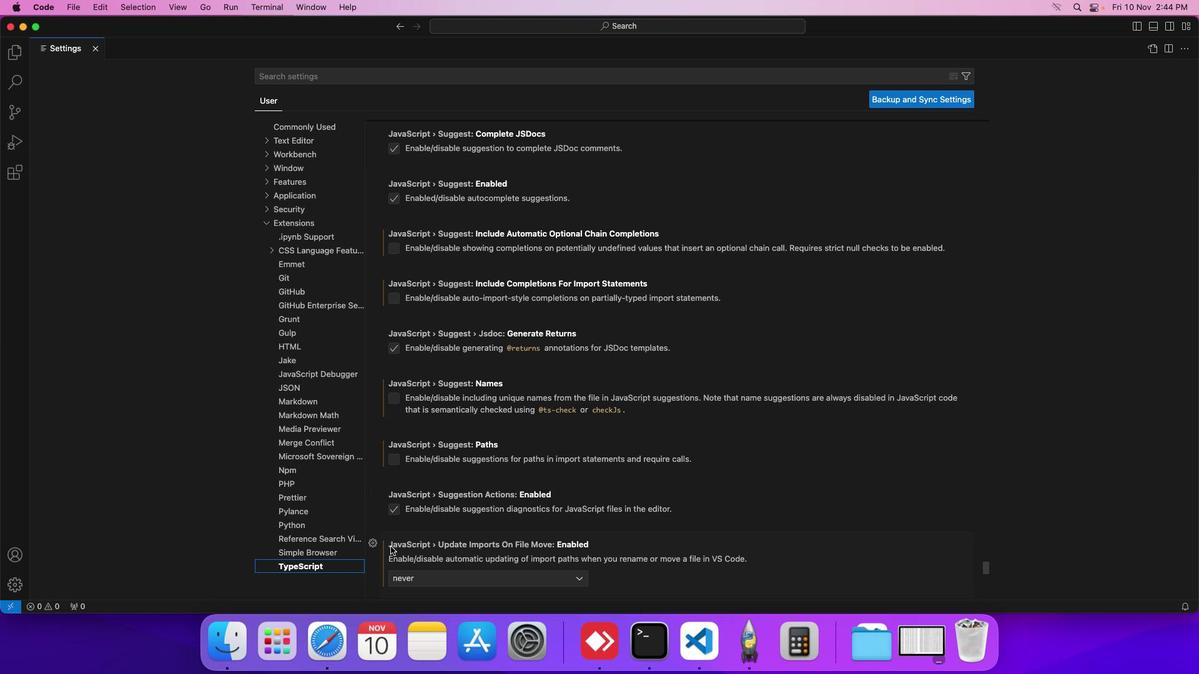 
Action: Mouse scrolled (390, 546) with delta (0, 0)
Screenshot: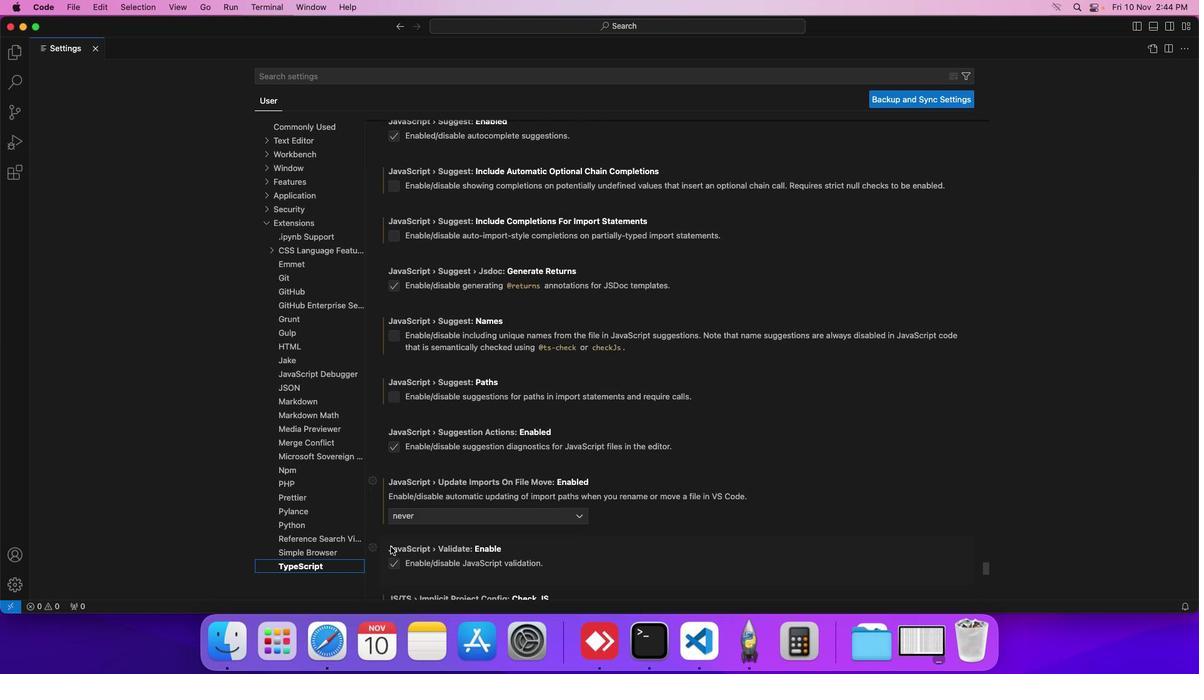 
Action: Mouse scrolled (390, 546) with delta (0, 0)
Screenshot: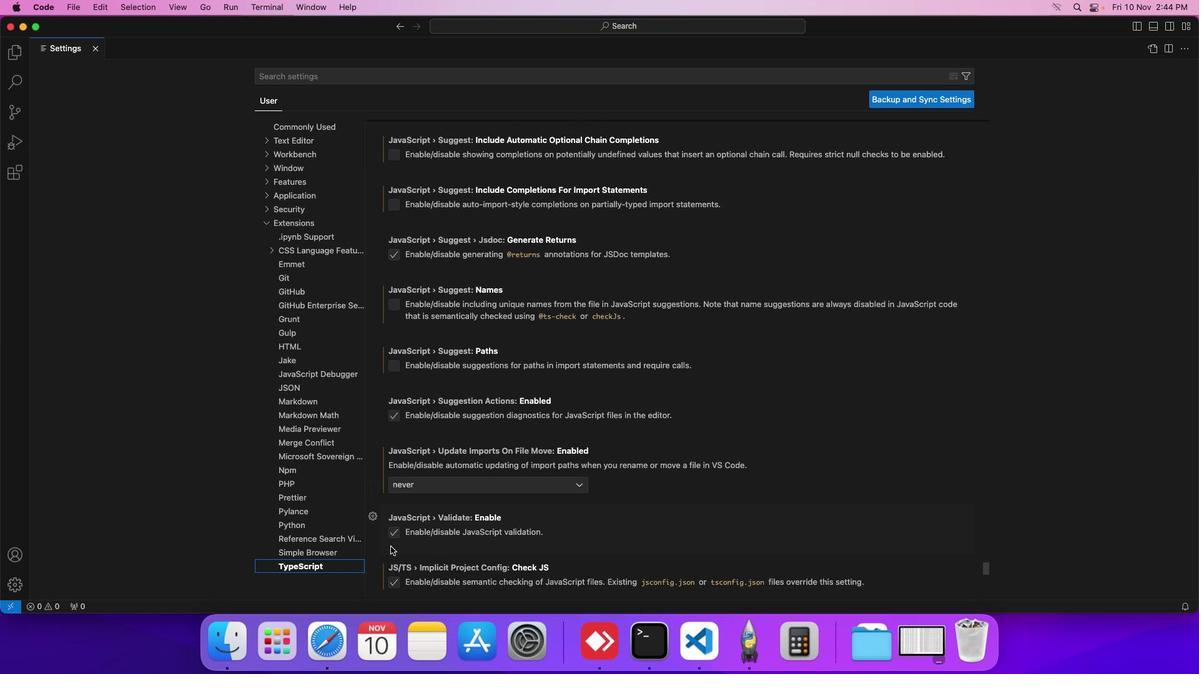 
Action: Mouse scrolled (390, 546) with delta (0, 0)
Screenshot: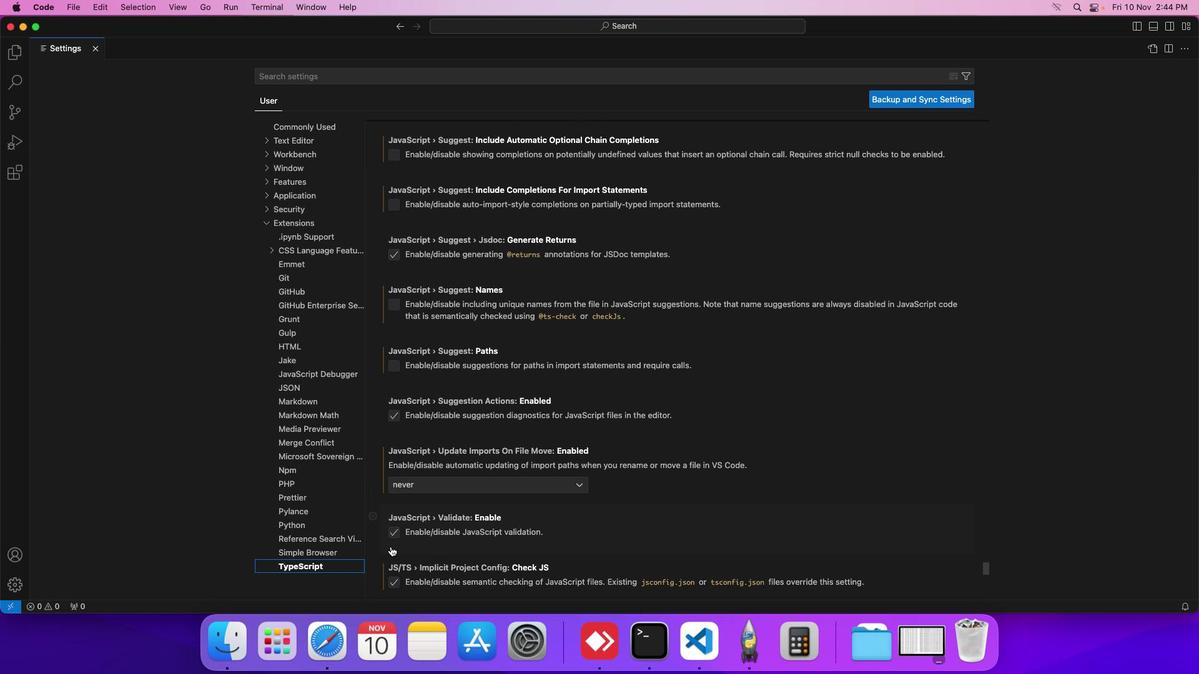 
Action: Mouse scrolled (390, 546) with delta (0, 0)
Screenshot: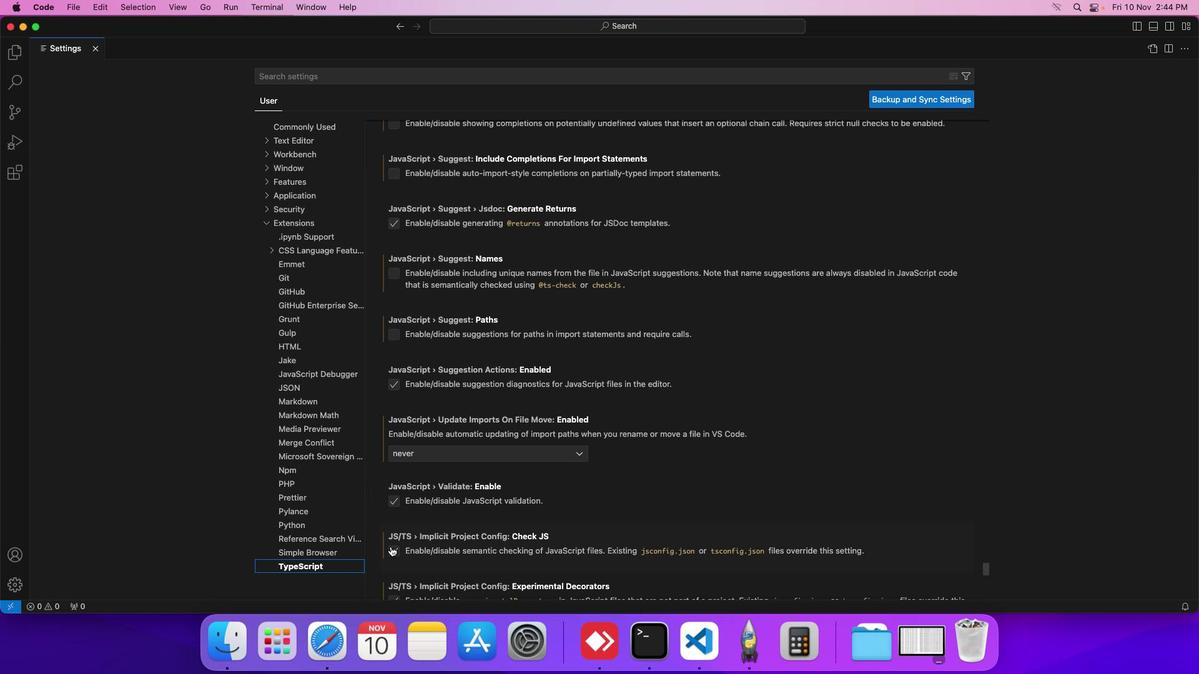 
Action: Mouse scrolled (390, 546) with delta (0, 0)
Screenshot: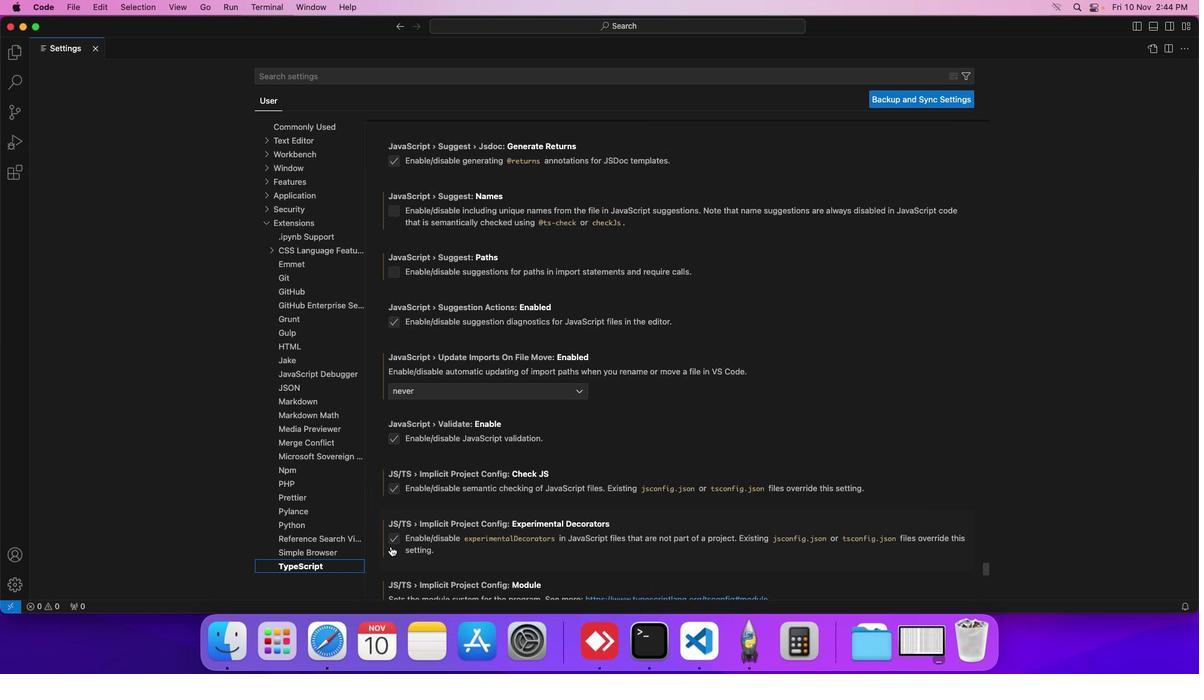 
Action: Mouse scrolled (390, 546) with delta (0, 0)
Screenshot: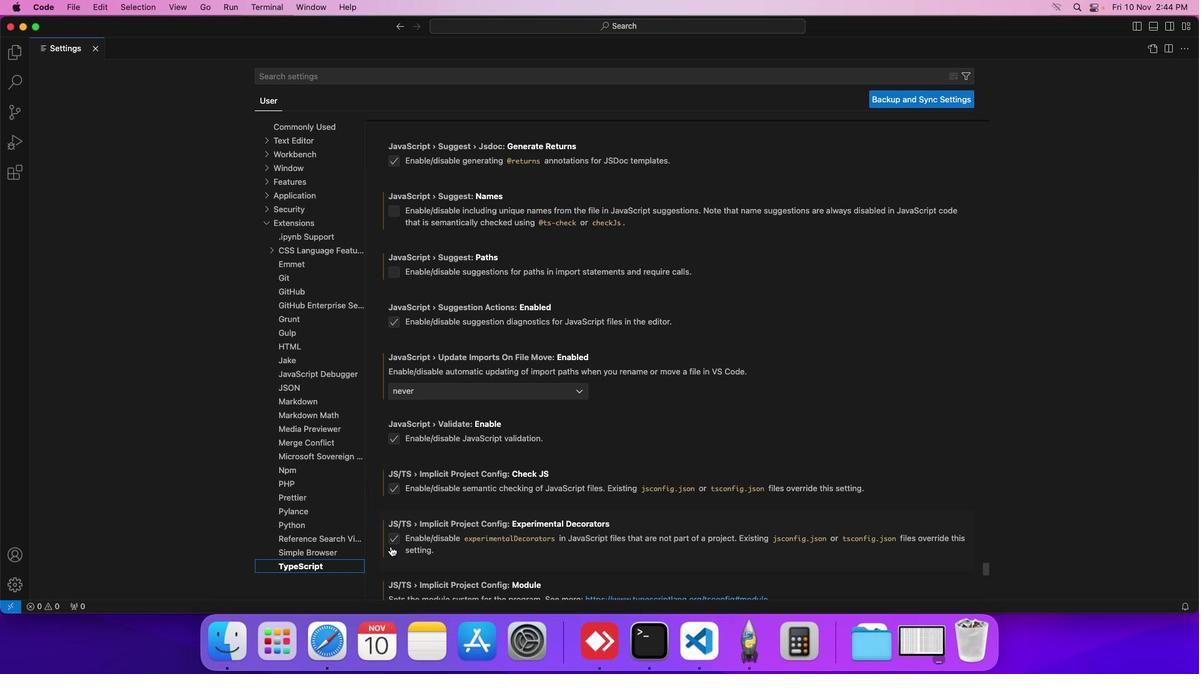 
Action: Mouse scrolled (390, 546) with delta (0, 0)
Screenshot: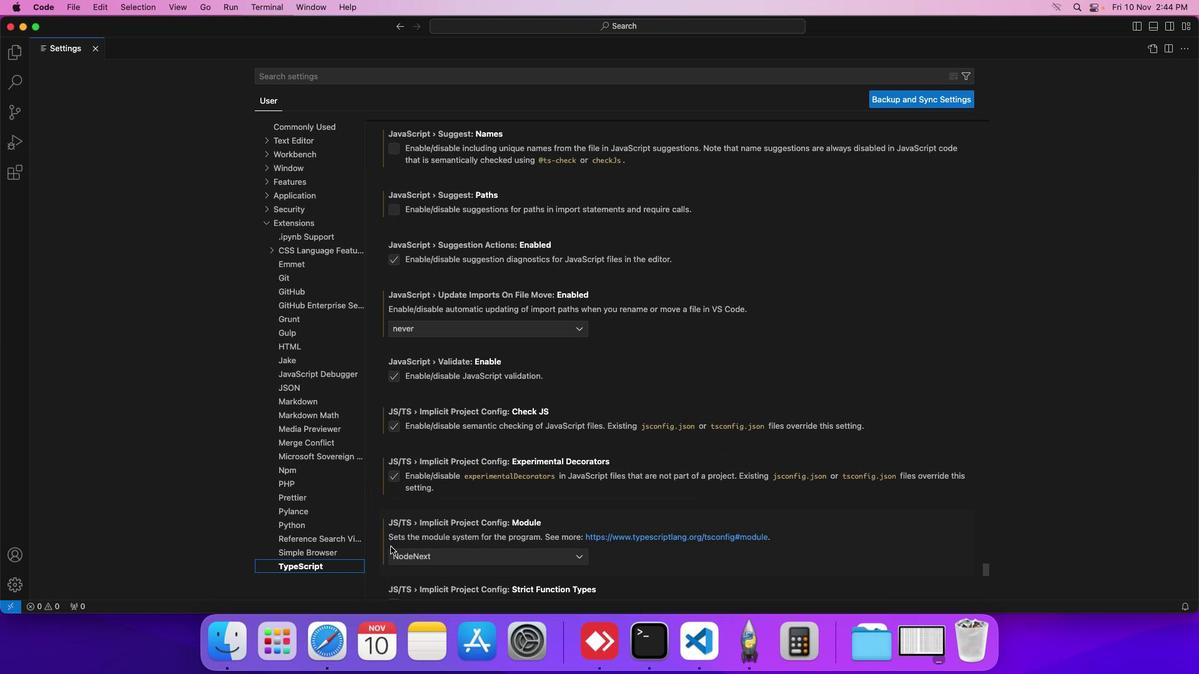 
Action: Mouse scrolled (390, 546) with delta (0, 0)
Screenshot: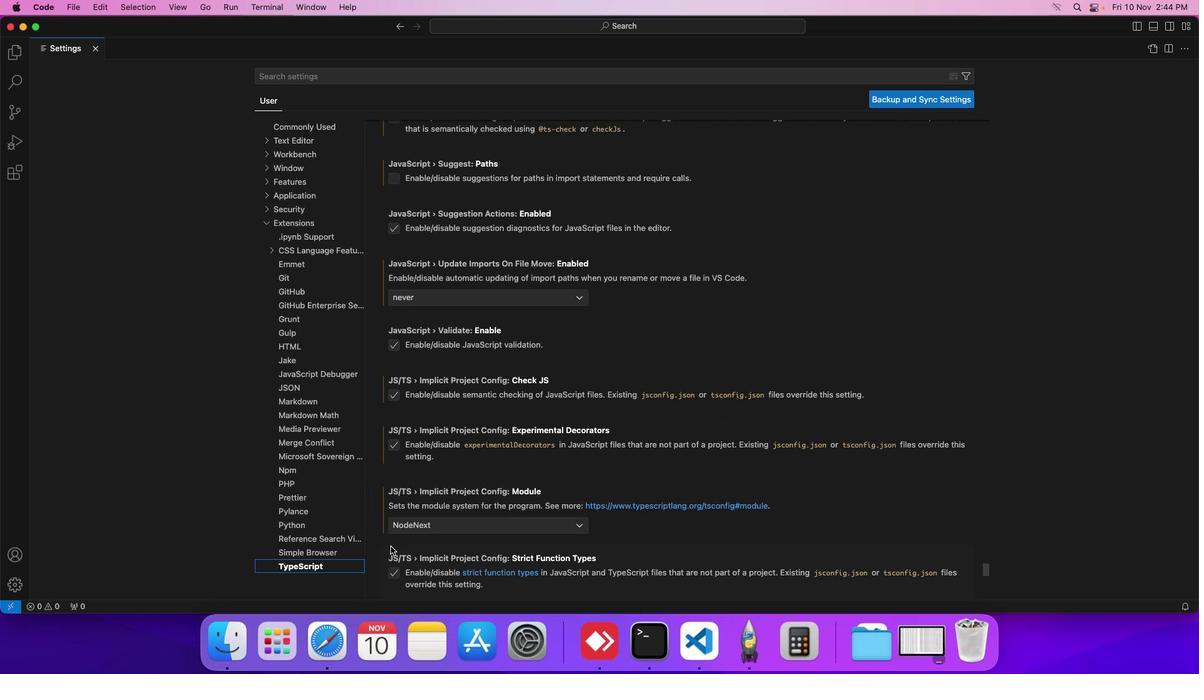 
Action: Mouse scrolled (390, 546) with delta (0, 0)
Screenshot: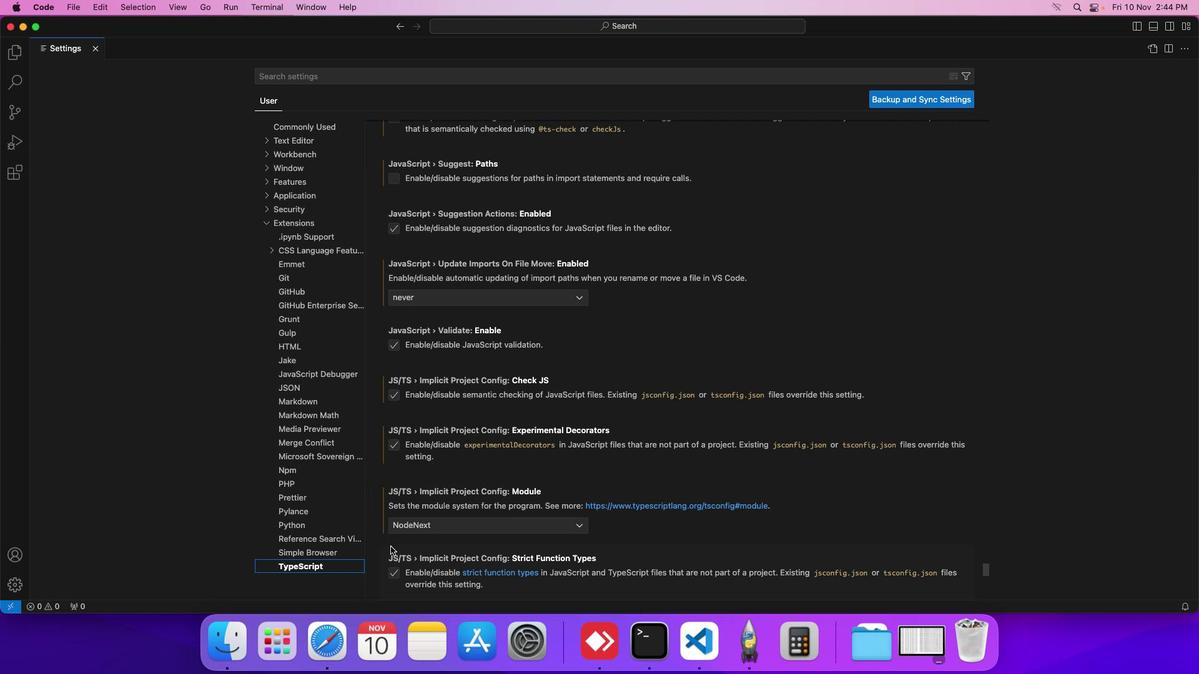 
Action: Mouse scrolled (390, 546) with delta (0, 0)
Screenshot: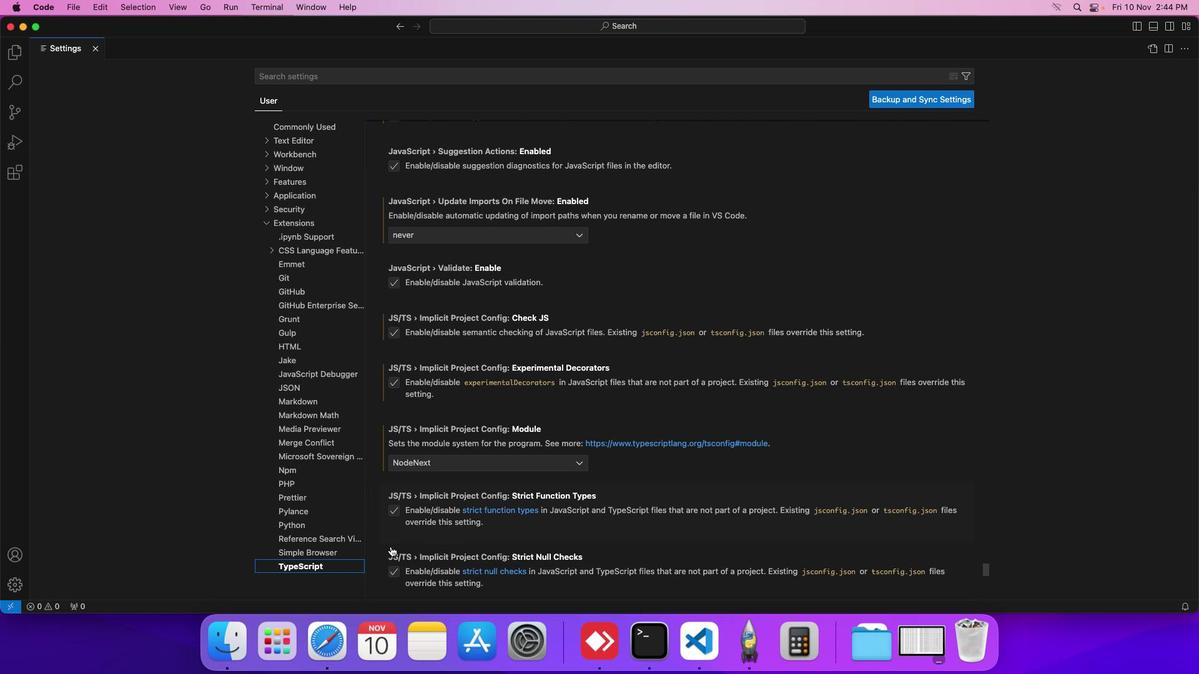 
Action: Mouse scrolled (390, 546) with delta (0, 0)
Screenshot: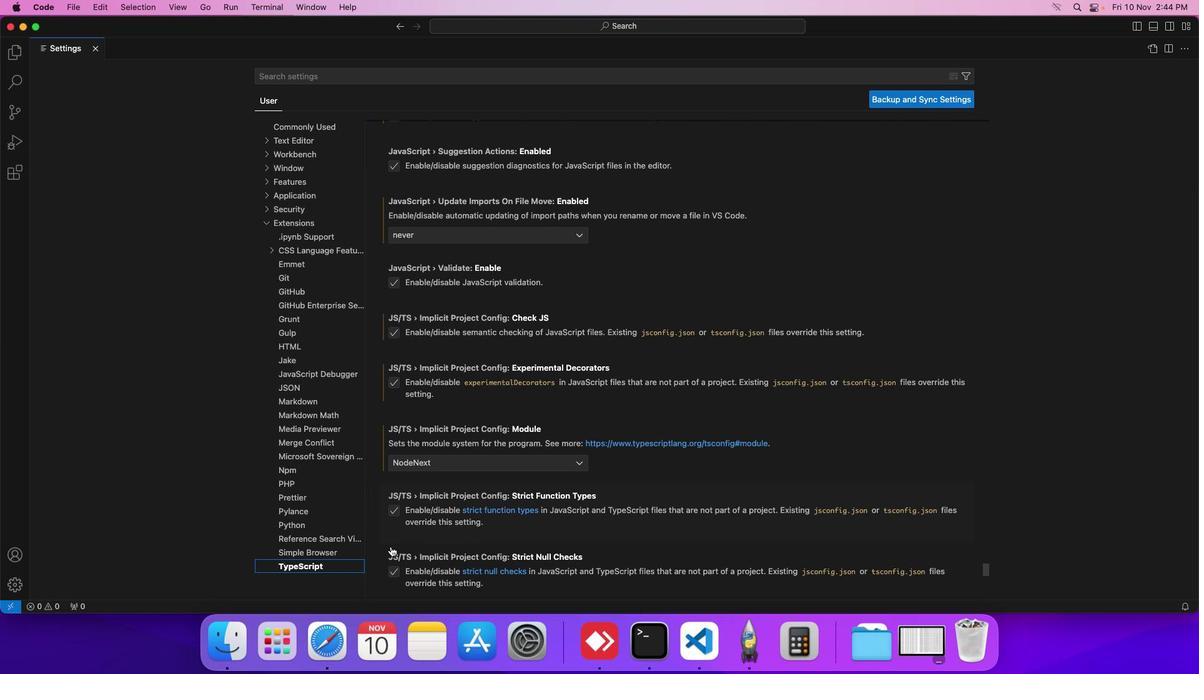 
Action: Mouse scrolled (390, 546) with delta (0, 0)
Screenshot: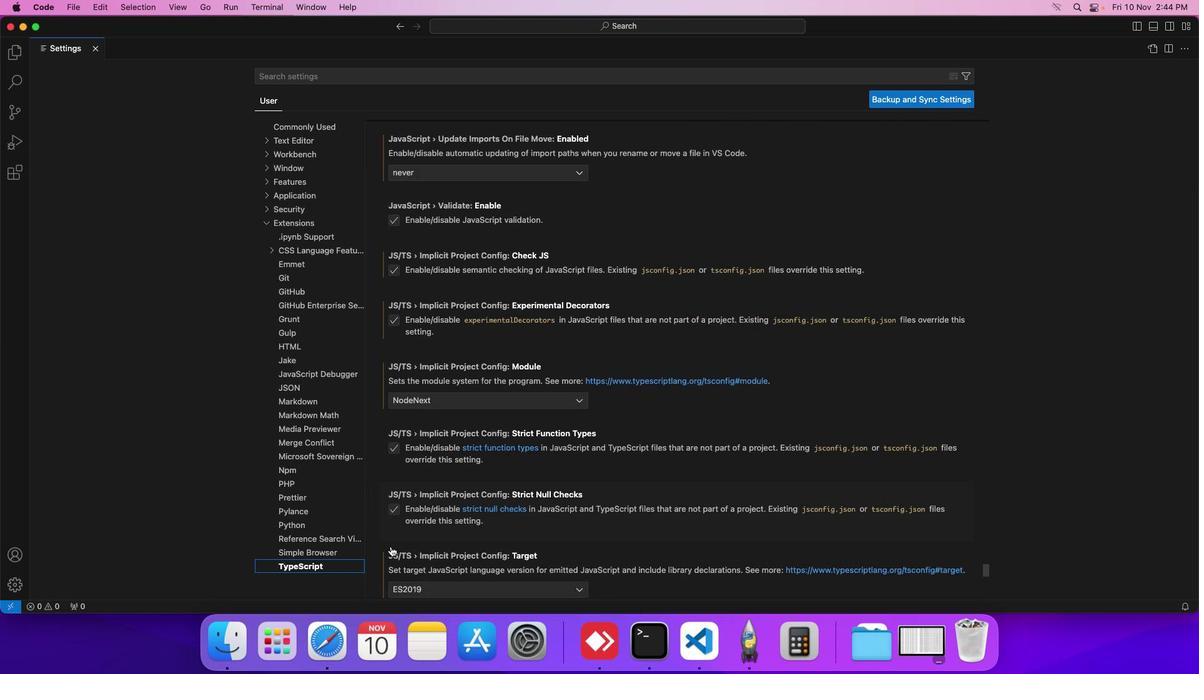 
Action: Mouse scrolled (390, 546) with delta (0, 0)
Screenshot: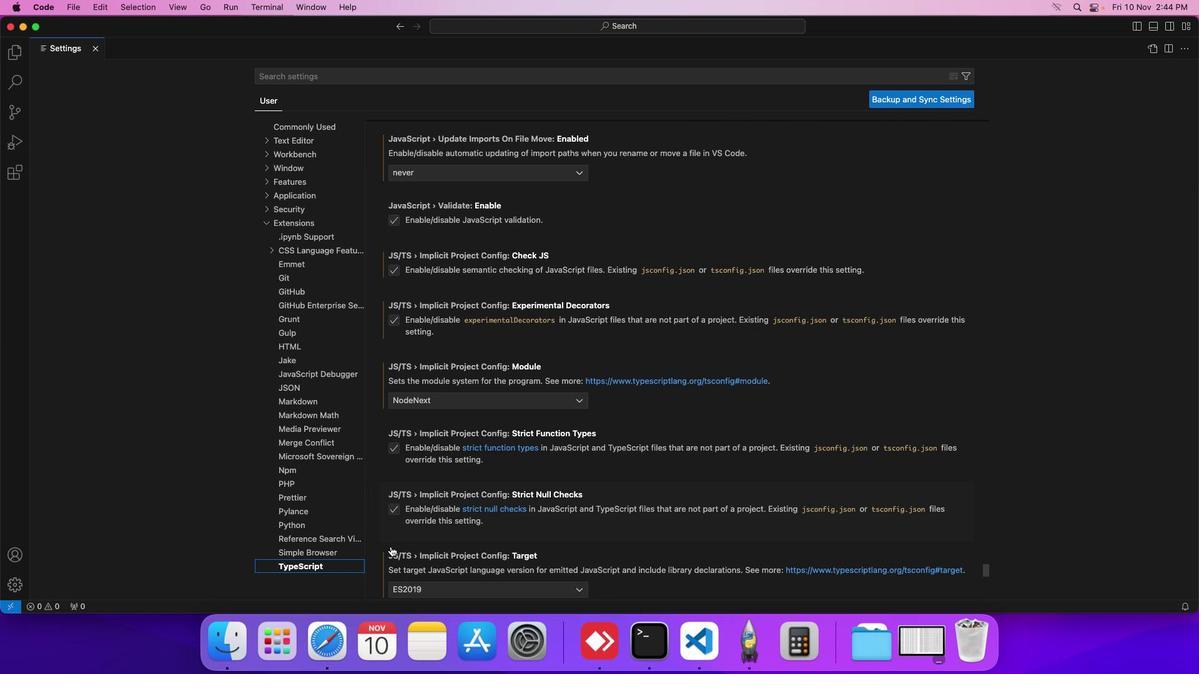 
Action: Mouse scrolled (390, 546) with delta (0, 0)
Screenshot: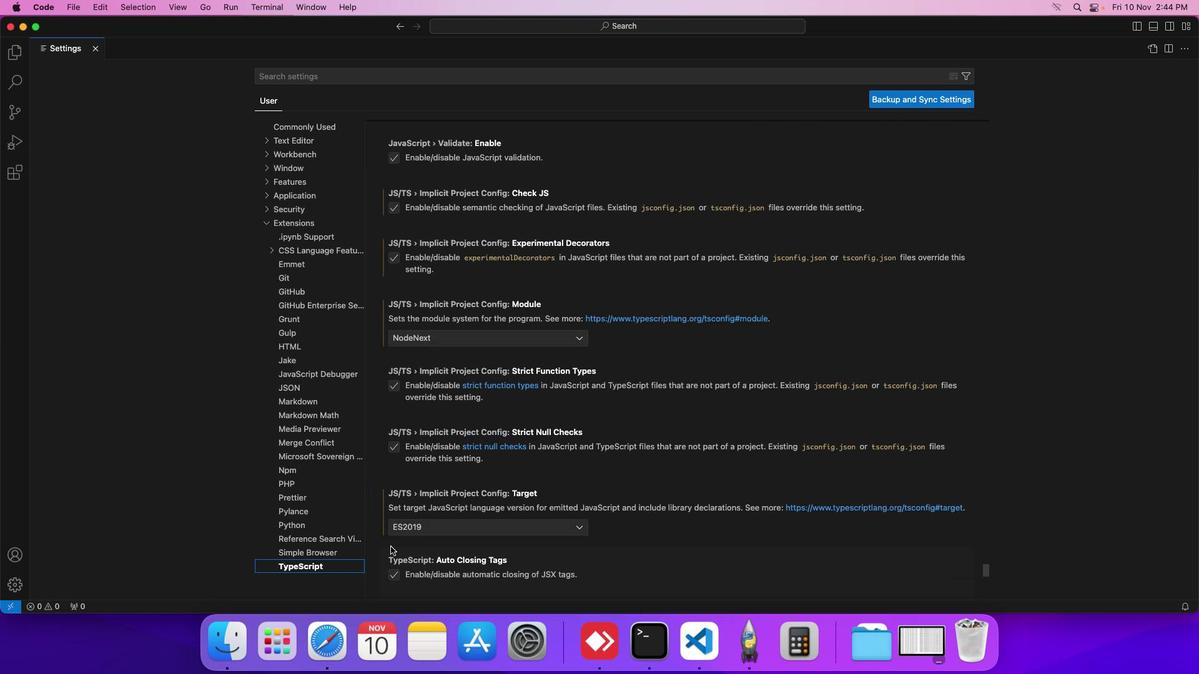 
Action: Mouse scrolled (390, 546) with delta (0, 0)
Screenshot: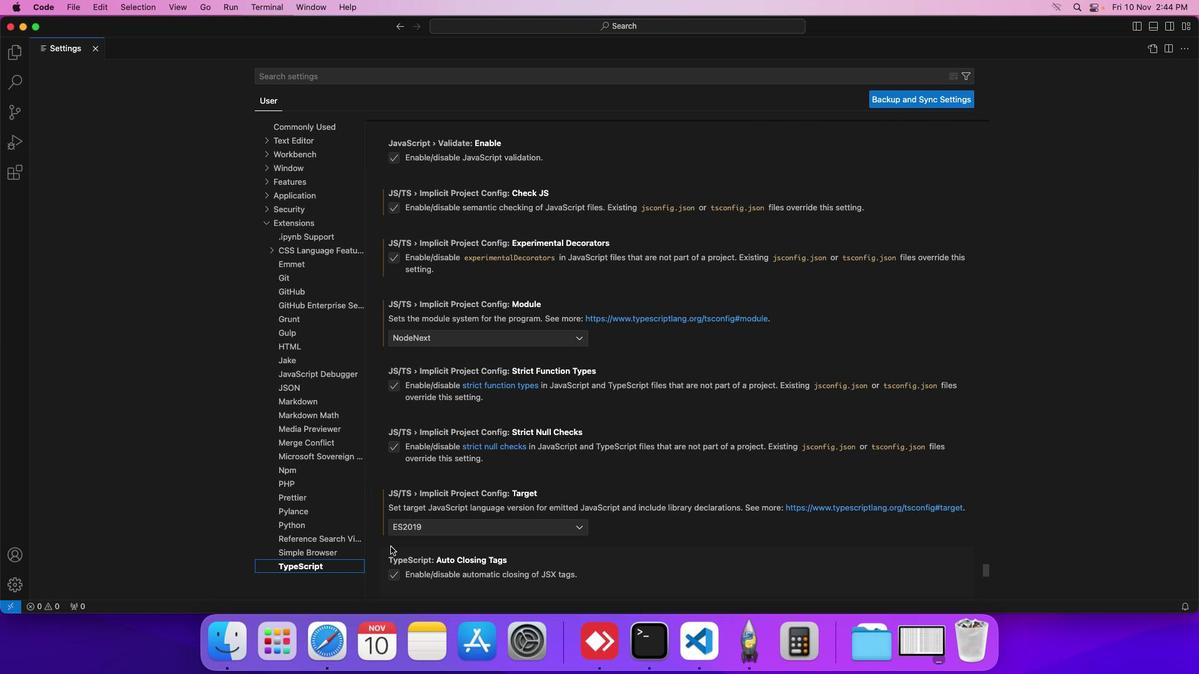 
Action: Mouse moved to (391, 546)
Screenshot: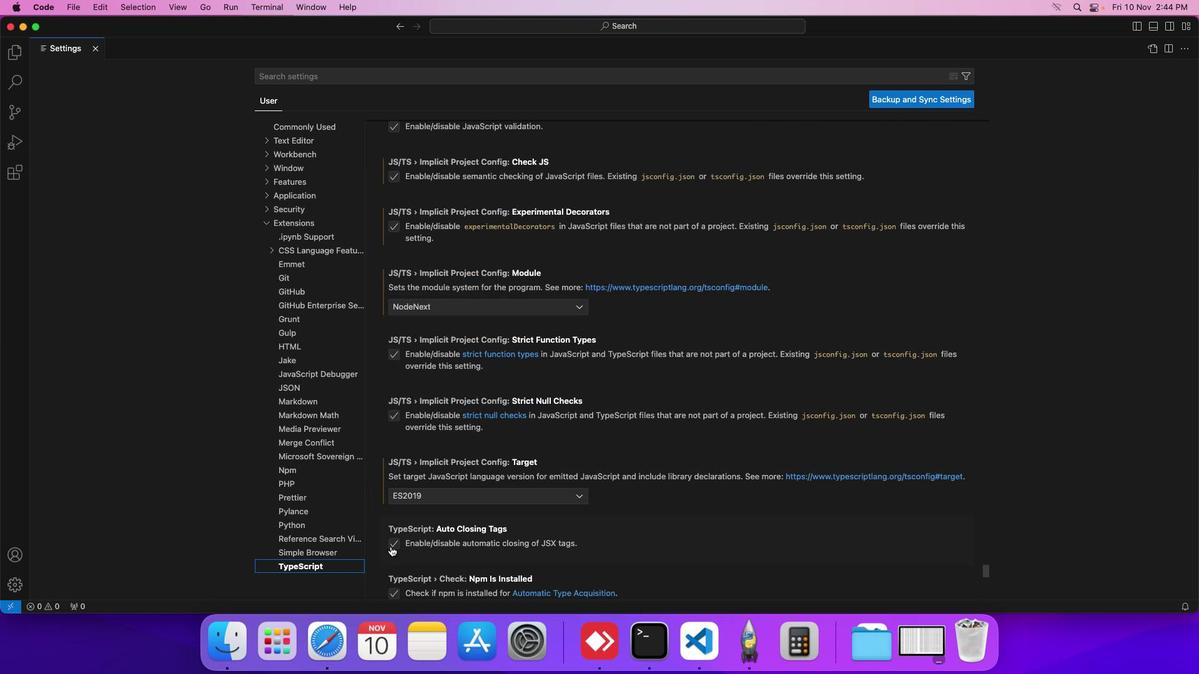 
Action: Mouse scrolled (391, 546) with delta (0, 0)
Screenshot: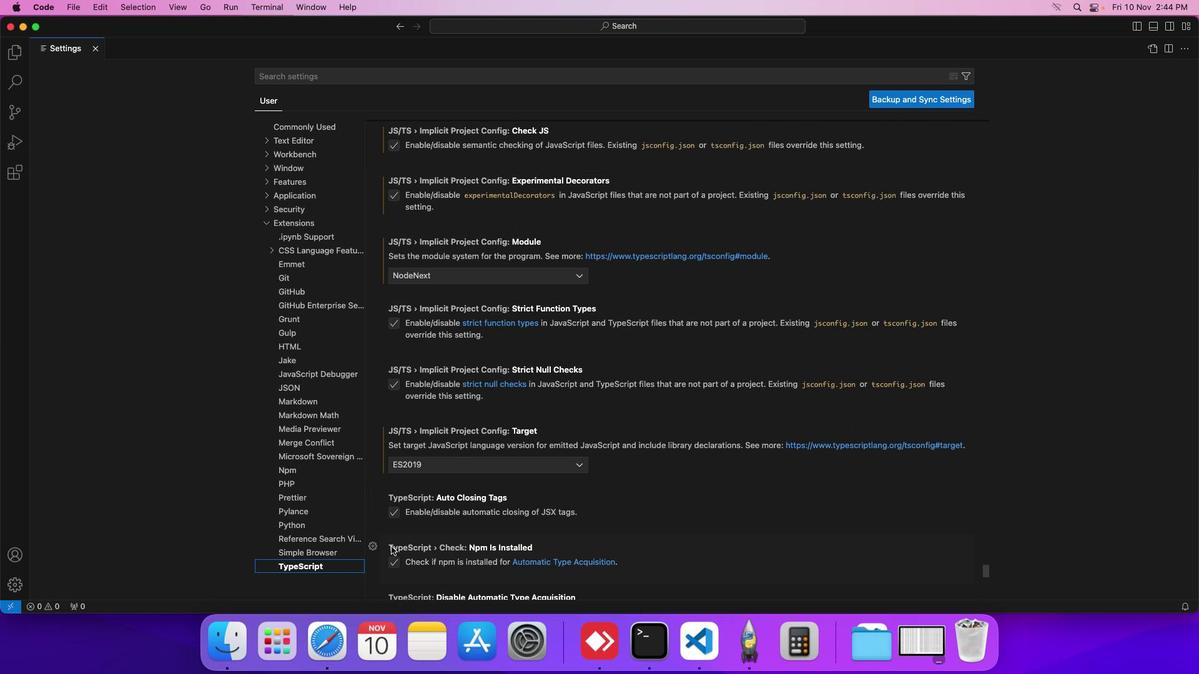 
Action: Mouse scrolled (391, 546) with delta (0, 0)
Screenshot: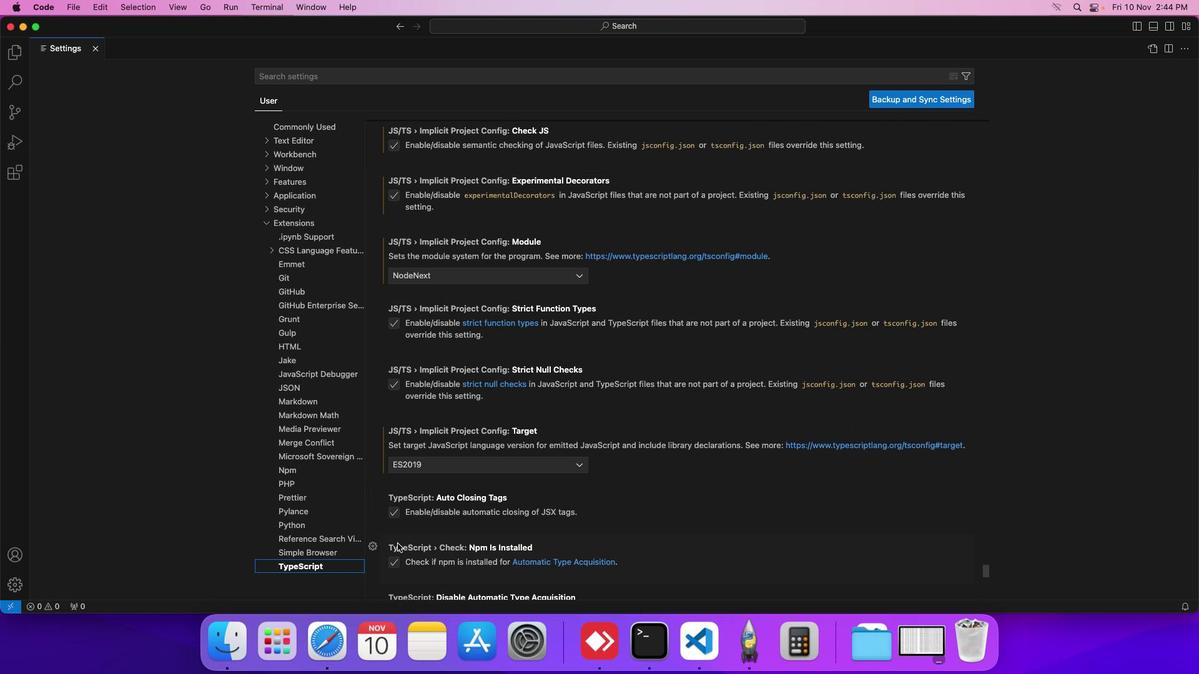 
Action: Mouse moved to (449, 461)
Screenshot: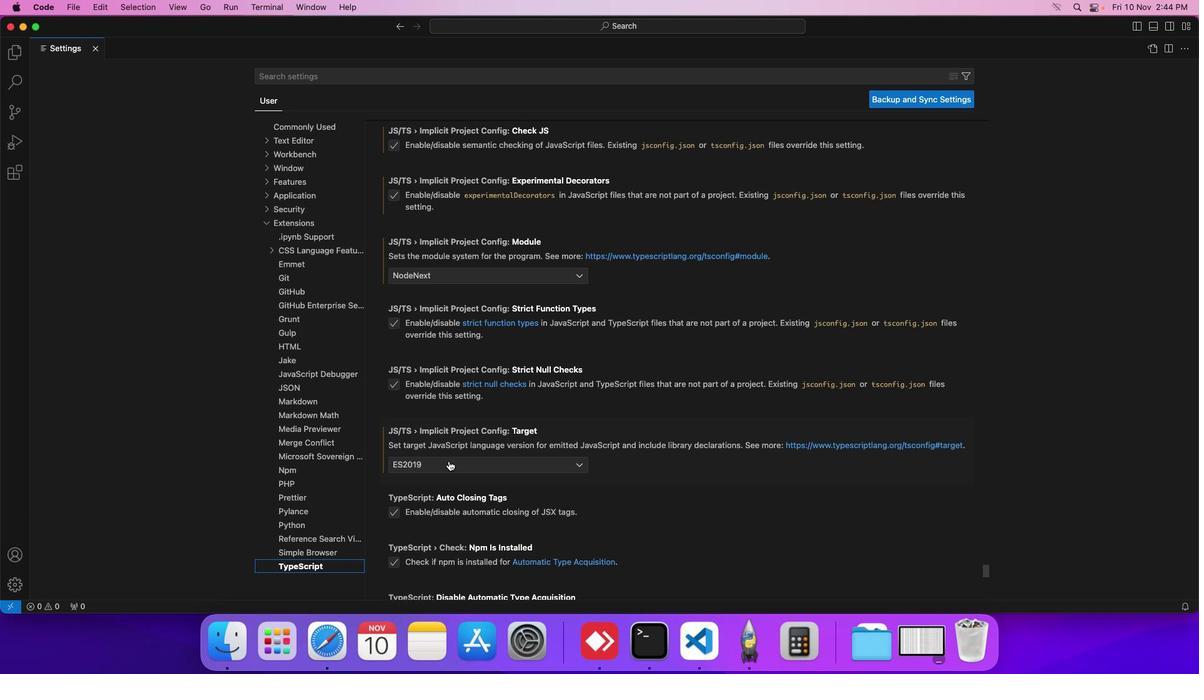 
Action: Mouse pressed left at (449, 461)
Screenshot: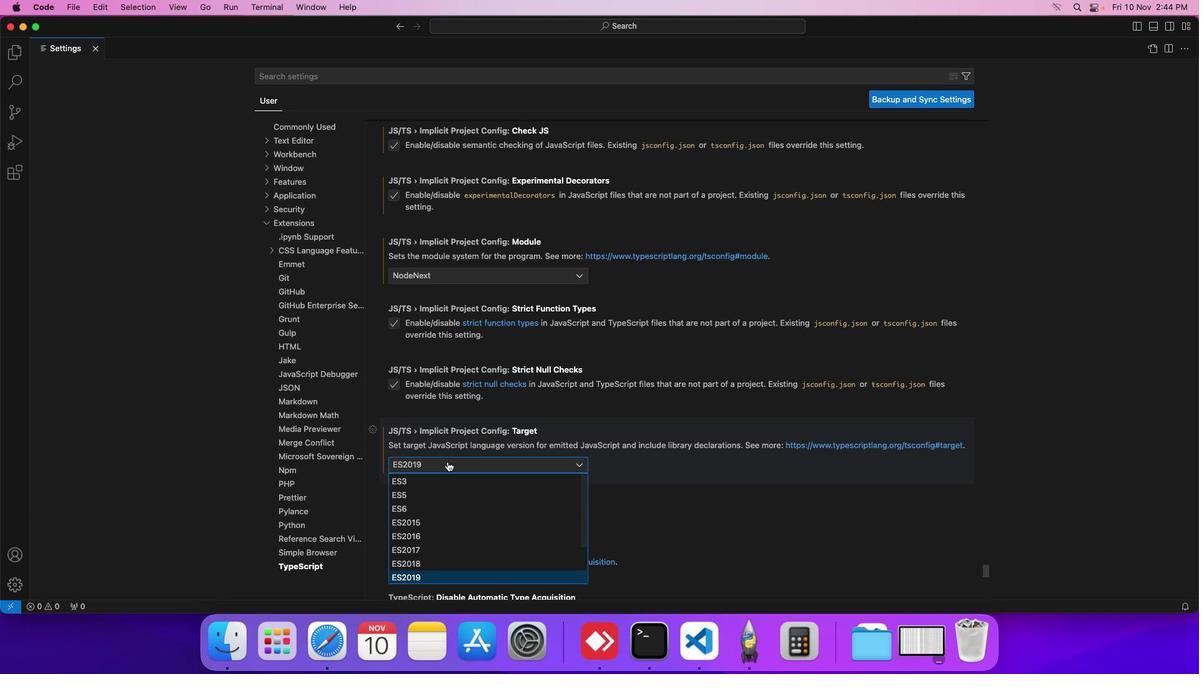 
Action: Mouse moved to (423, 571)
Screenshot: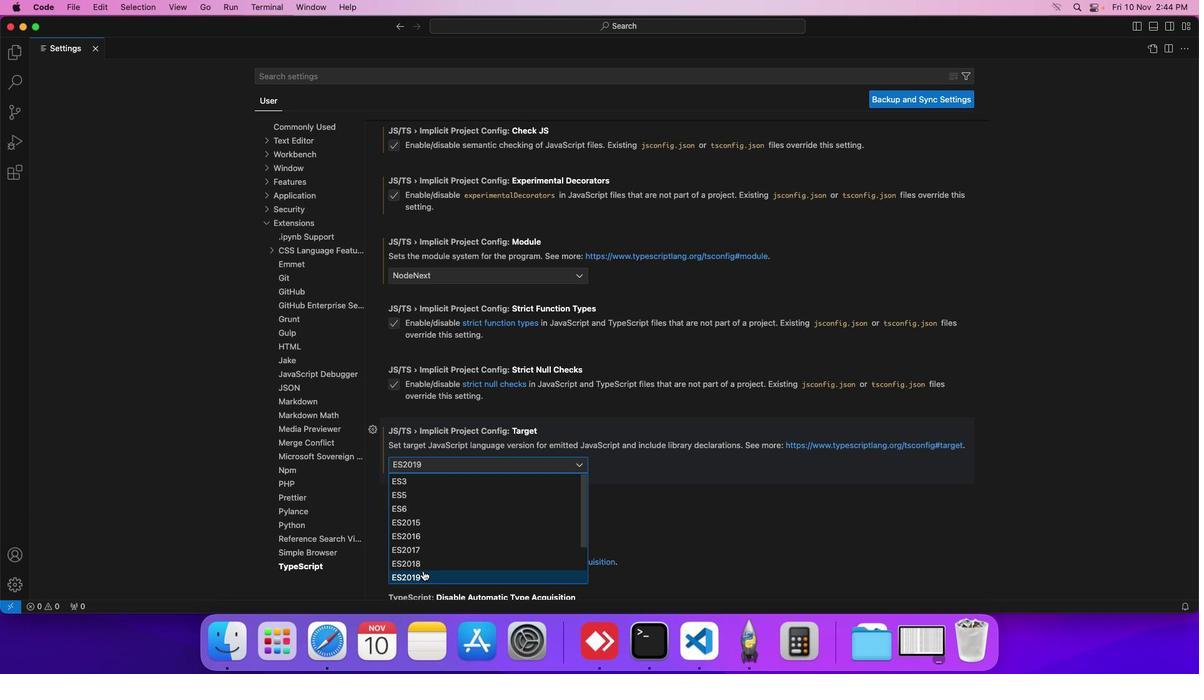 
Action: Mouse scrolled (423, 571) with delta (0, 0)
Screenshot: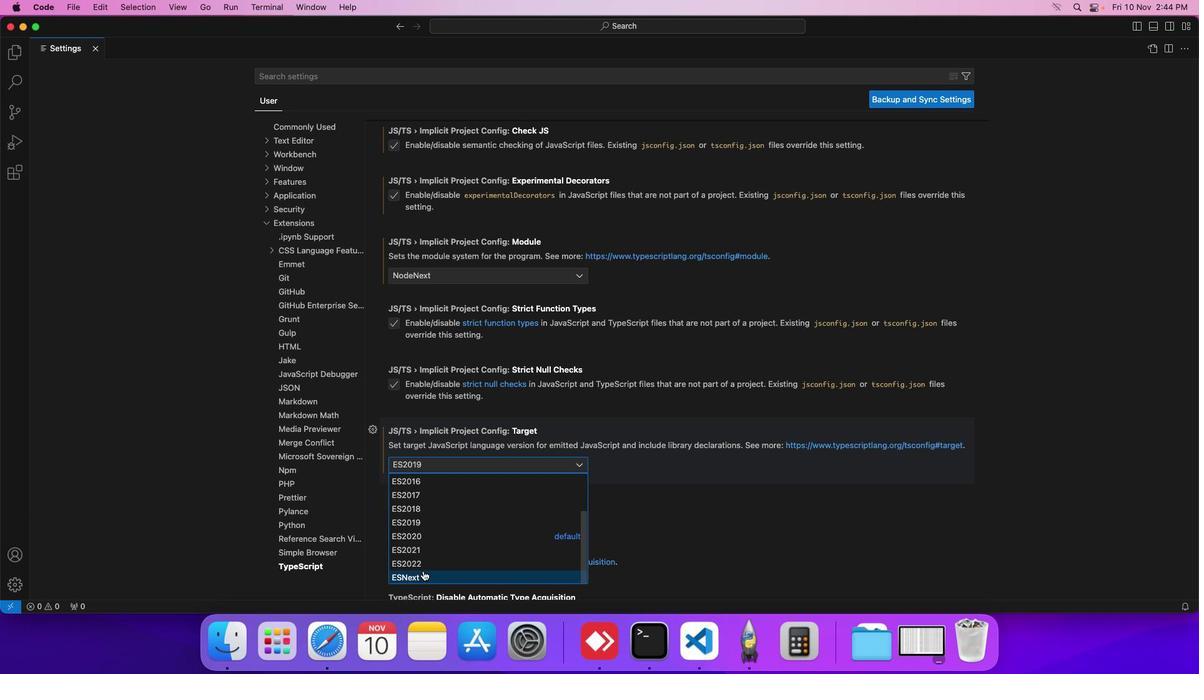 
Action: Mouse scrolled (423, 571) with delta (0, 0)
Screenshot: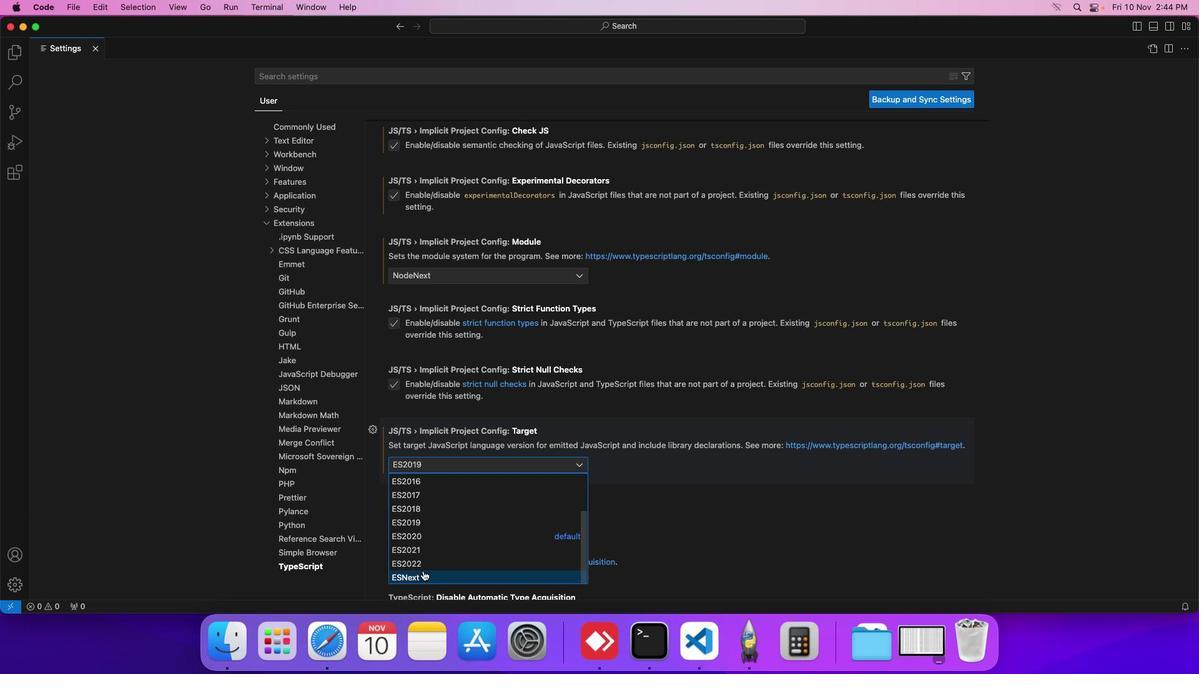 
Action: Mouse scrolled (423, 571) with delta (0, 0)
Screenshot: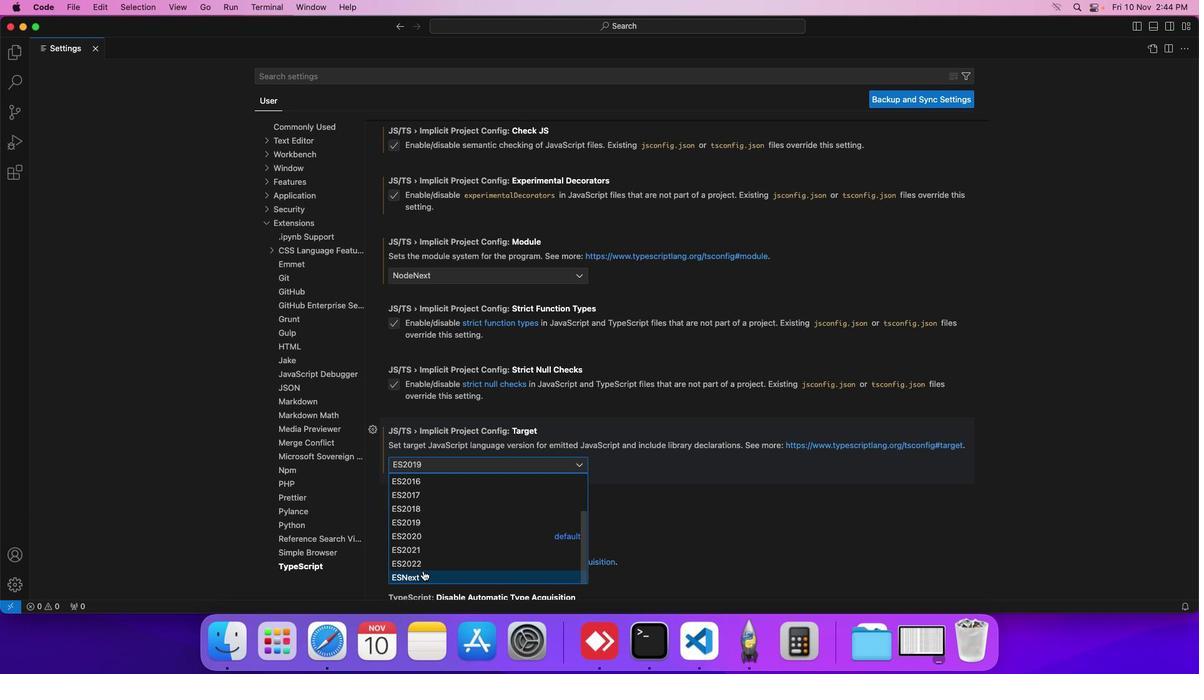 
Action: Mouse moved to (426, 540)
Screenshot: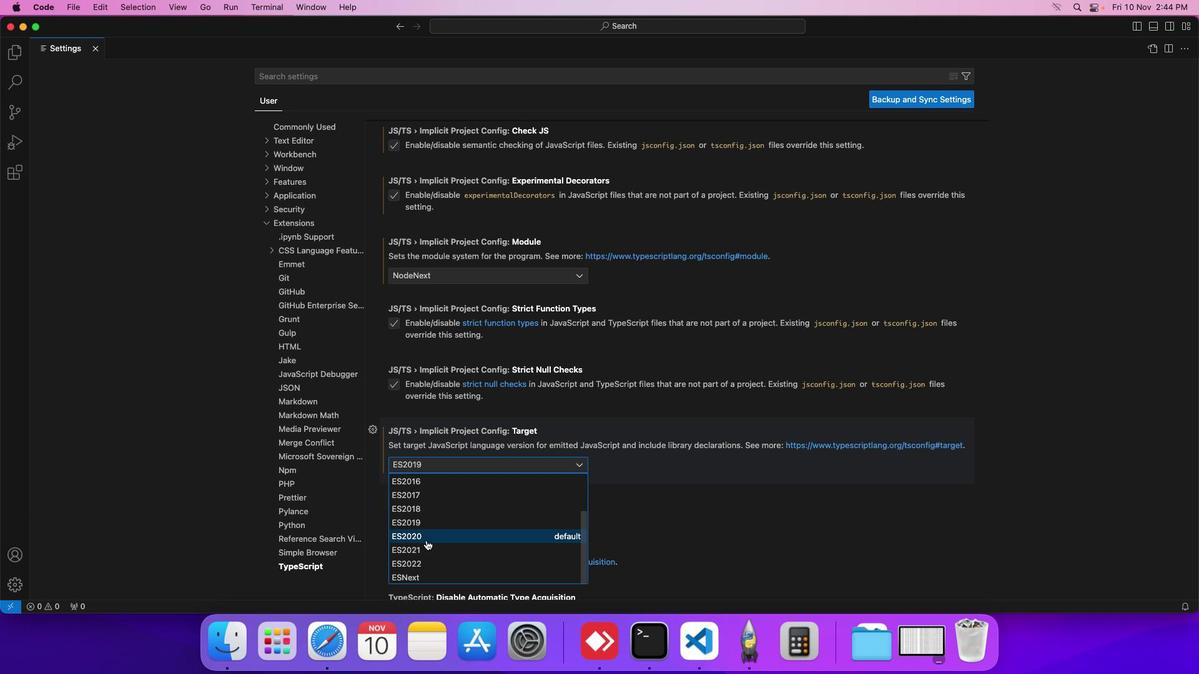 
Action: Mouse pressed left at (426, 540)
Screenshot: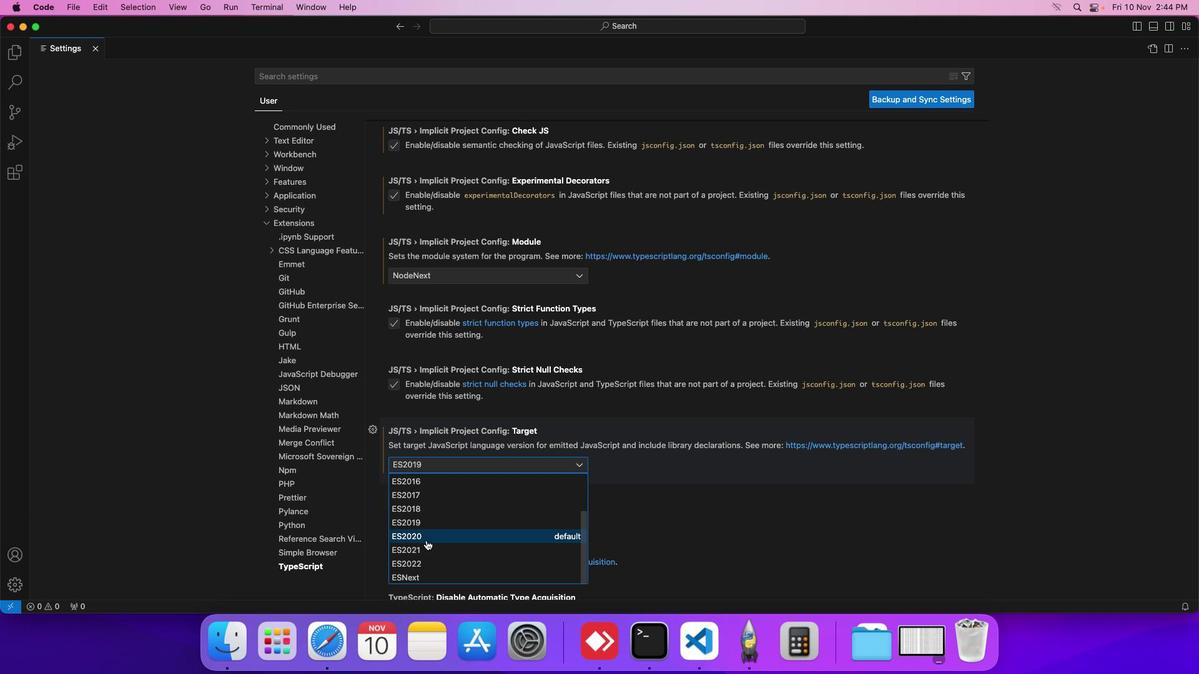 
Action: Mouse moved to (423, 538)
Screenshot: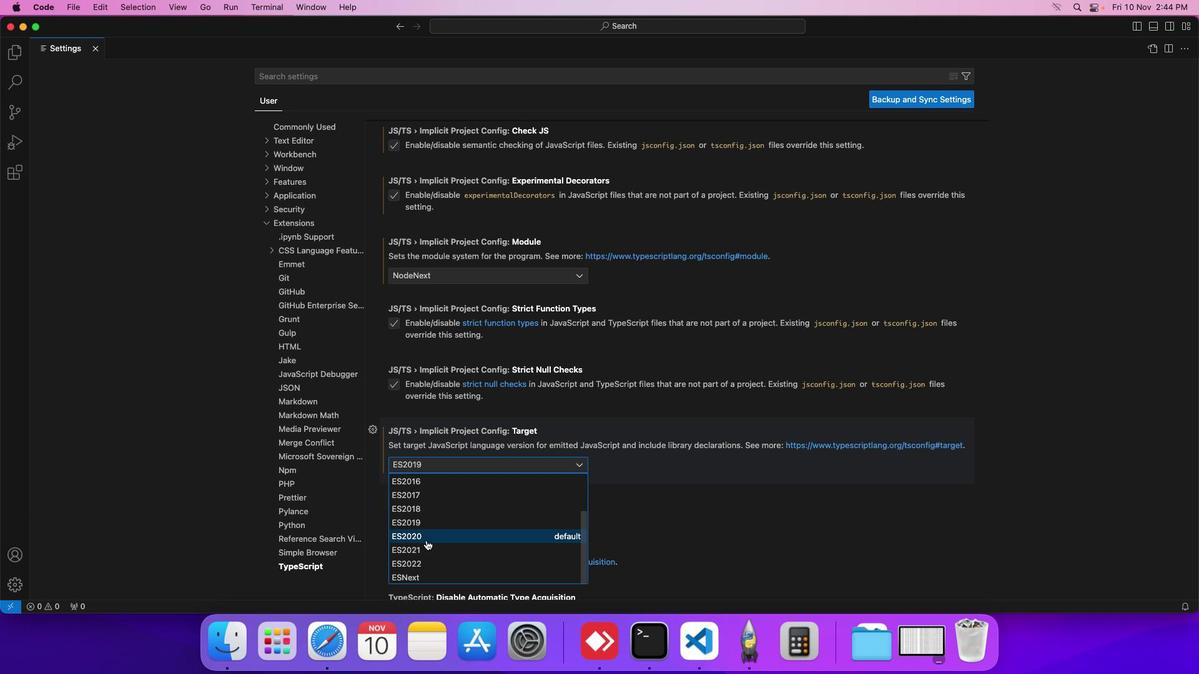
